 Task: Book a 45-minute crisis management meeting.
Action: Mouse moved to (87, 139)
Screenshot: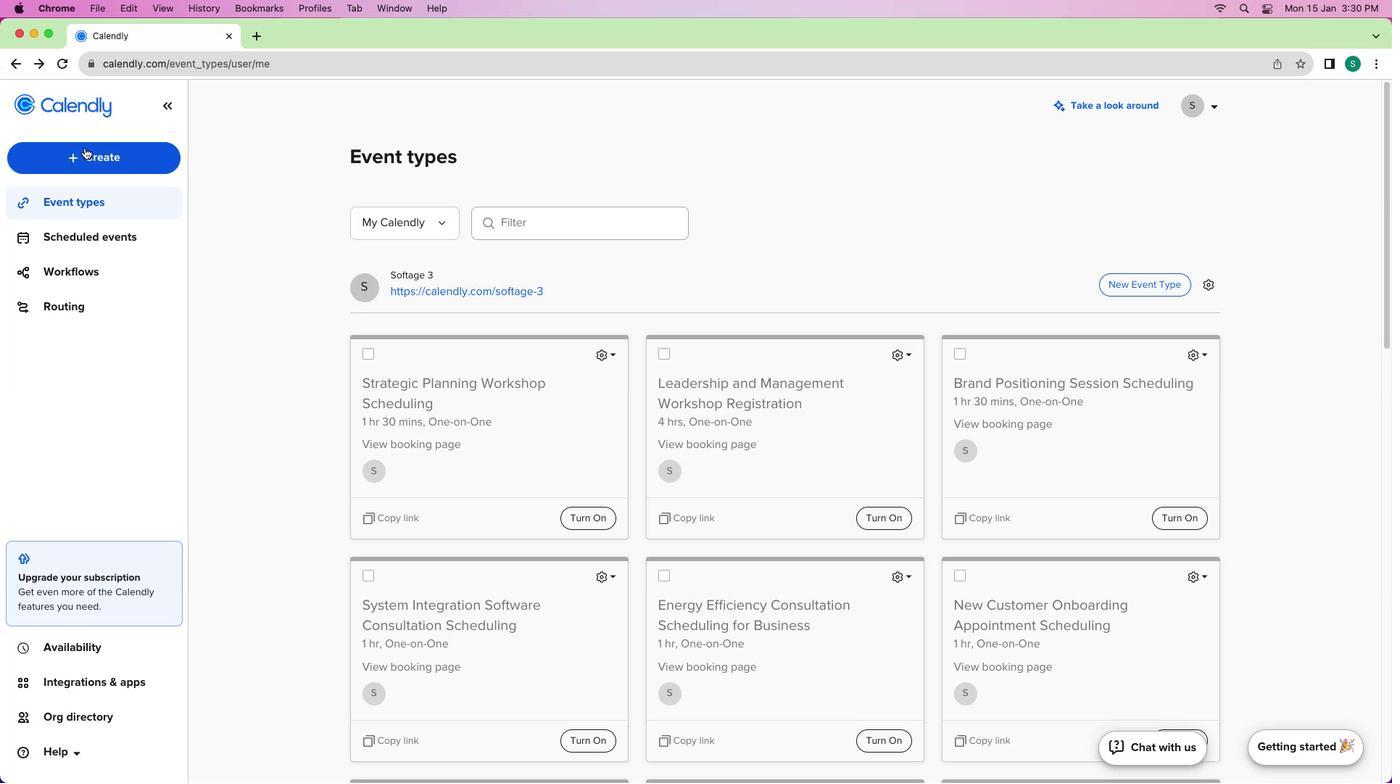 
Action: Mouse pressed left at (87, 139)
Screenshot: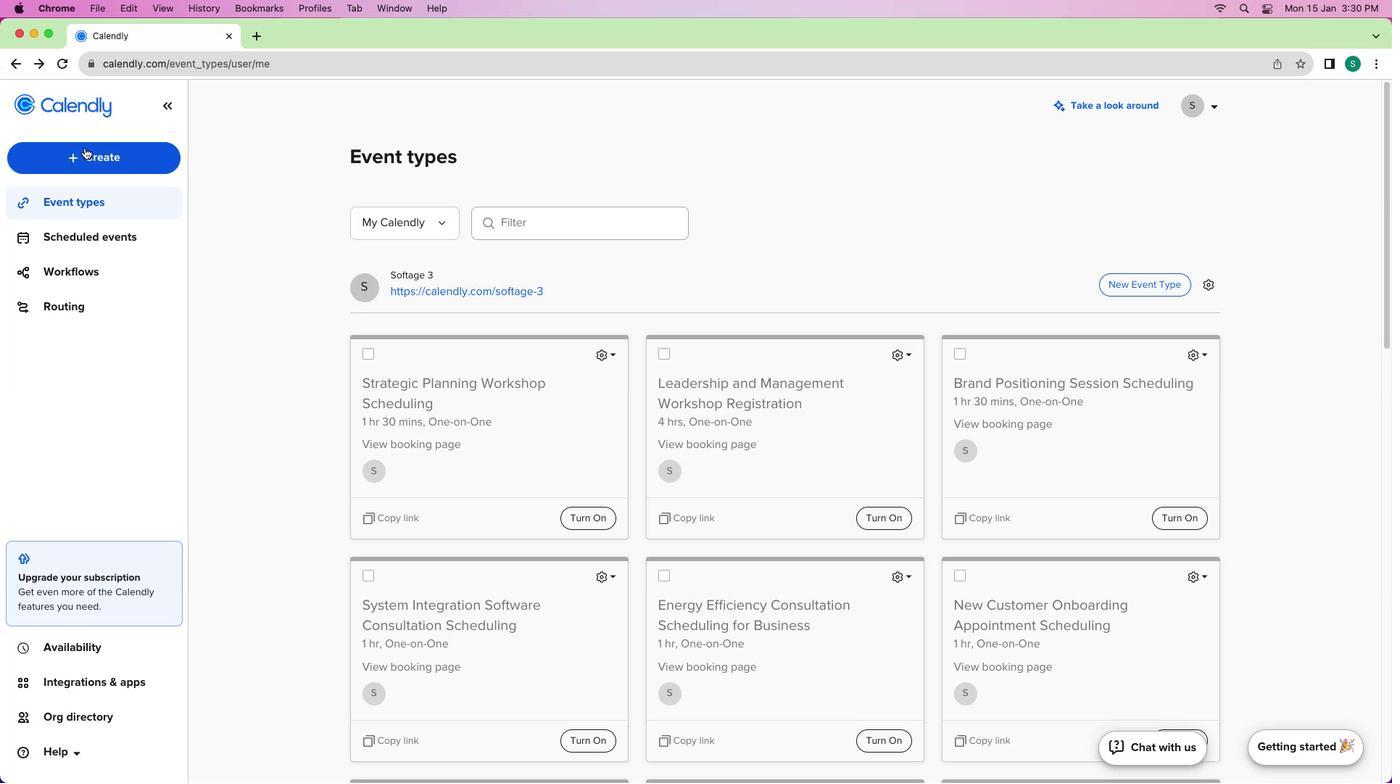 
Action: Mouse moved to (84, 149)
Screenshot: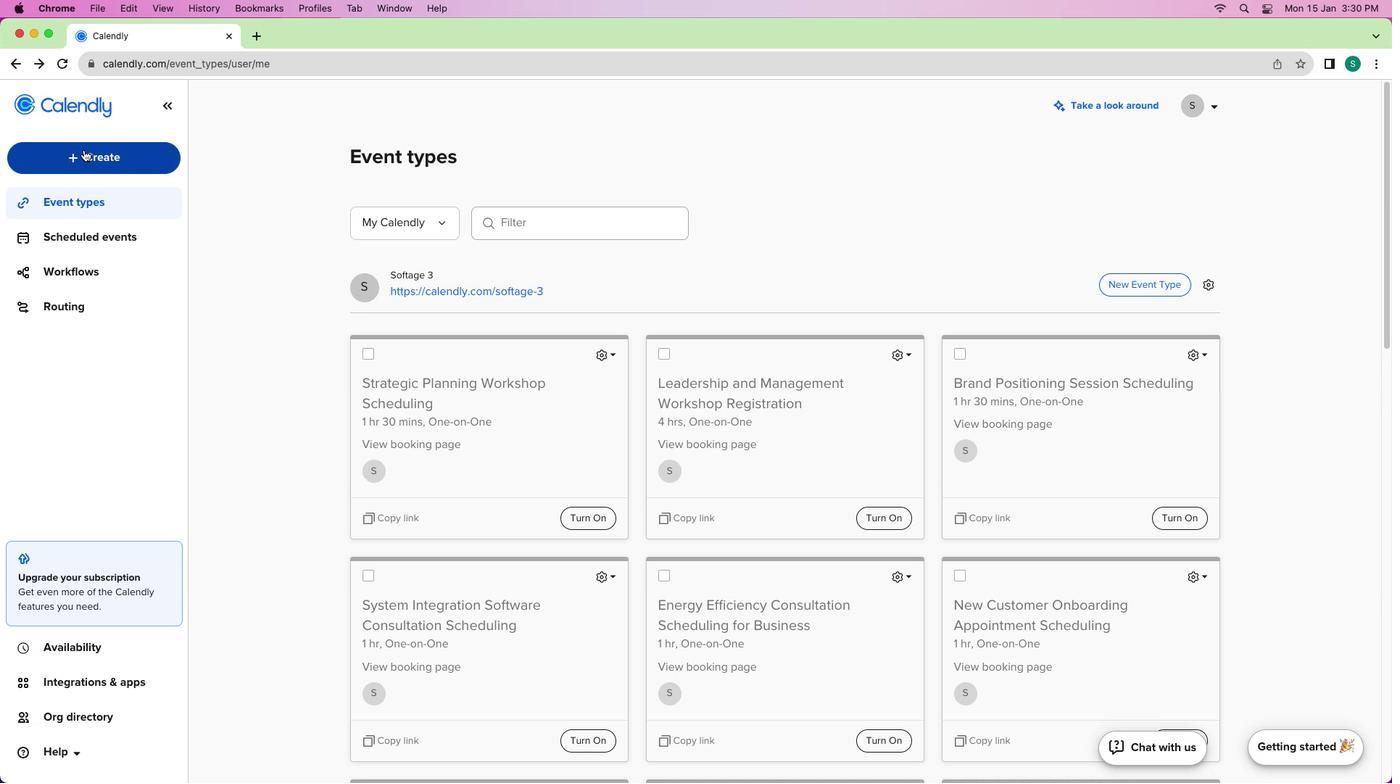 
Action: Mouse pressed left at (84, 149)
Screenshot: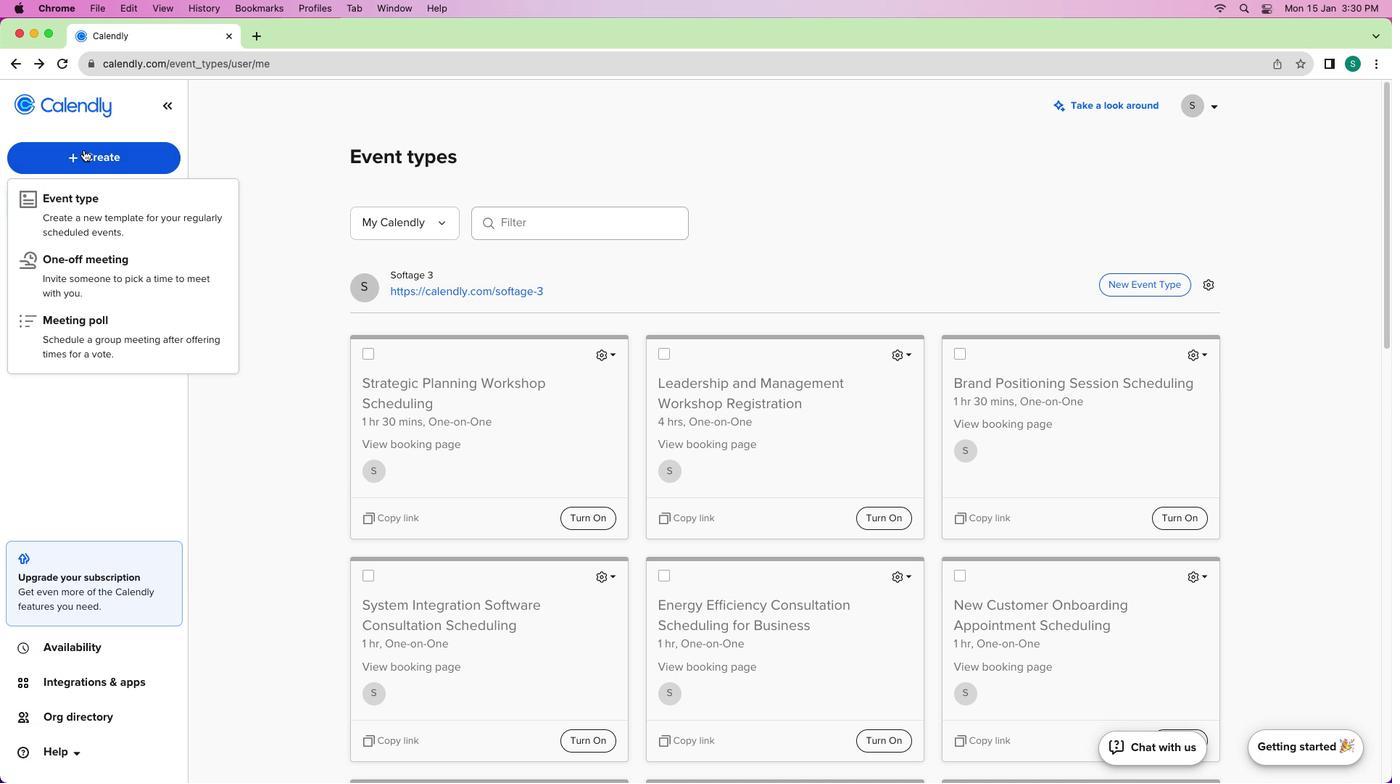 
Action: Mouse moved to (79, 195)
Screenshot: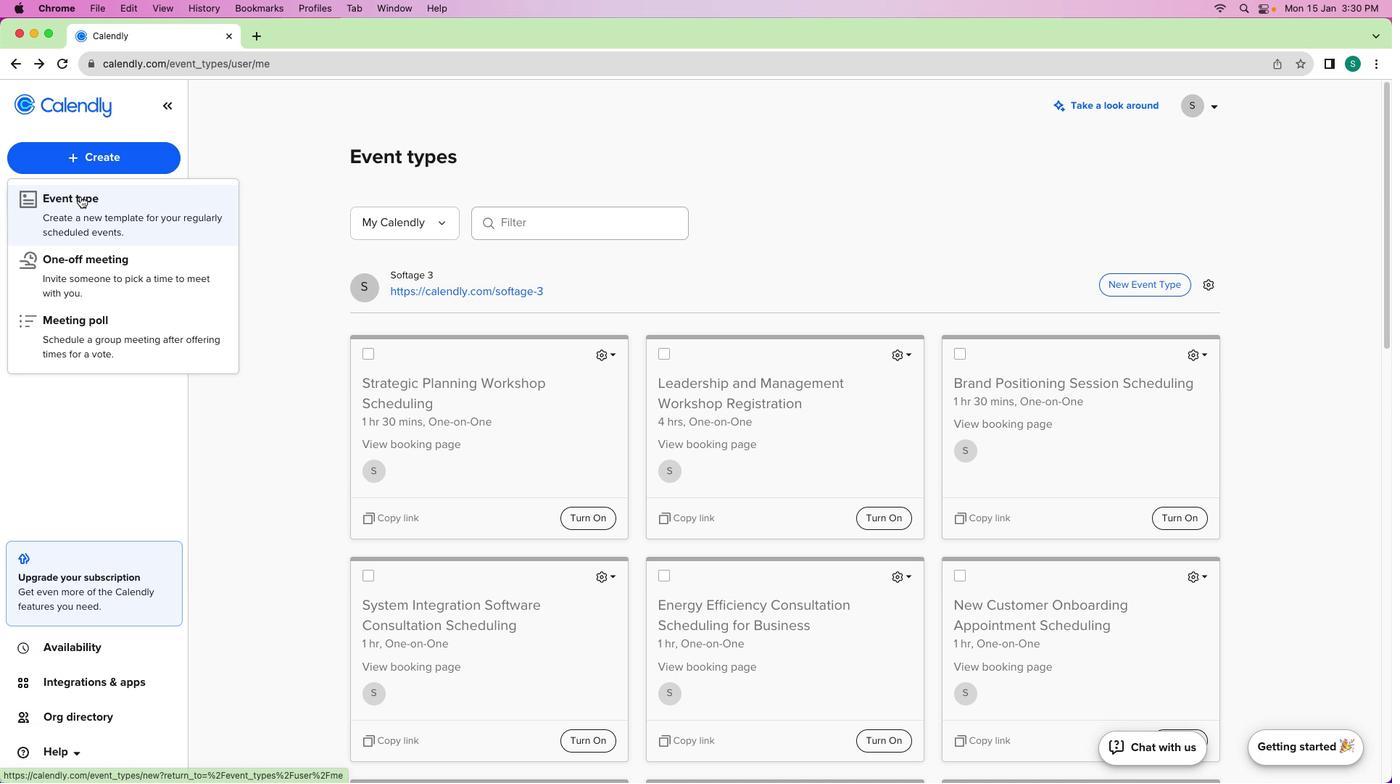 
Action: Mouse pressed left at (79, 195)
Screenshot: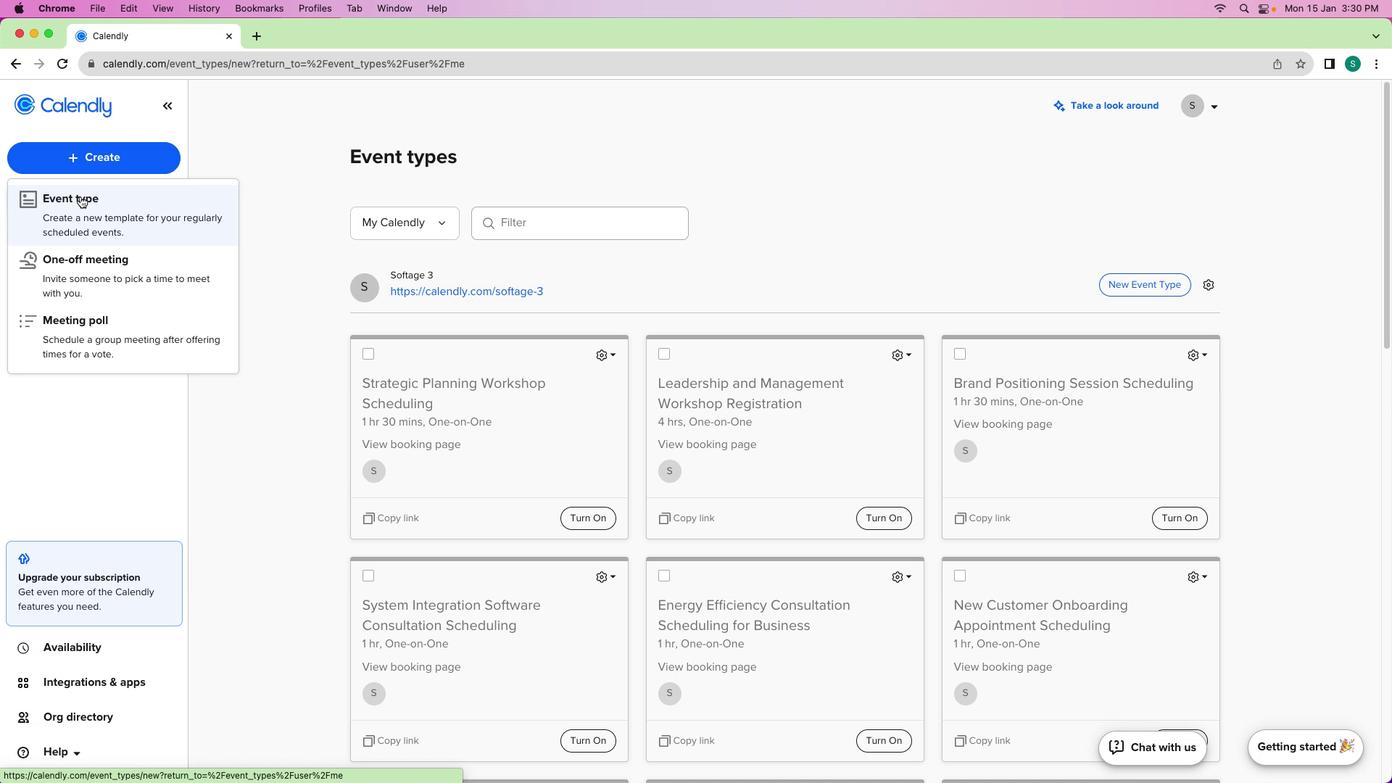 
Action: Mouse moved to (432, 263)
Screenshot: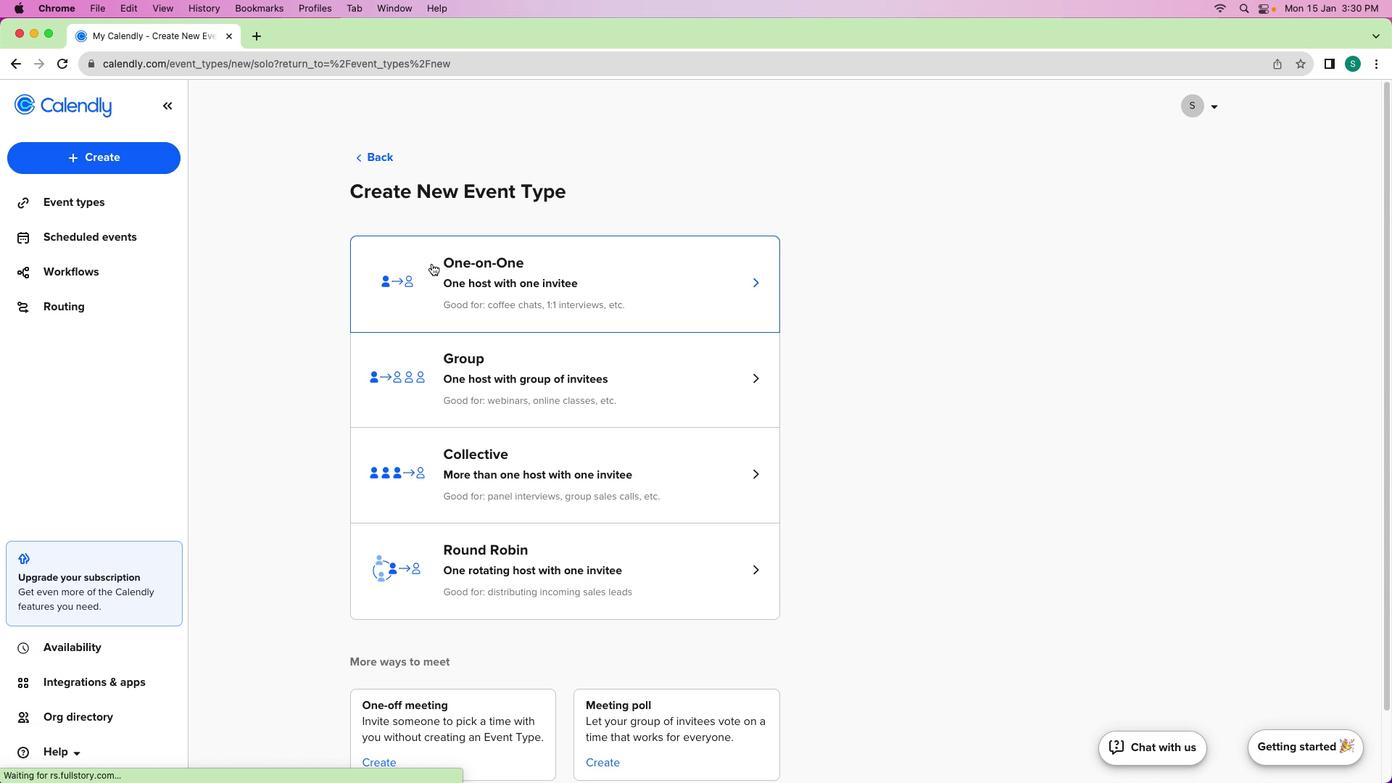 
Action: Mouse pressed left at (432, 263)
Screenshot: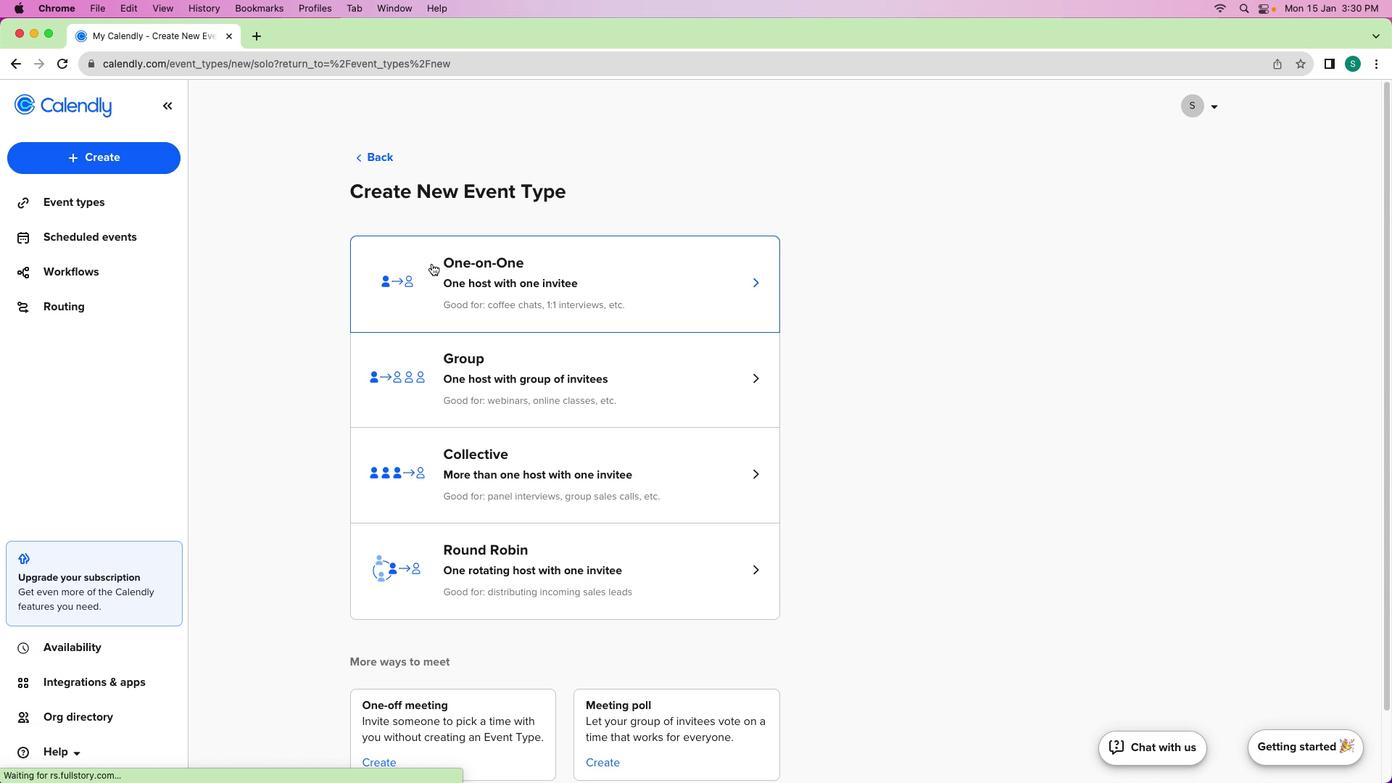 
Action: Mouse moved to (255, 223)
Screenshot: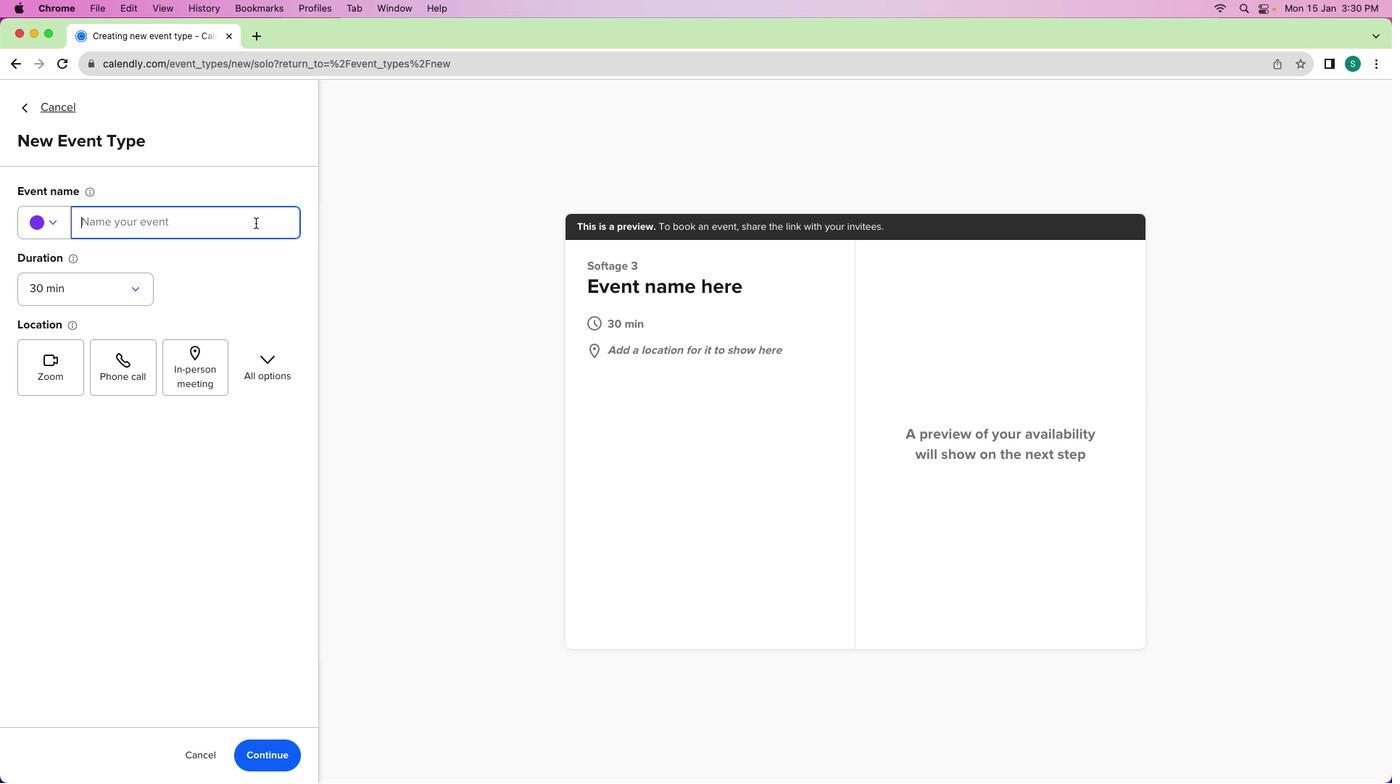 
Action: Mouse pressed left at (255, 223)
Screenshot: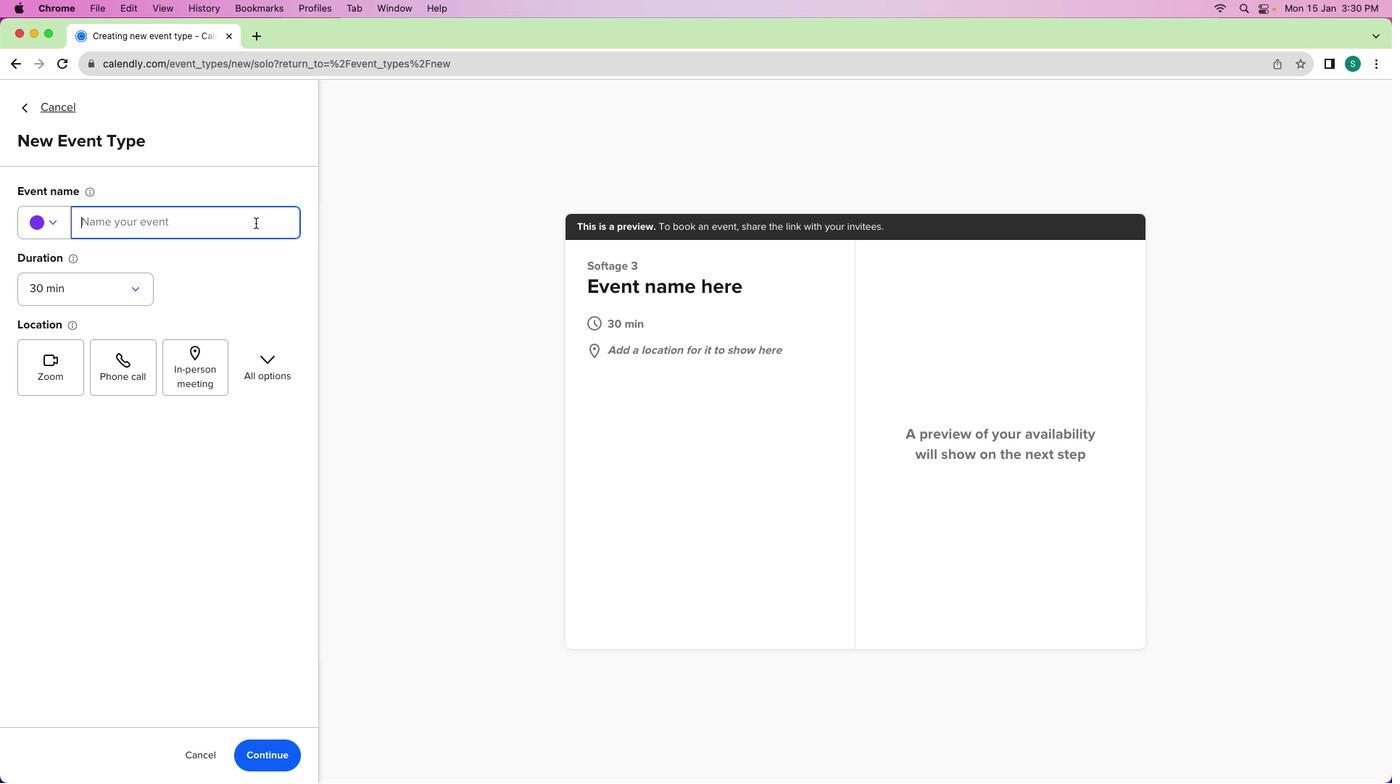 
Action: Mouse moved to (255, 222)
Screenshot: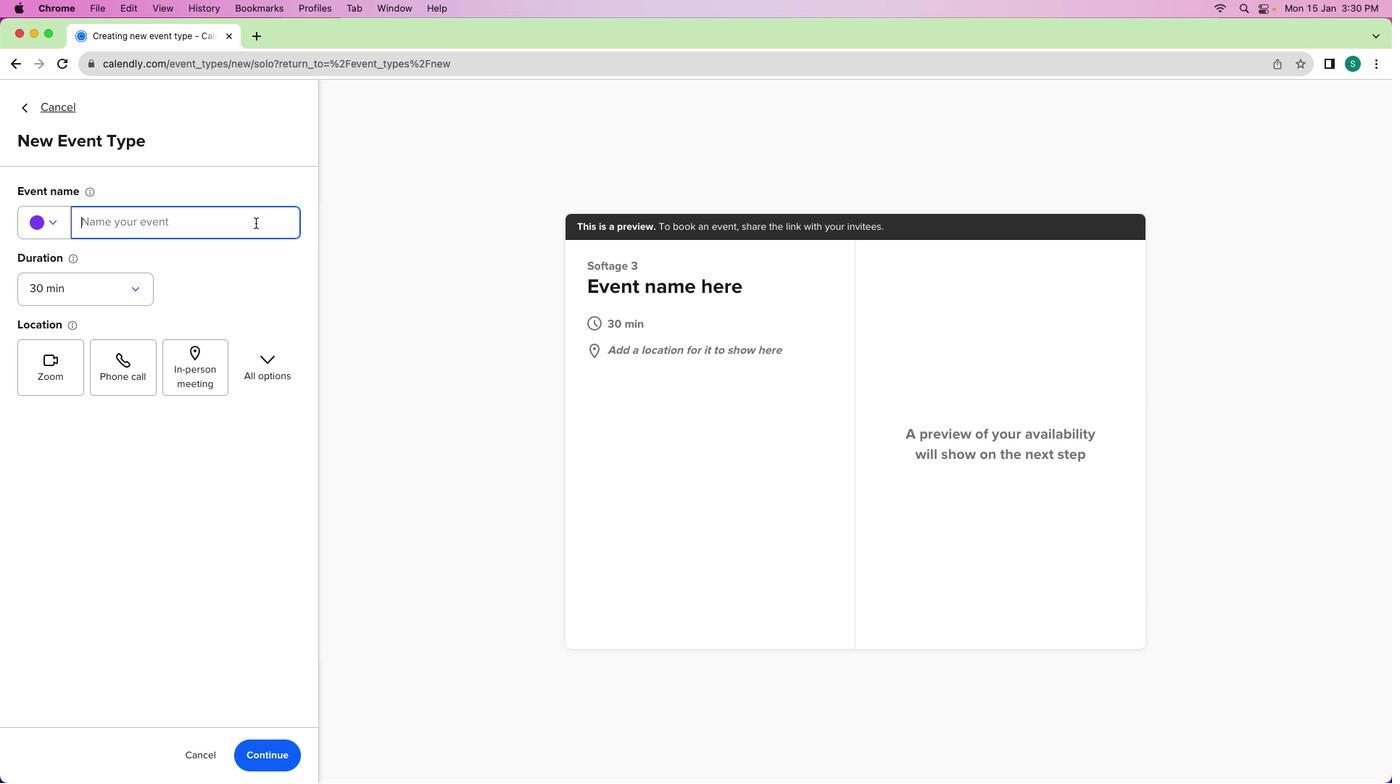 
Action: Key pressed Key.shift'C''r''i''s''i''s'Key.spaceKey.shift'M''a''n''a''g''e''m''e''n''t'Key.spaceKey.shift'M''e''e''t''i''n''g'Key.spaceKey.shift'B''o''o''k''9'Key.backspace'i''n''g'Key.tab
Screenshot: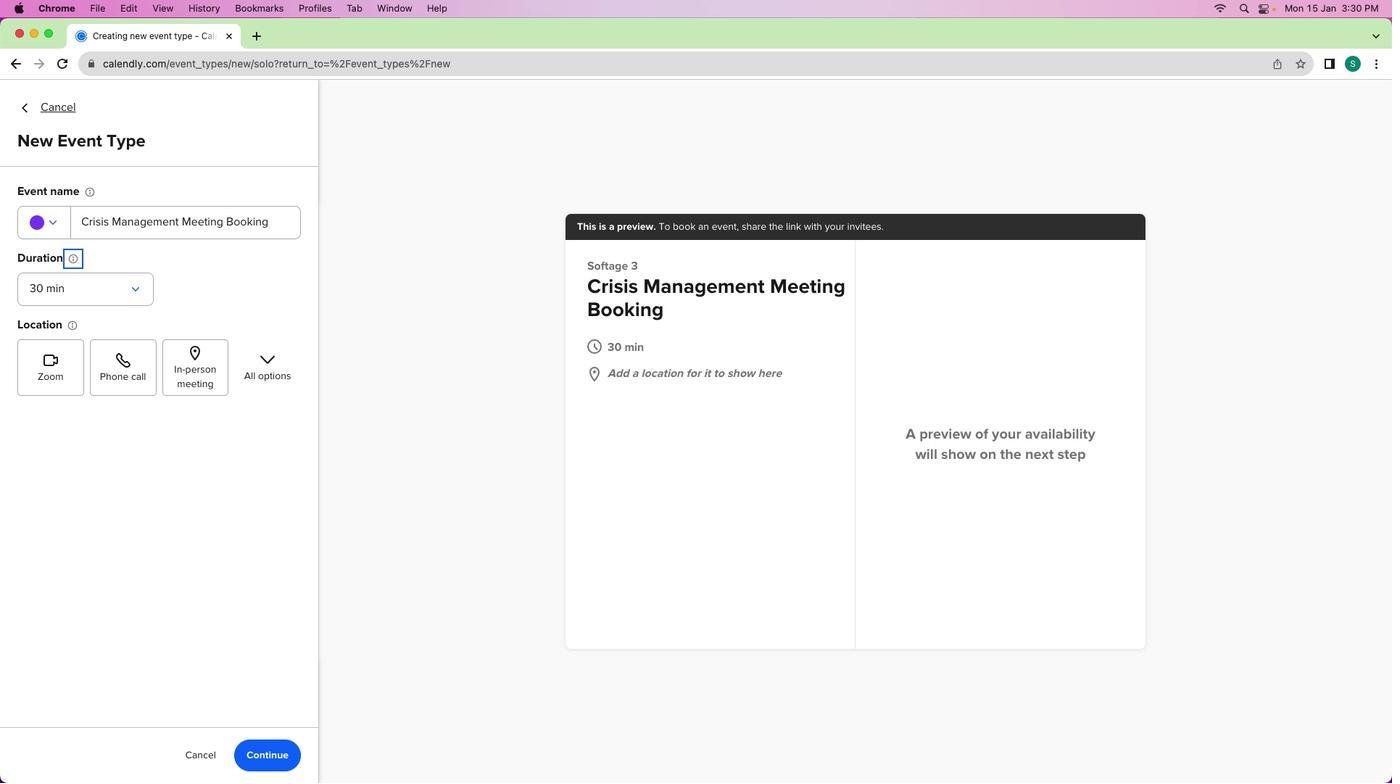 
Action: Mouse moved to (96, 288)
Screenshot: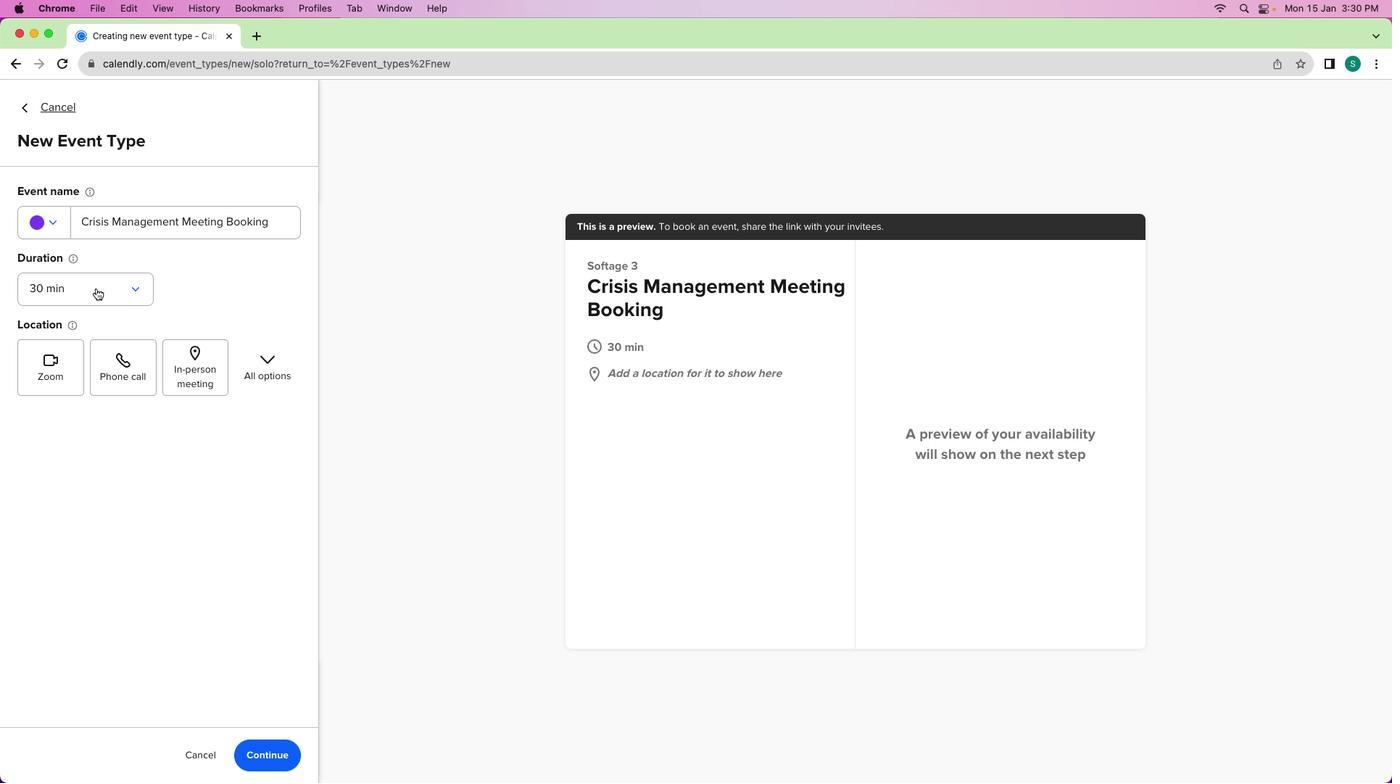 
Action: Mouse pressed left at (96, 288)
Screenshot: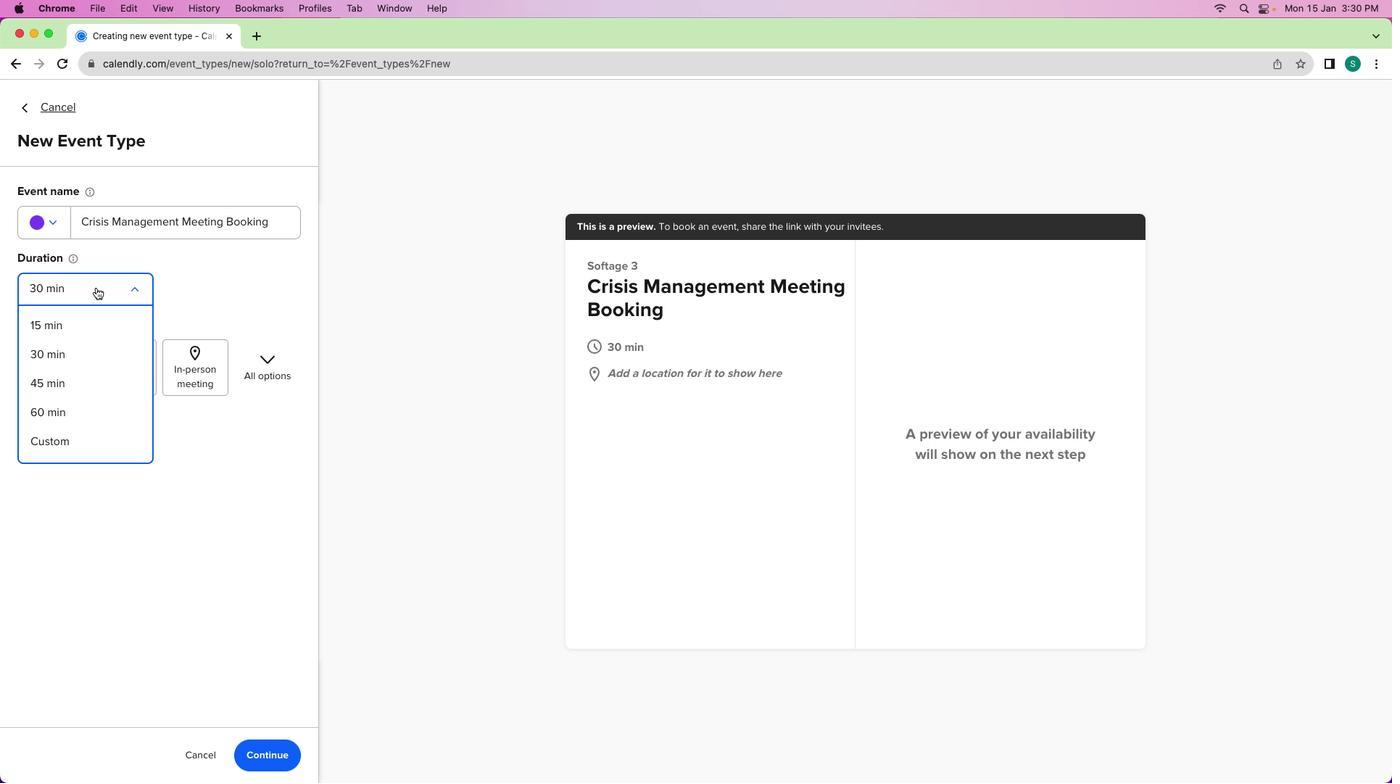 
Action: Mouse moved to (66, 431)
Screenshot: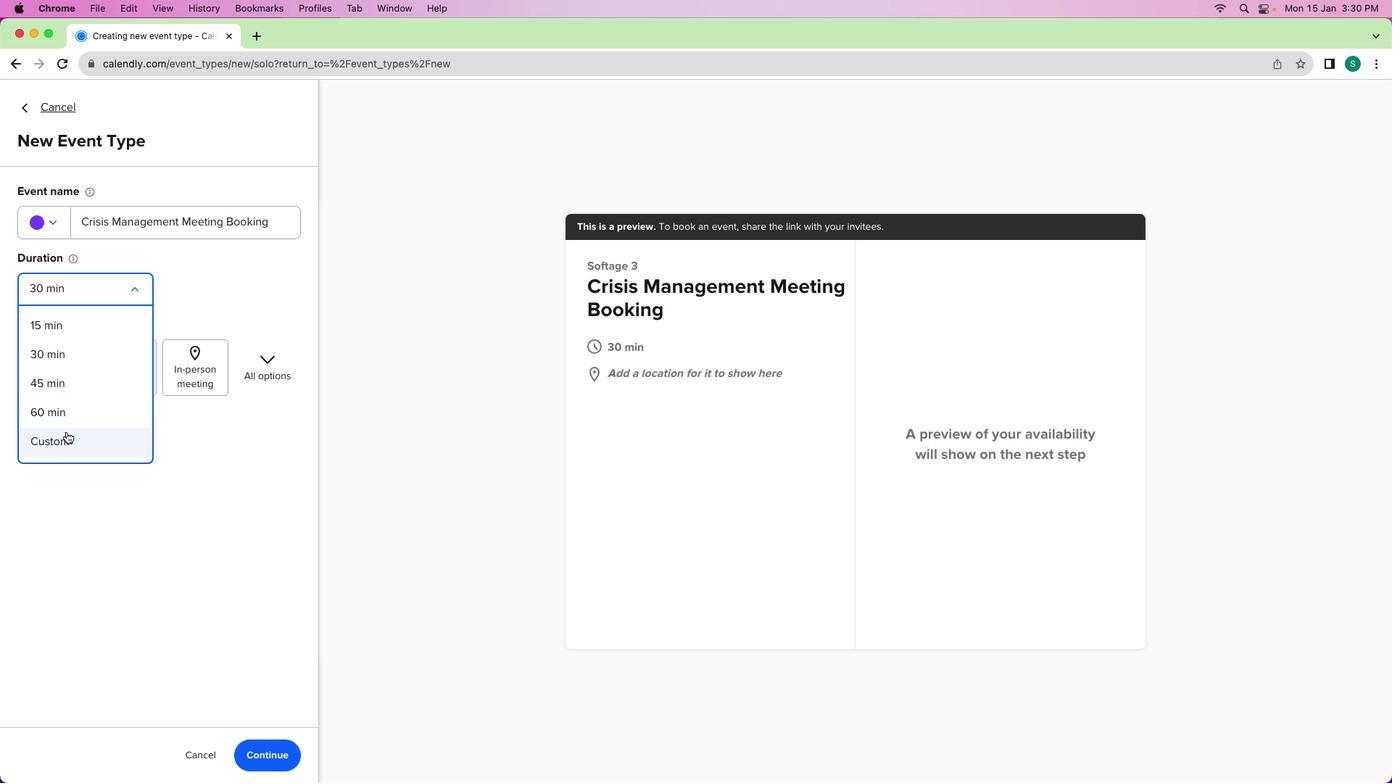 
Action: Mouse pressed left at (66, 431)
Screenshot: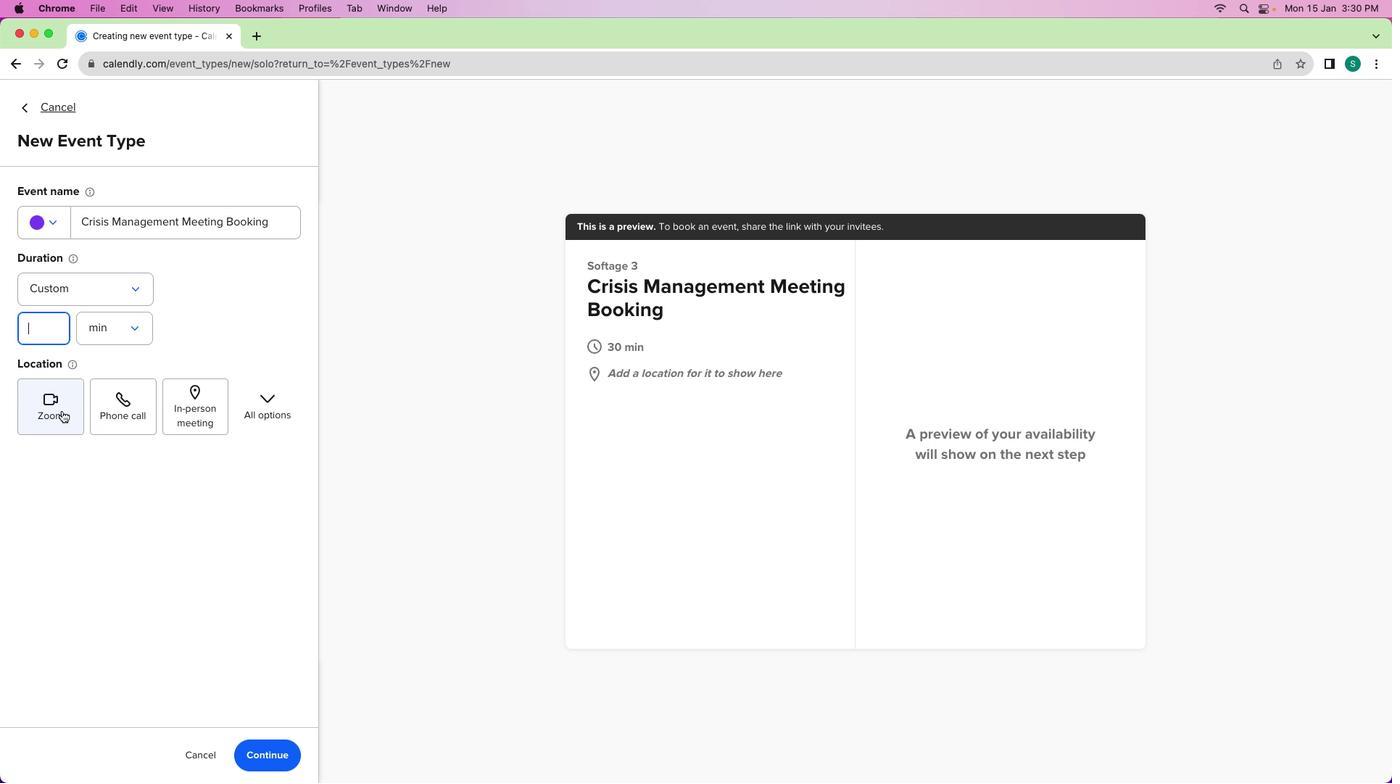
Action: Mouse moved to (38, 333)
Screenshot: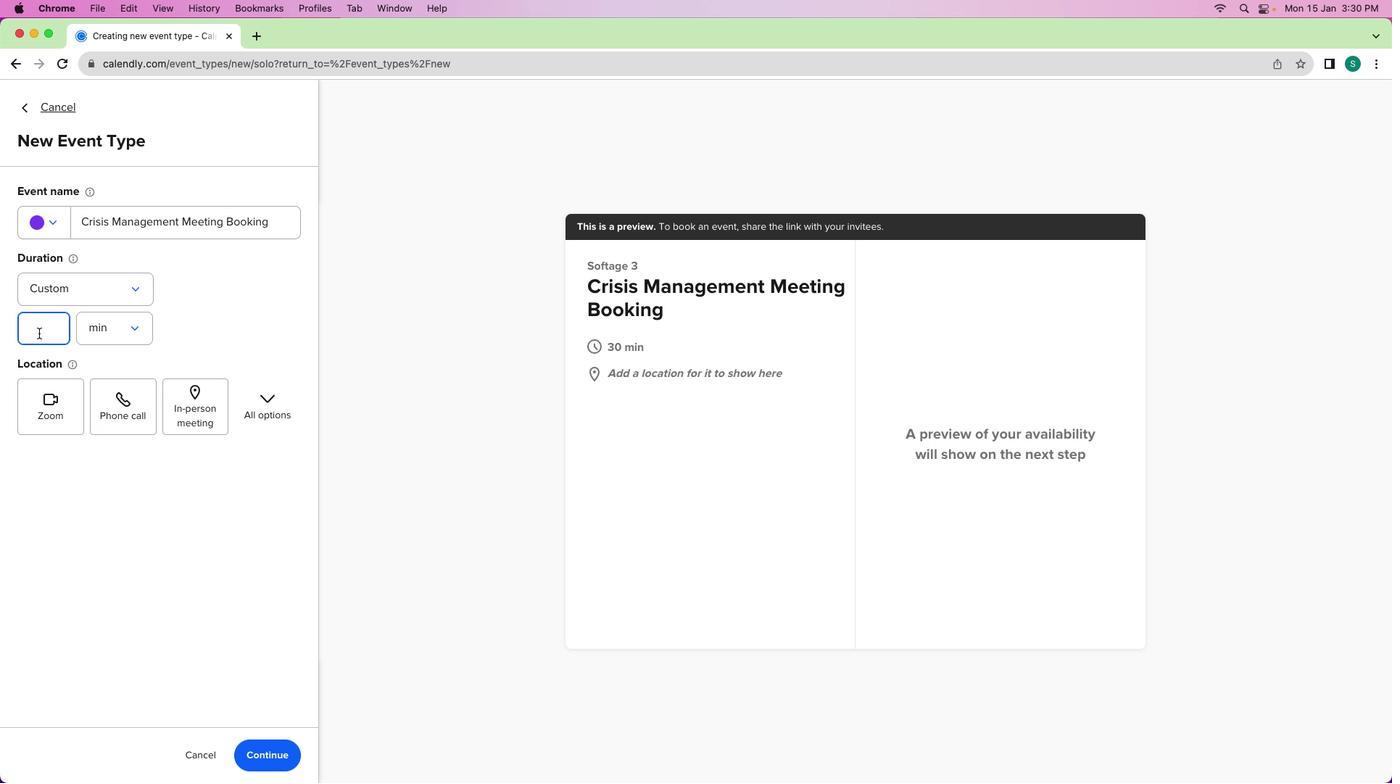 
Action: Key pressed '4'
Screenshot: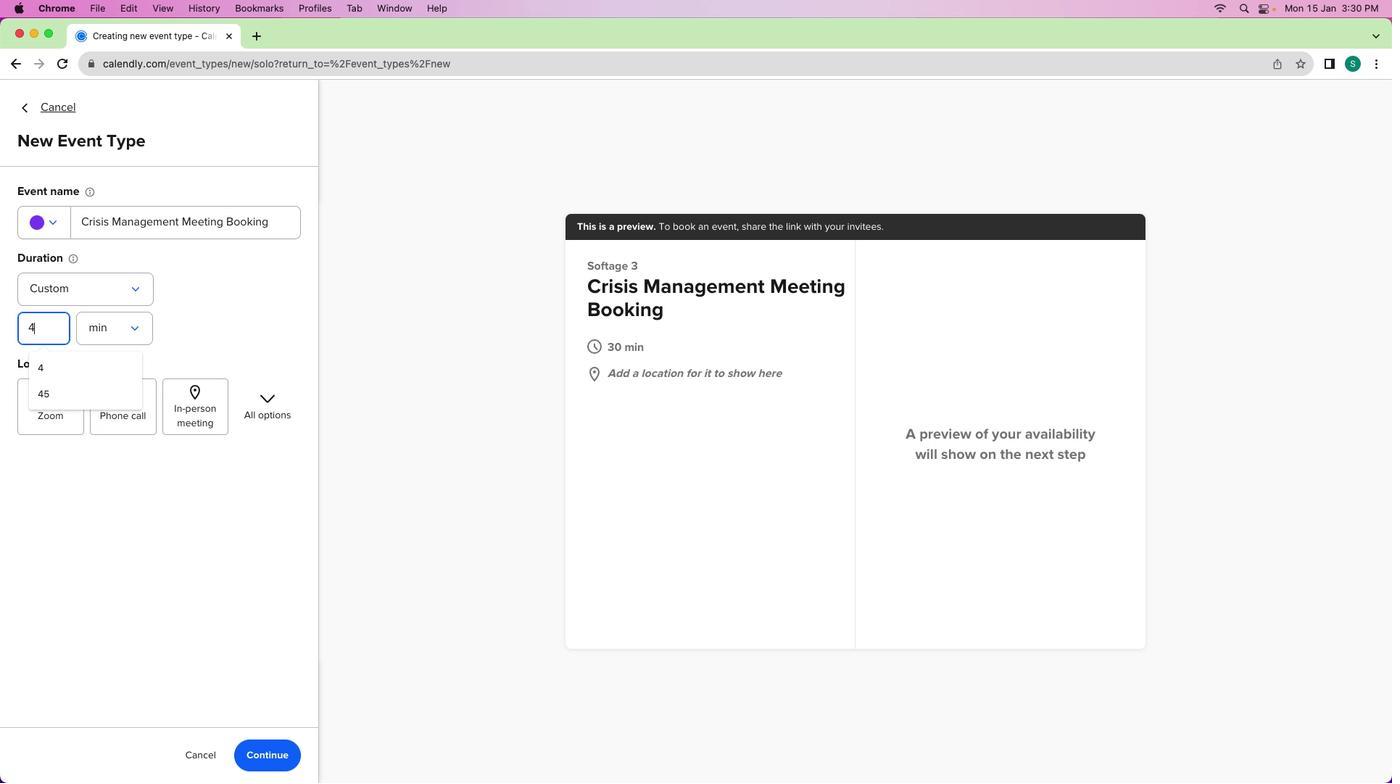 
Action: Mouse moved to (38, 332)
Screenshot: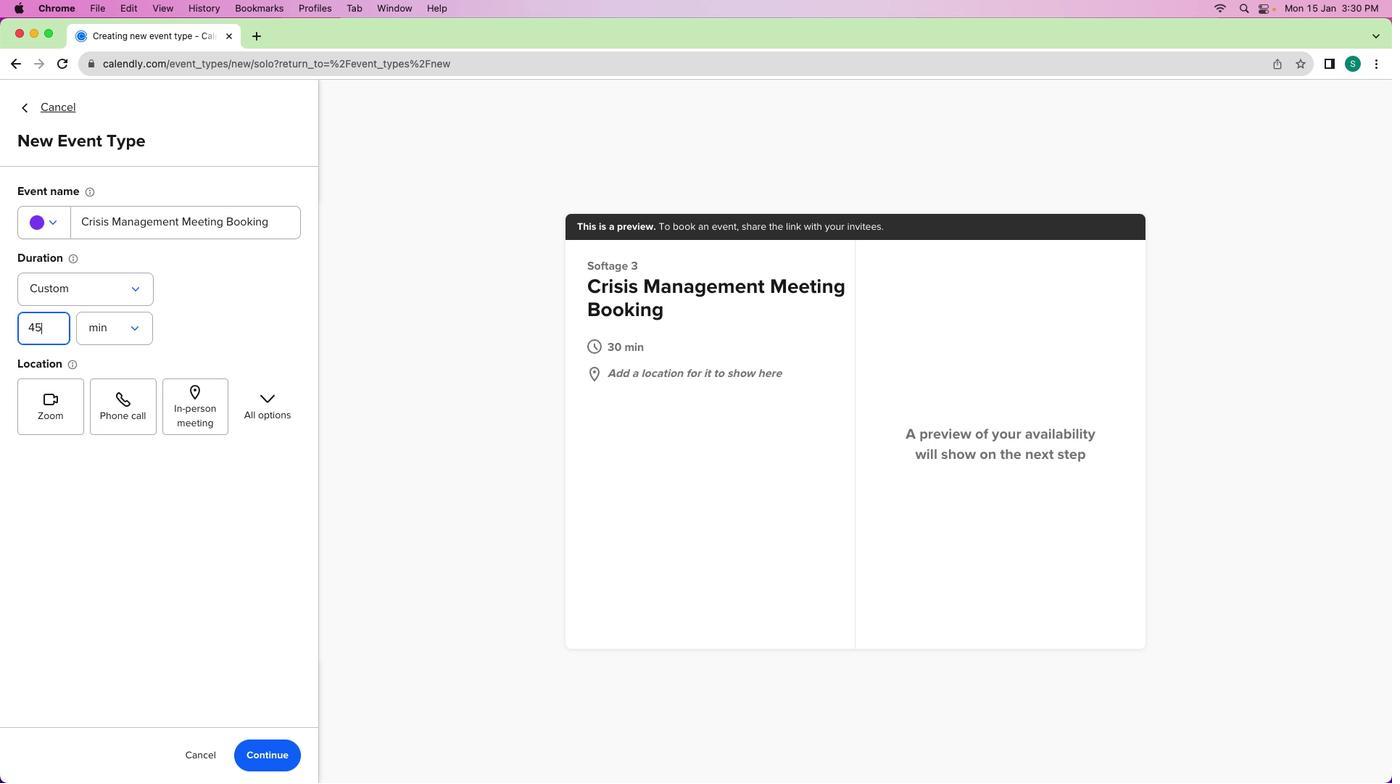 
Action: Key pressed '5'
Screenshot: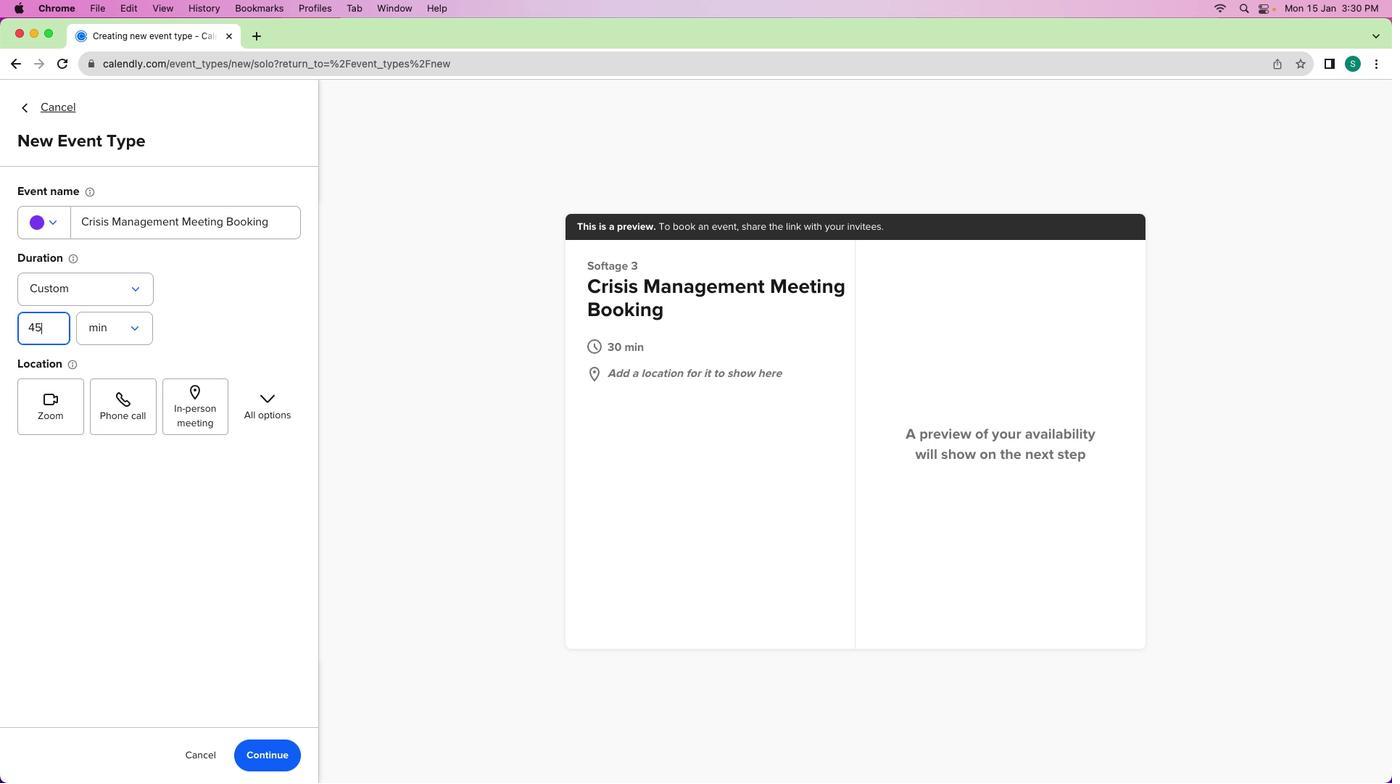 
Action: Mouse moved to (71, 404)
Screenshot: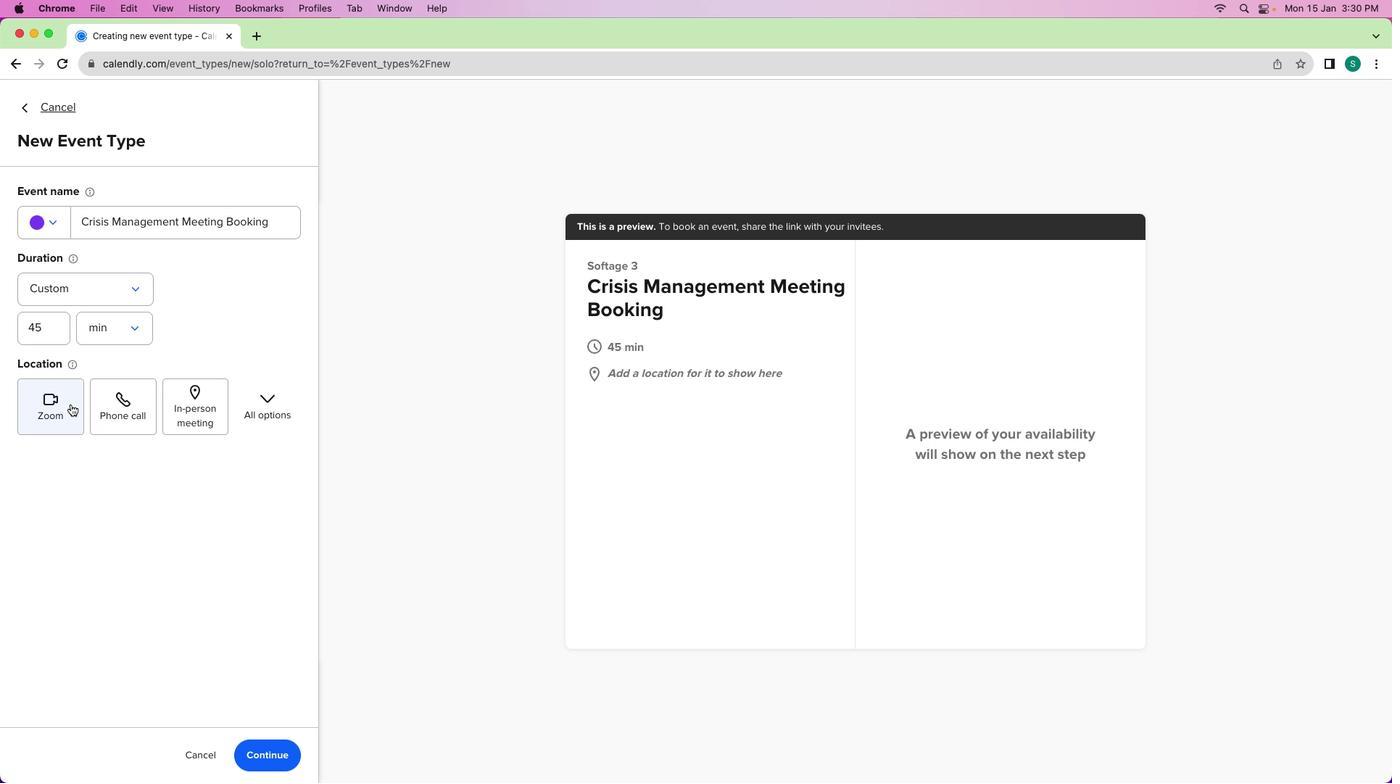 
Action: Mouse pressed left at (71, 404)
Screenshot: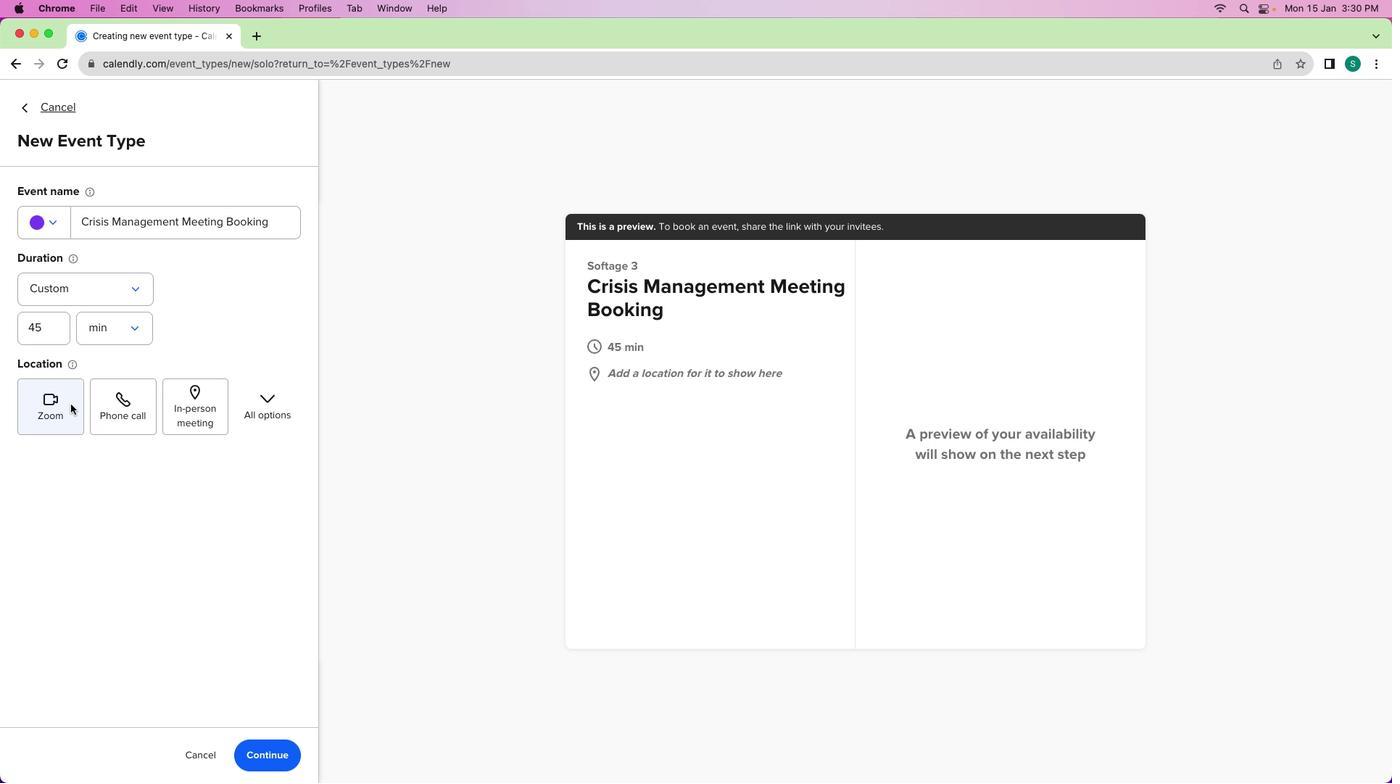 
Action: Mouse moved to (56, 208)
Screenshot: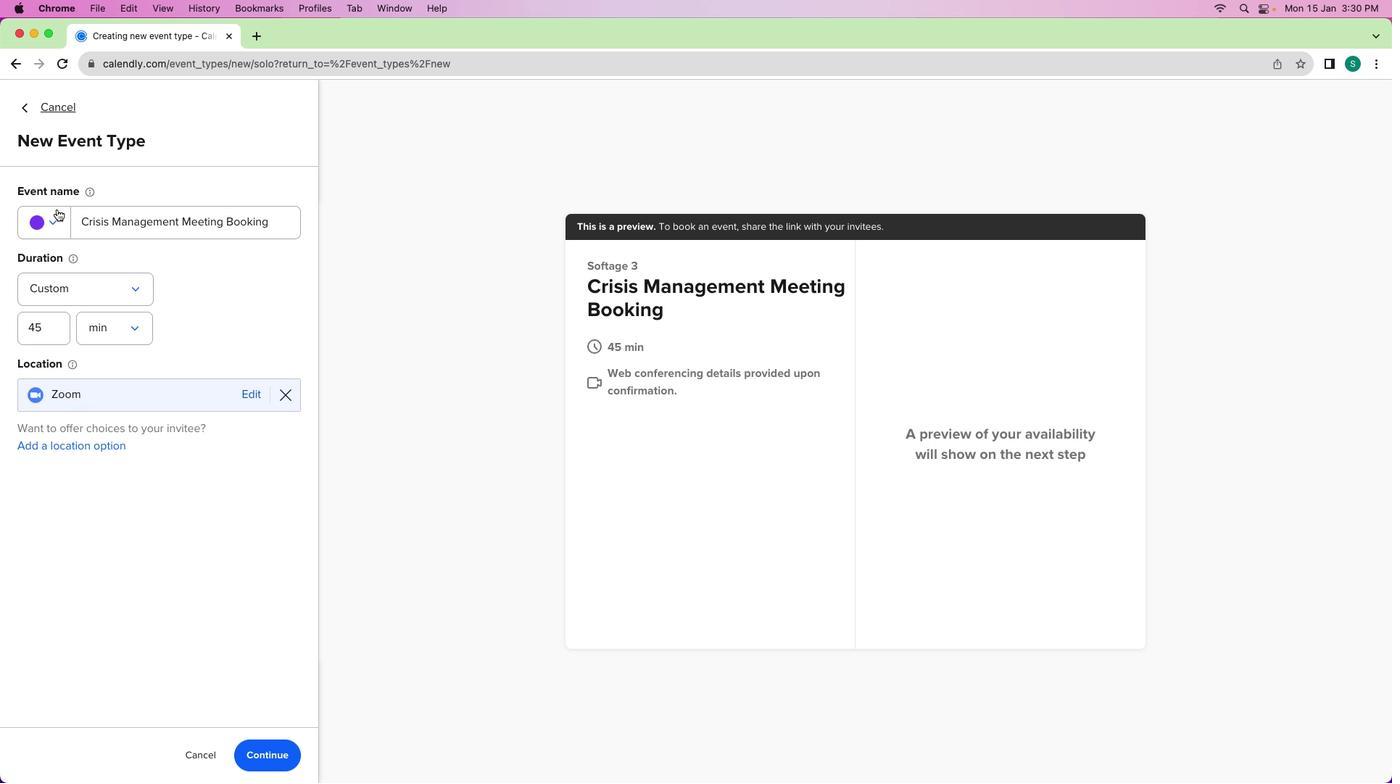 
Action: Mouse pressed left at (56, 208)
Screenshot: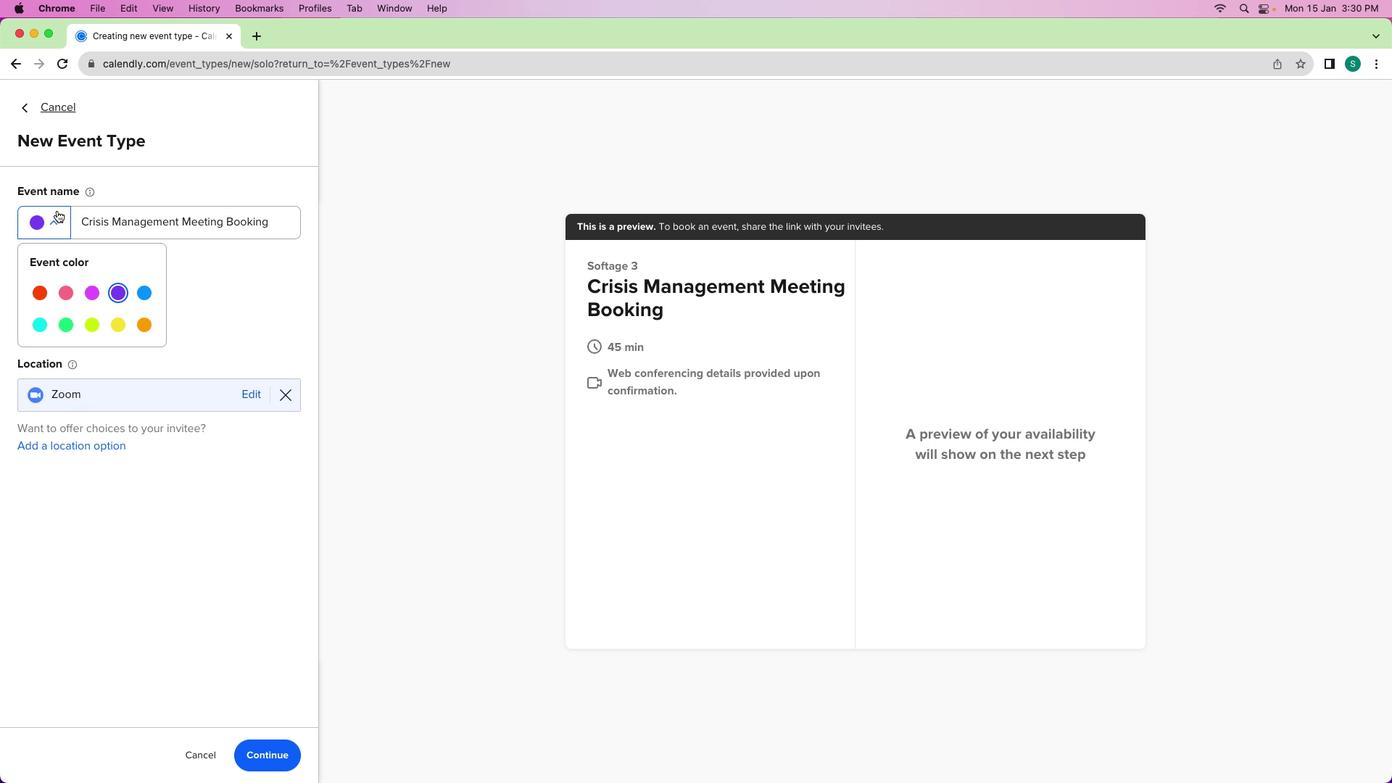 
Action: Mouse moved to (92, 321)
Screenshot: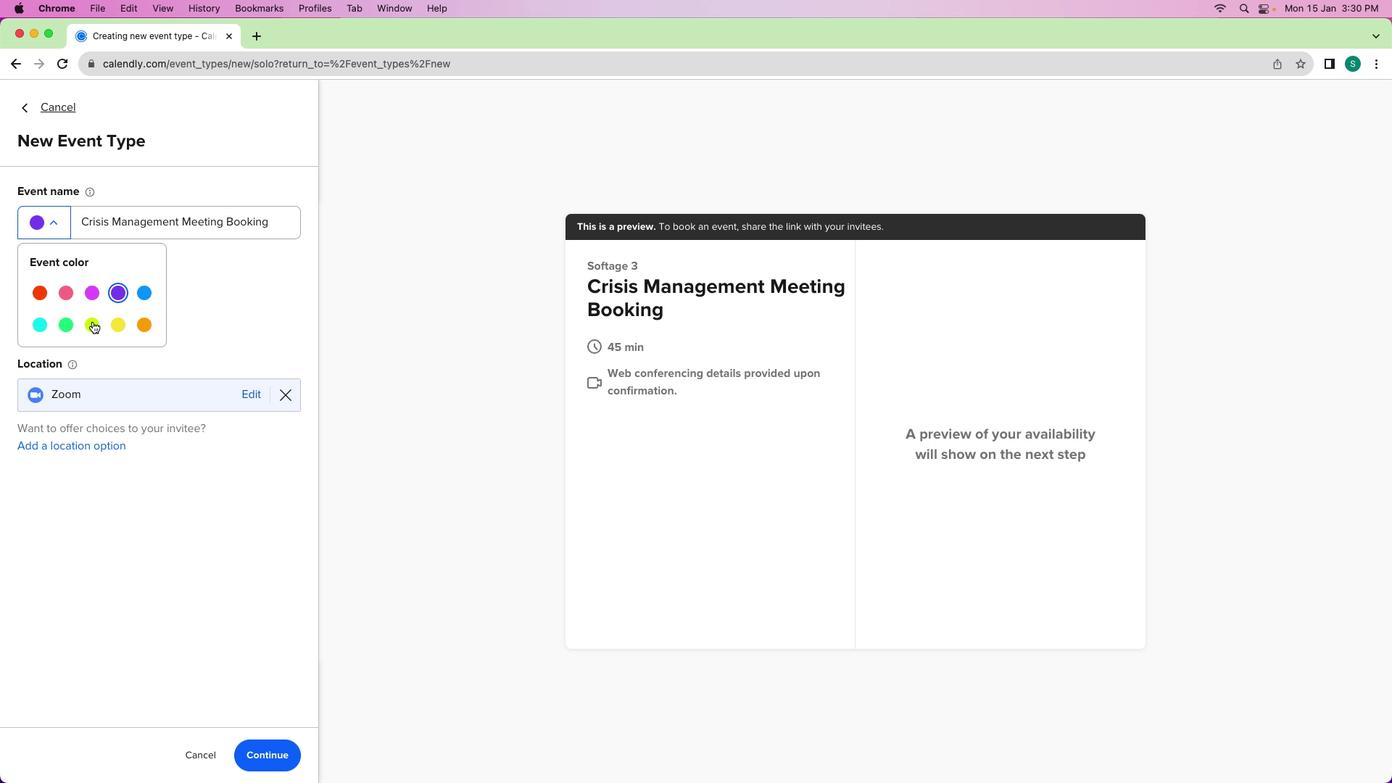 
Action: Mouse pressed left at (92, 321)
Screenshot: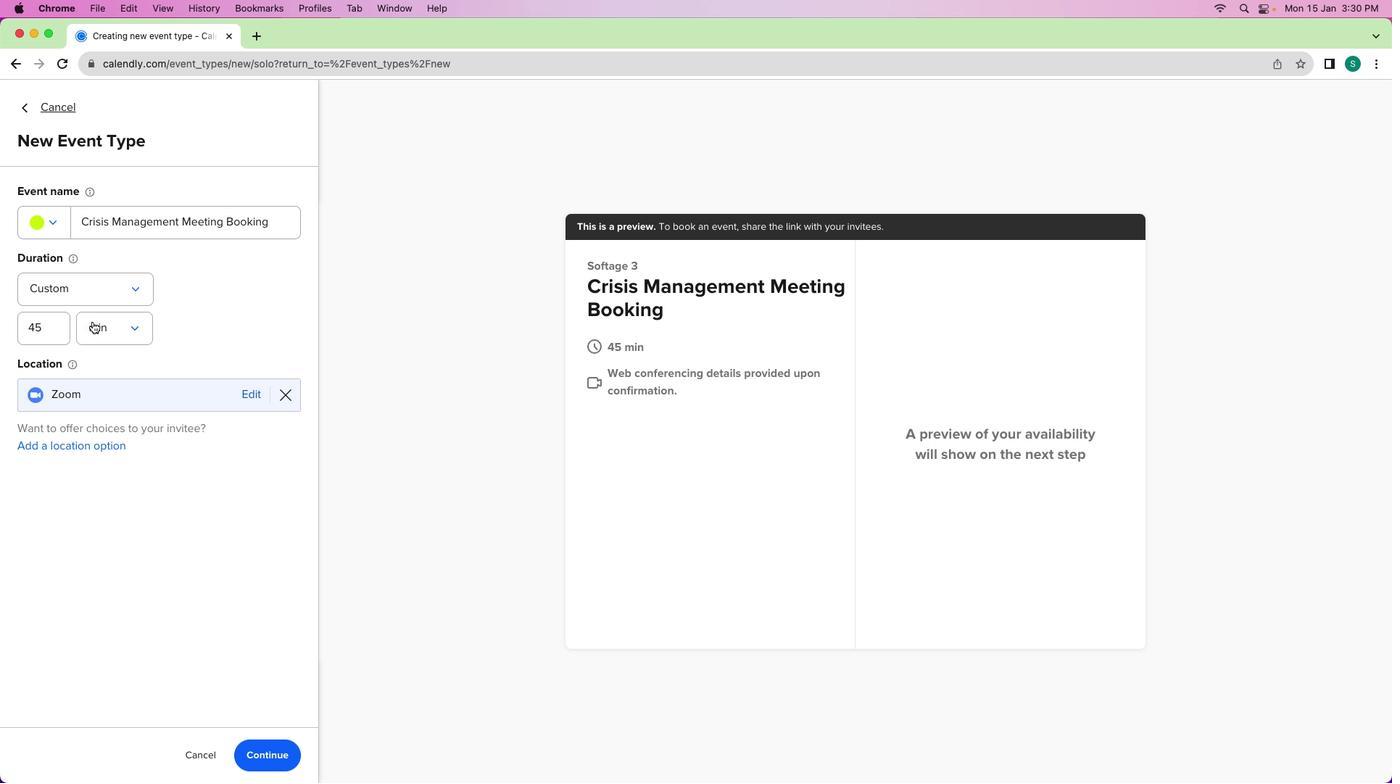 
Action: Mouse moved to (271, 751)
Screenshot: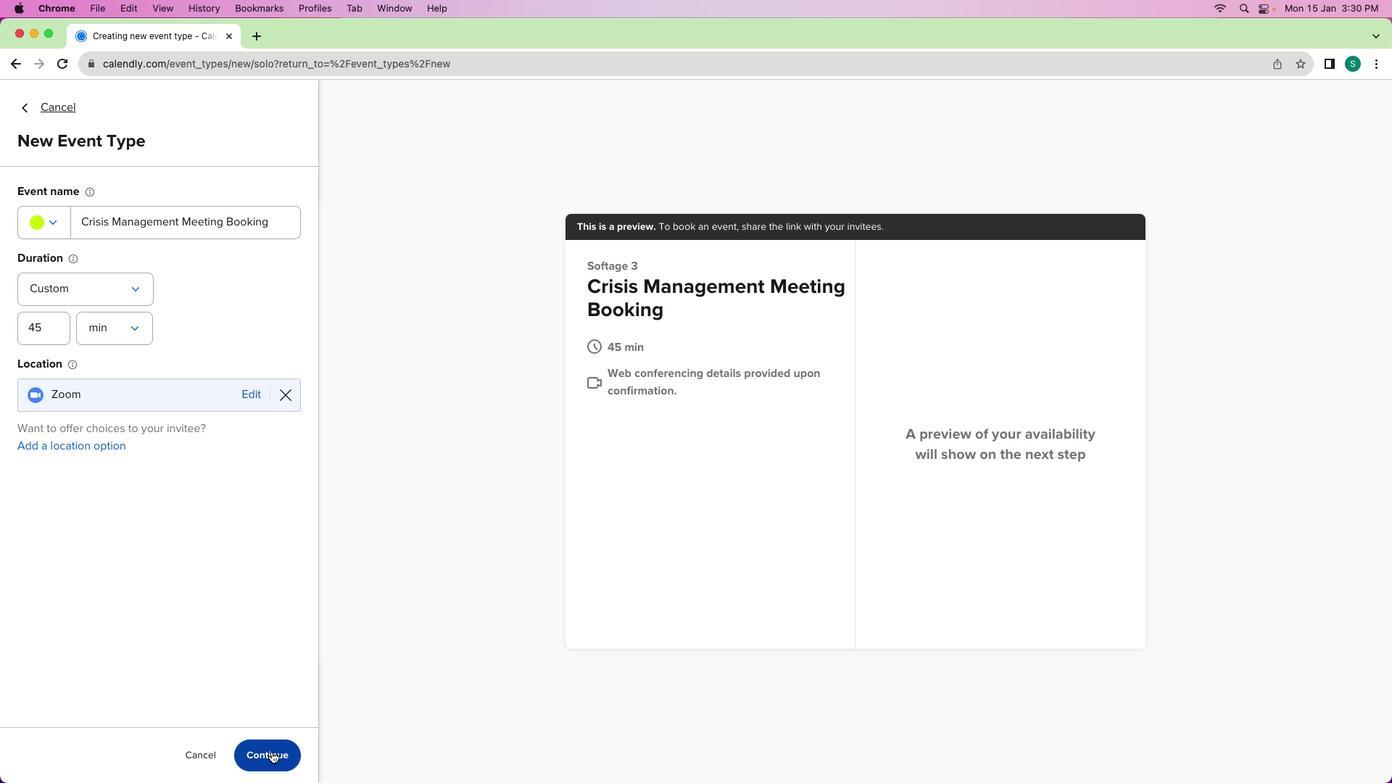 
Action: Mouse pressed left at (271, 751)
Screenshot: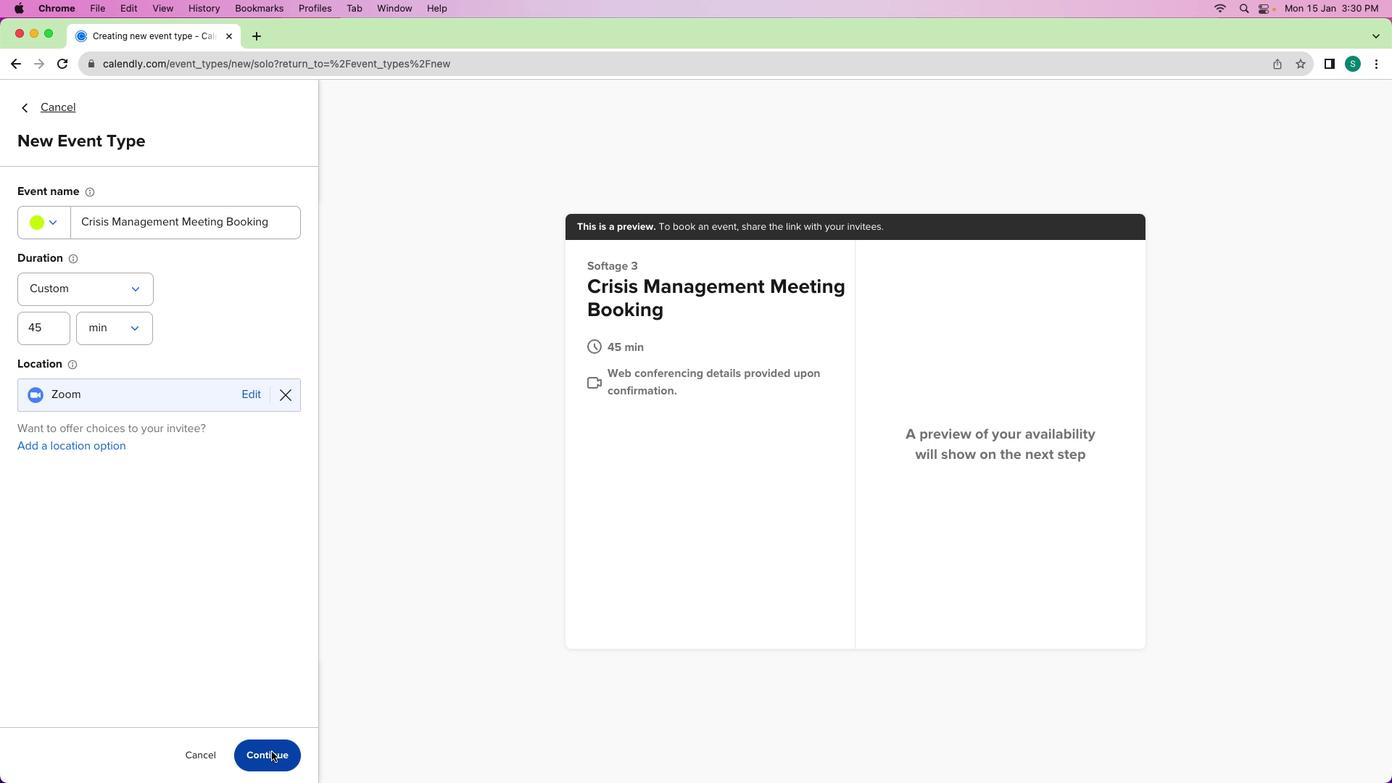 
Action: Mouse moved to (160, 260)
Screenshot: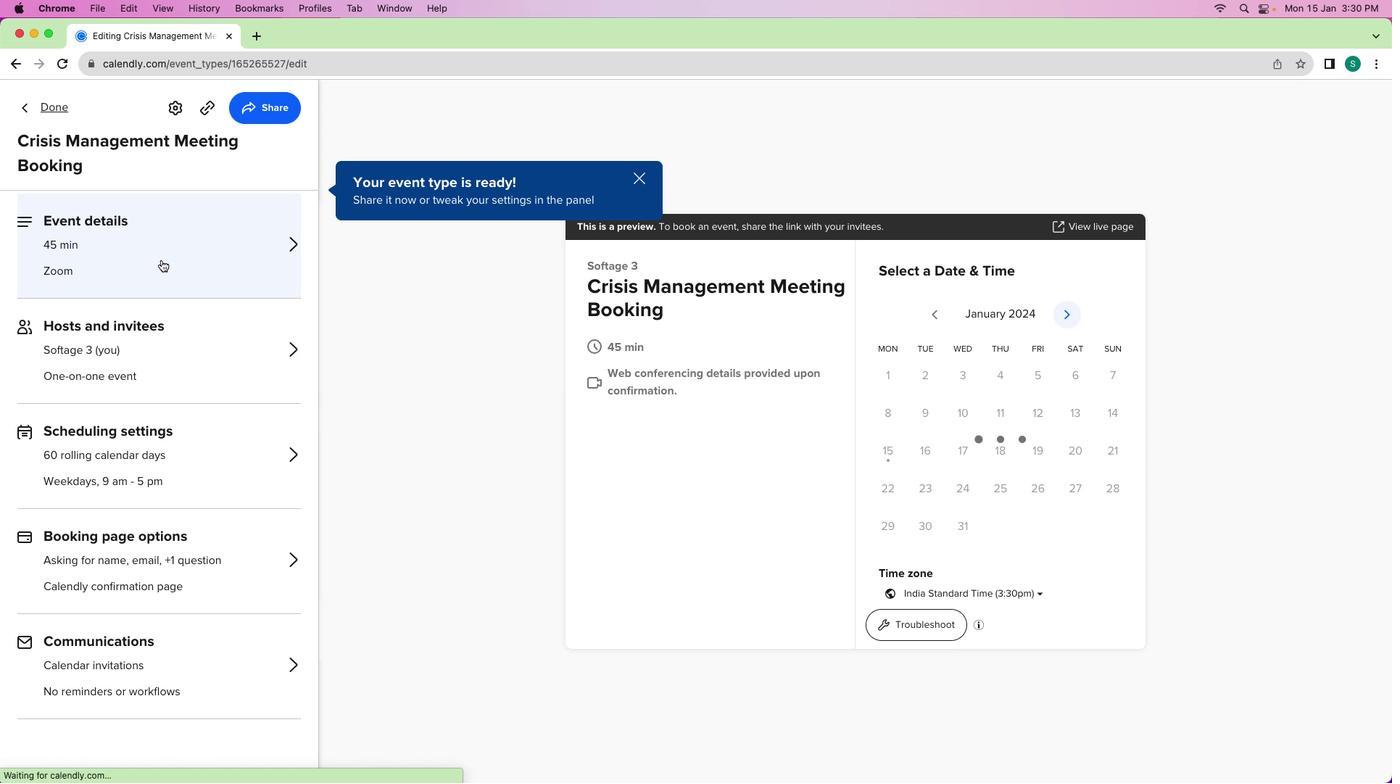 
Action: Mouse pressed left at (160, 260)
Screenshot: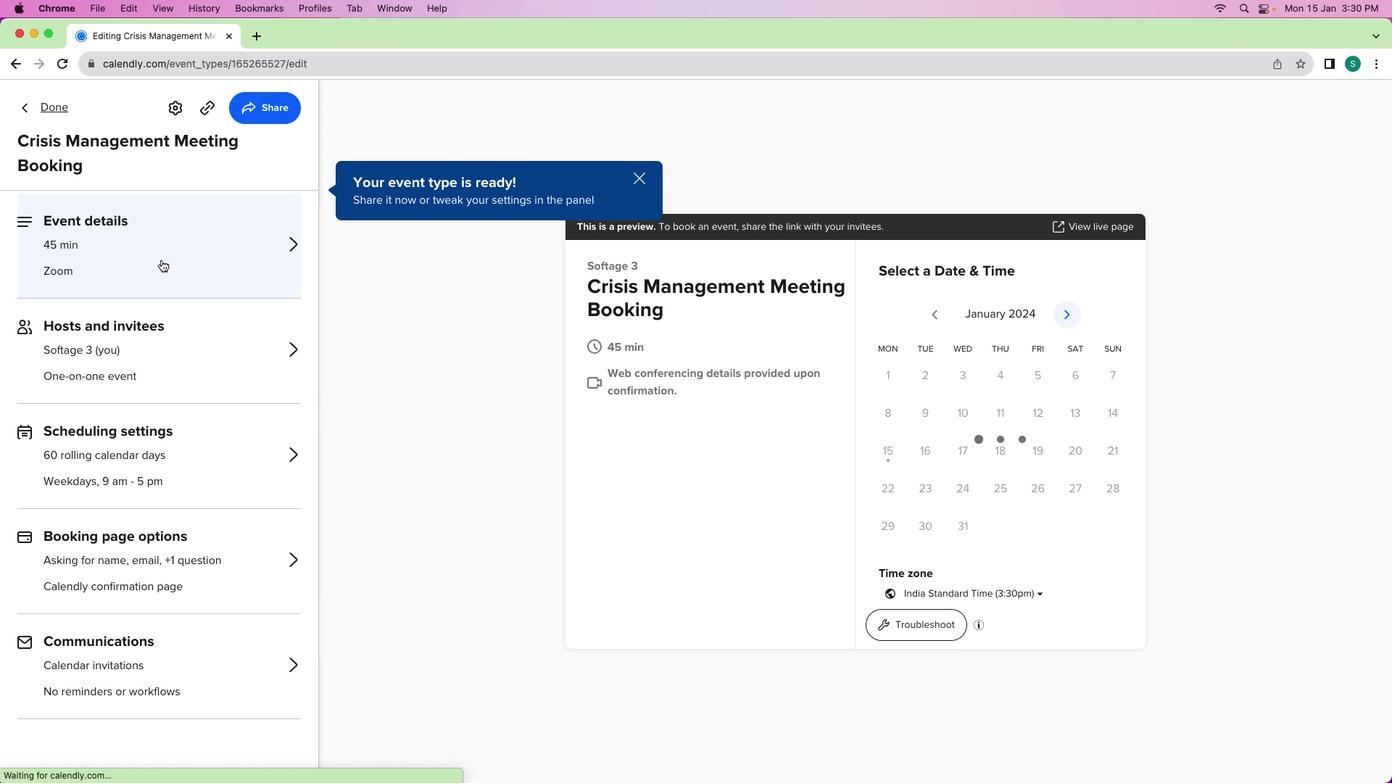 
Action: Mouse moved to (145, 520)
Screenshot: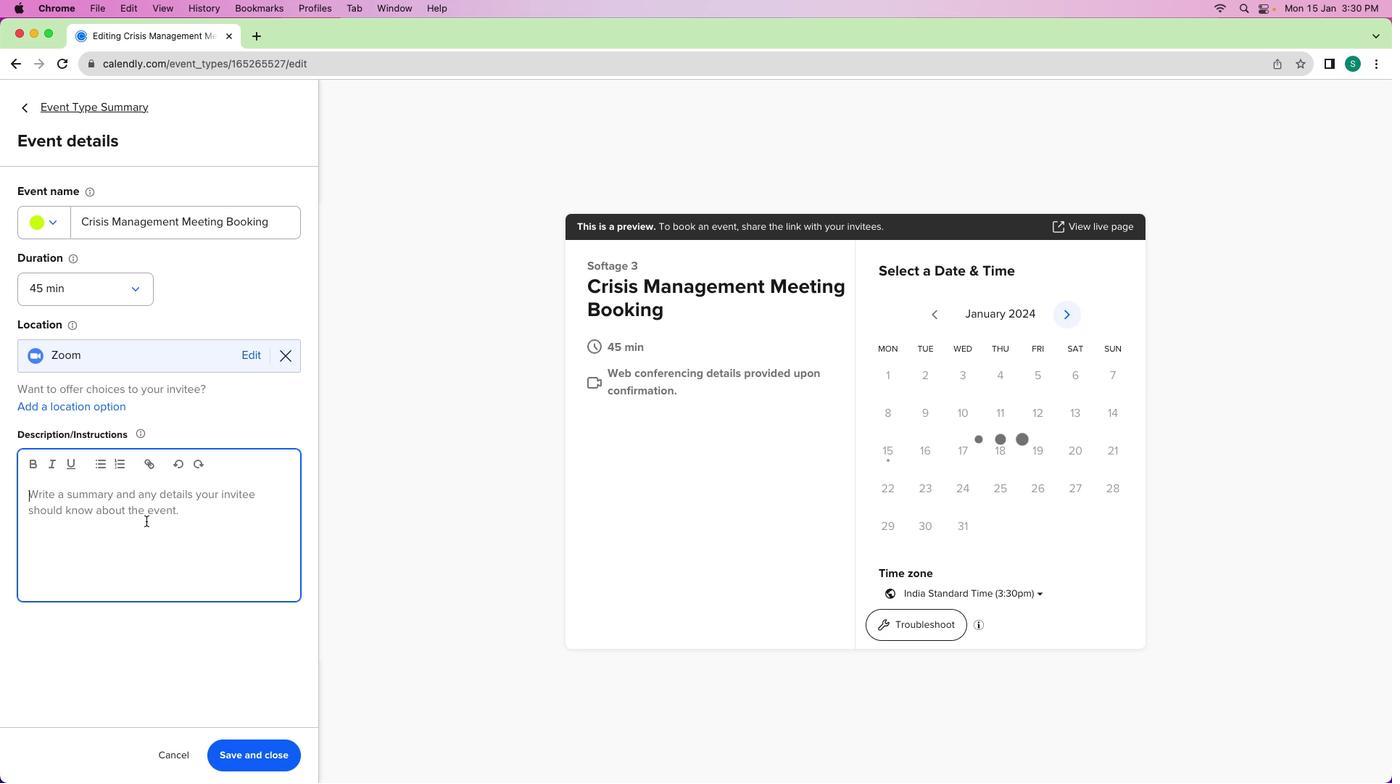 
Action: Mouse pressed left at (145, 520)
Screenshot: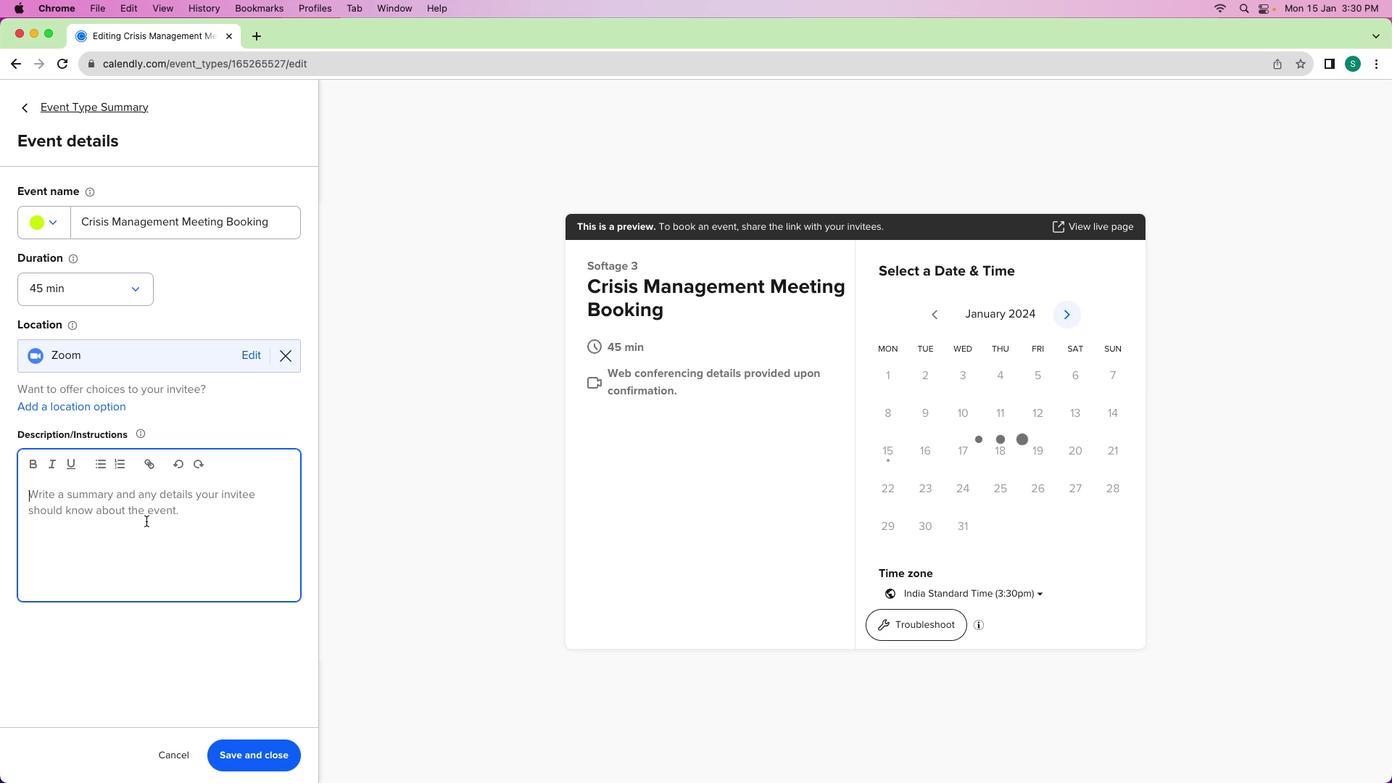 
Action: Mouse moved to (140, 517)
Screenshot: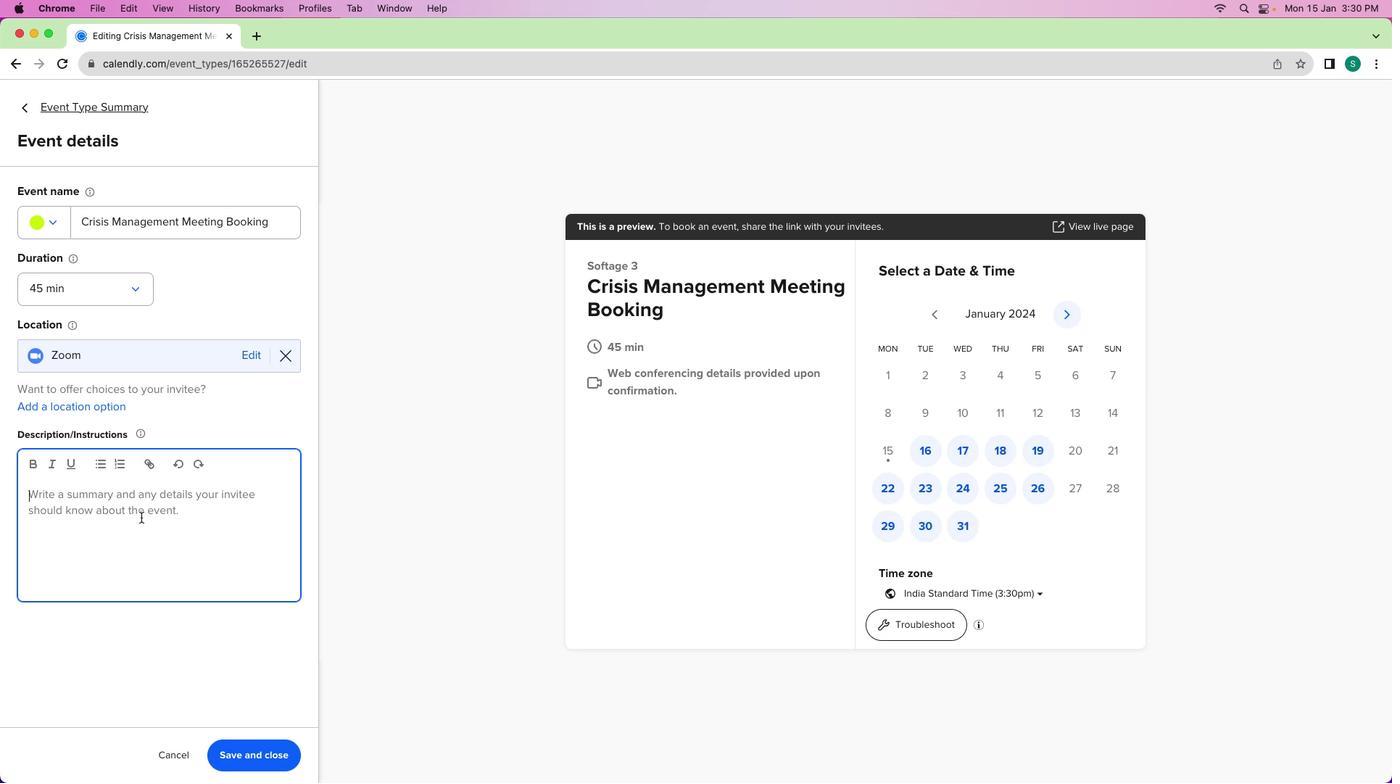 
Action: Key pressed Key.shift'H''e''l''l''o'Key.space't''e''a''m''.'Key.backspace','Key.enterKey.shift'I''n'Key.space'r''e''s''p''o''n''s''e'Key.space't''o'Key.space'r''e''c''e''n''t'Key.space'd''e''v''e''l''o''p''m''e''n''t''s'','Key.spaceKey.shift'I'"'"'v''e'Key.space'n'Key.backspace'b''o''o''k''e''d'Key.space'a'Key.space'c''r''i''s''i''s'Key.space'm''a''n''a''g''e''e'Key.backspace'm''e''n''t'Key.space'm''e''e''t''i''n''g'Key.space't''o'Key.space'a''s''s''e''s''s'Key.space't''h''e'Key.space's''i''t''i''a'Key.backspaceKey.backspace'u''a''t''i''o''n'','Key.space'f''o''r''m''u''l''a''t''e'Key.space'a'Key.space'r''e''s''p''o''n''s''e'Key.space'p''l''a''n'','Key.space'a''n''d'Key.space'e''n''s''u''r''e'Key.space'w''e'Key.space'a''r''e'Key.space'w''e''l''l'Key.spaceKey.backspace'-''p''r''e''p''a''r''e''d''.'Key.spaceKey.enterKey.shift'T''h''n''k'Key.space'y''o''u'Key.space'f''o''r'Key.leftKey.leftKey.leftKey.leftKey.leftKey.leftKey.leftKey.leftKey.leftKey.left'a'Key.downKey.space'y''o''u''r'Key.space'p''r''o''m''p''t'Key.space'a''t''t''e''n''t''i''o''n'Key.space't''o'Key.space't''h''i''s'Key.space'm''a''t''t''e''r'Key.shift_r'.'Key.enterKey.shift'B''e''s''t'Key.space'r''e''f'Key.backspace'g''a''r''d''s'','Key.enterKey.shift'S''o''f''t''a'Key.backspaceKey.shift'A''h'Key.backspace'g''e'
Screenshot: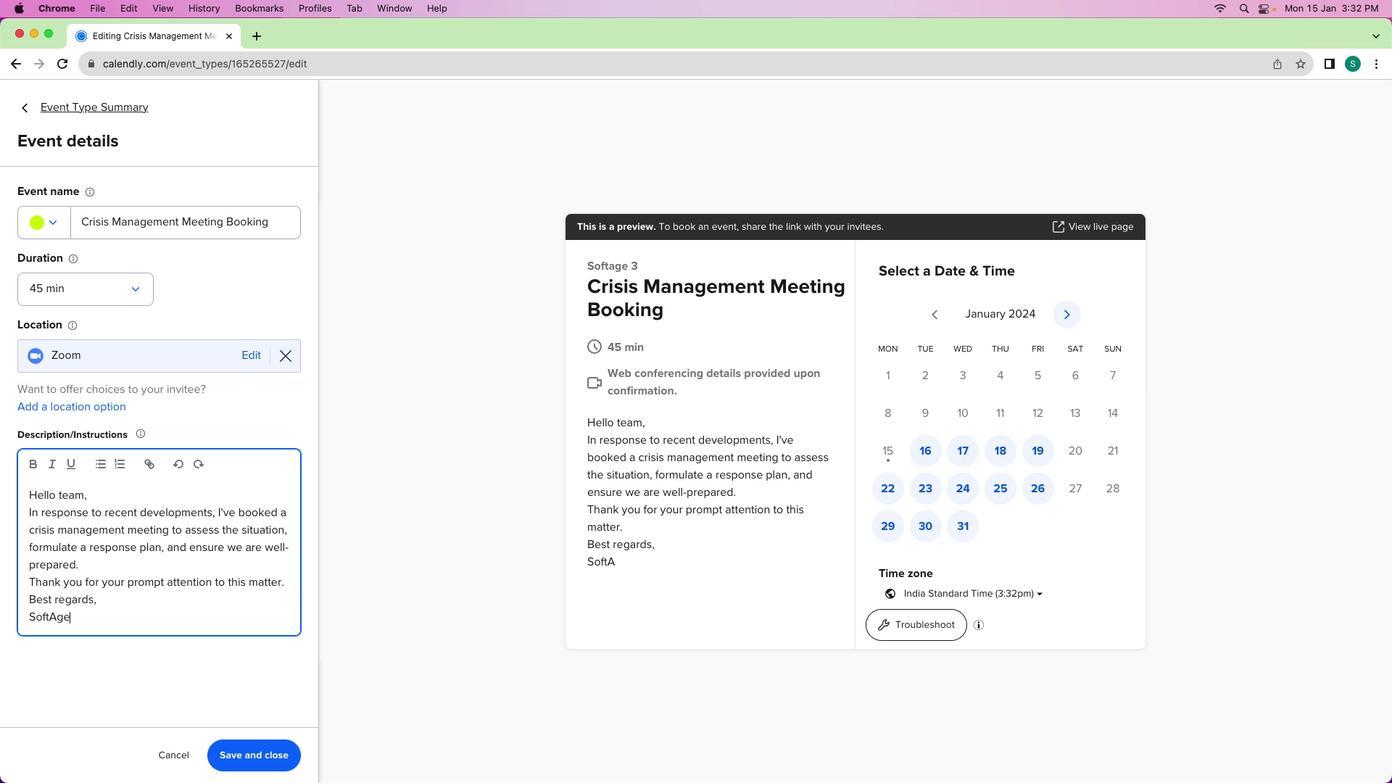 
Action: Mouse moved to (261, 757)
Screenshot: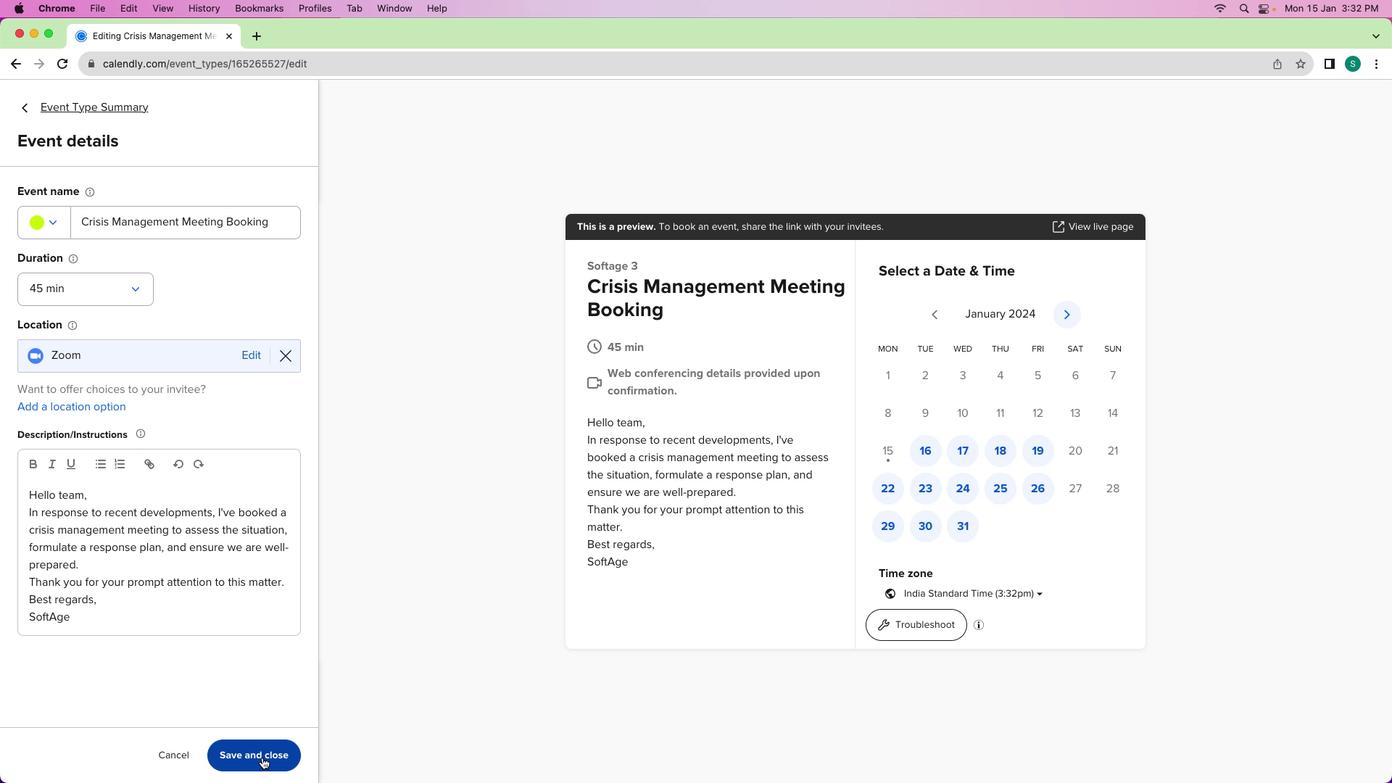 
Action: Mouse pressed left at (261, 757)
Screenshot: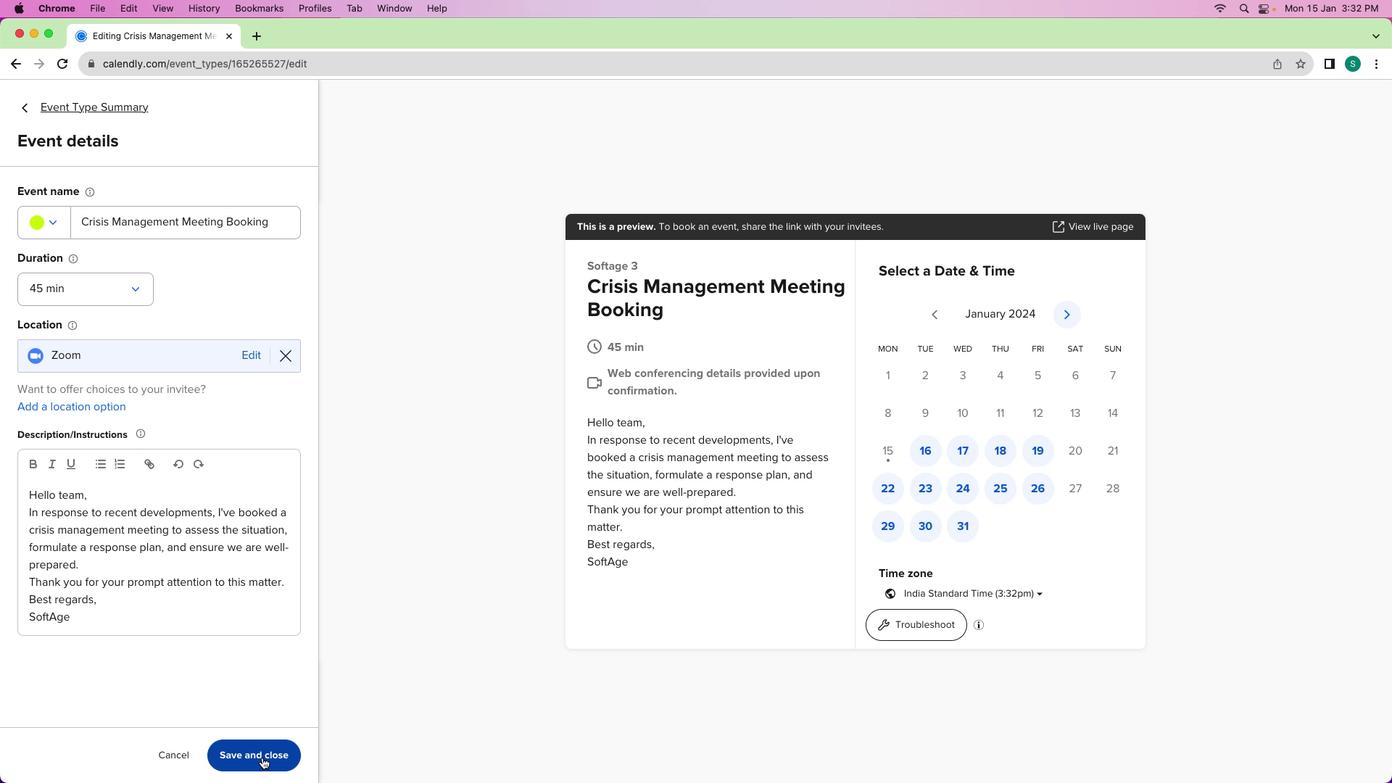 
Action: Mouse moved to (179, 457)
Screenshot: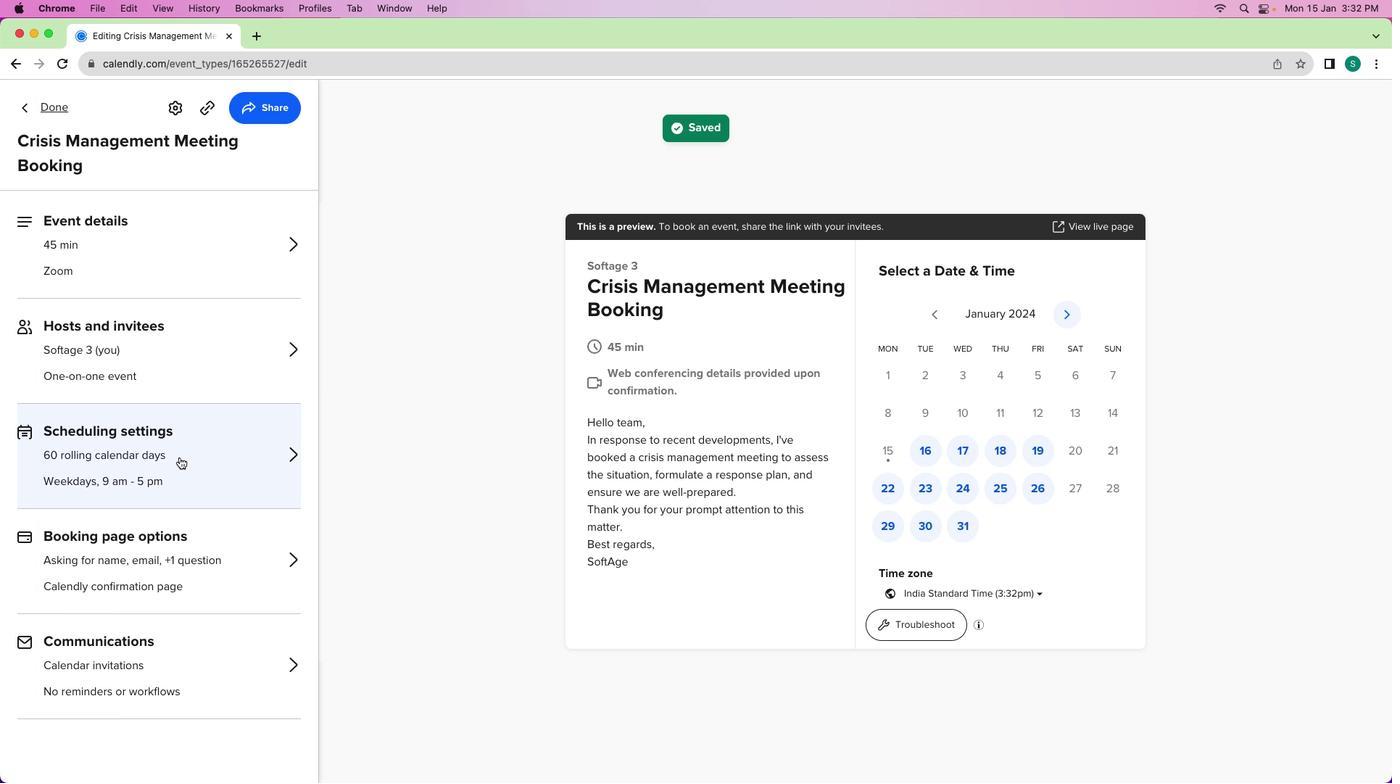 
Action: Mouse pressed left at (179, 457)
Screenshot: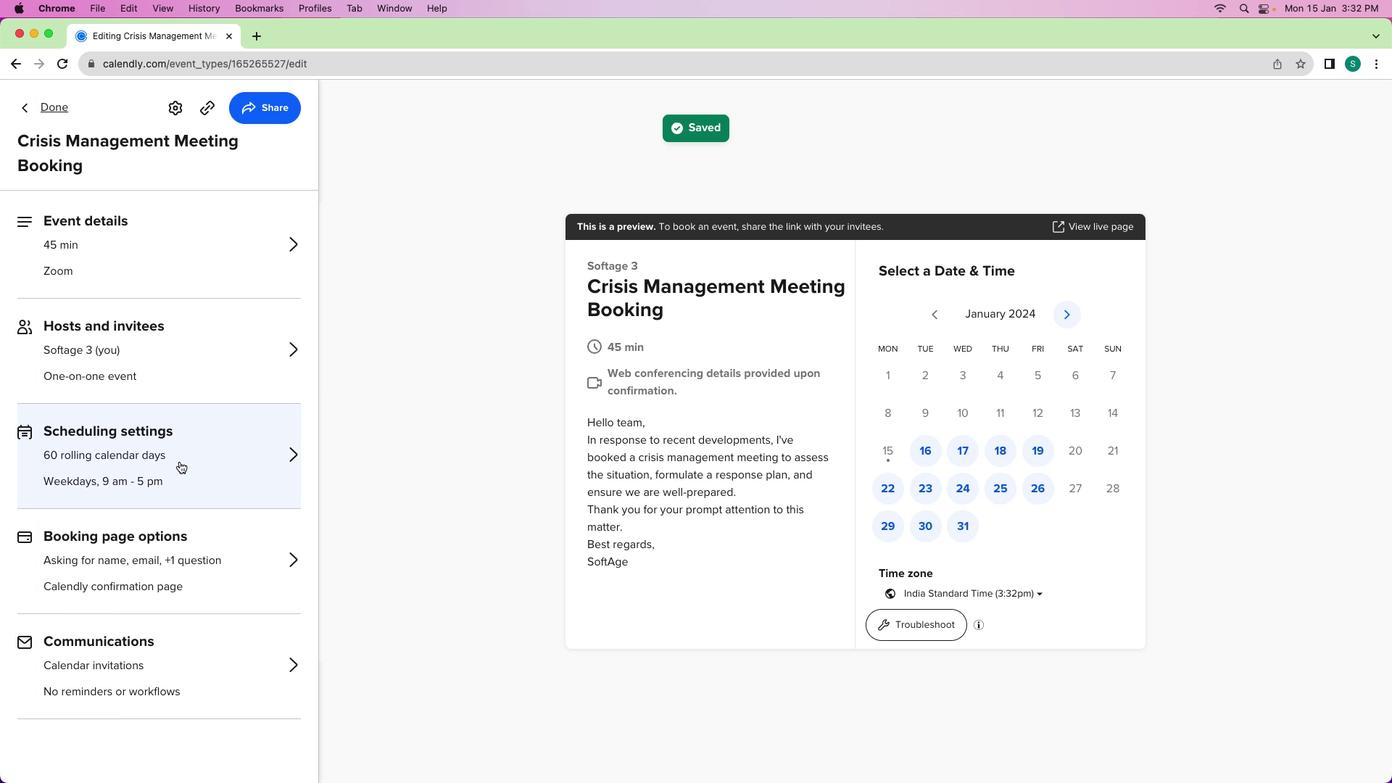 
Action: Mouse moved to (260, 535)
Screenshot: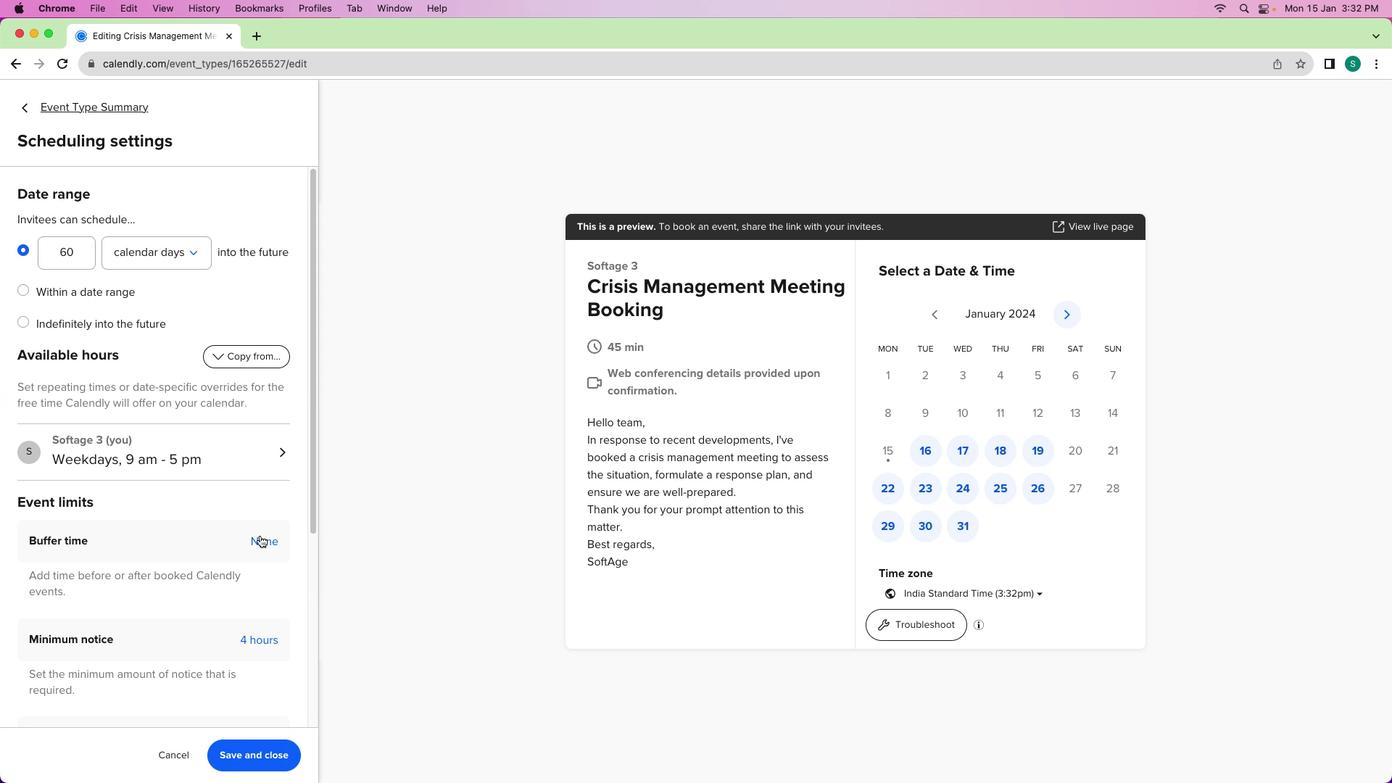
Action: Mouse pressed left at (260, 535)
Screenshot: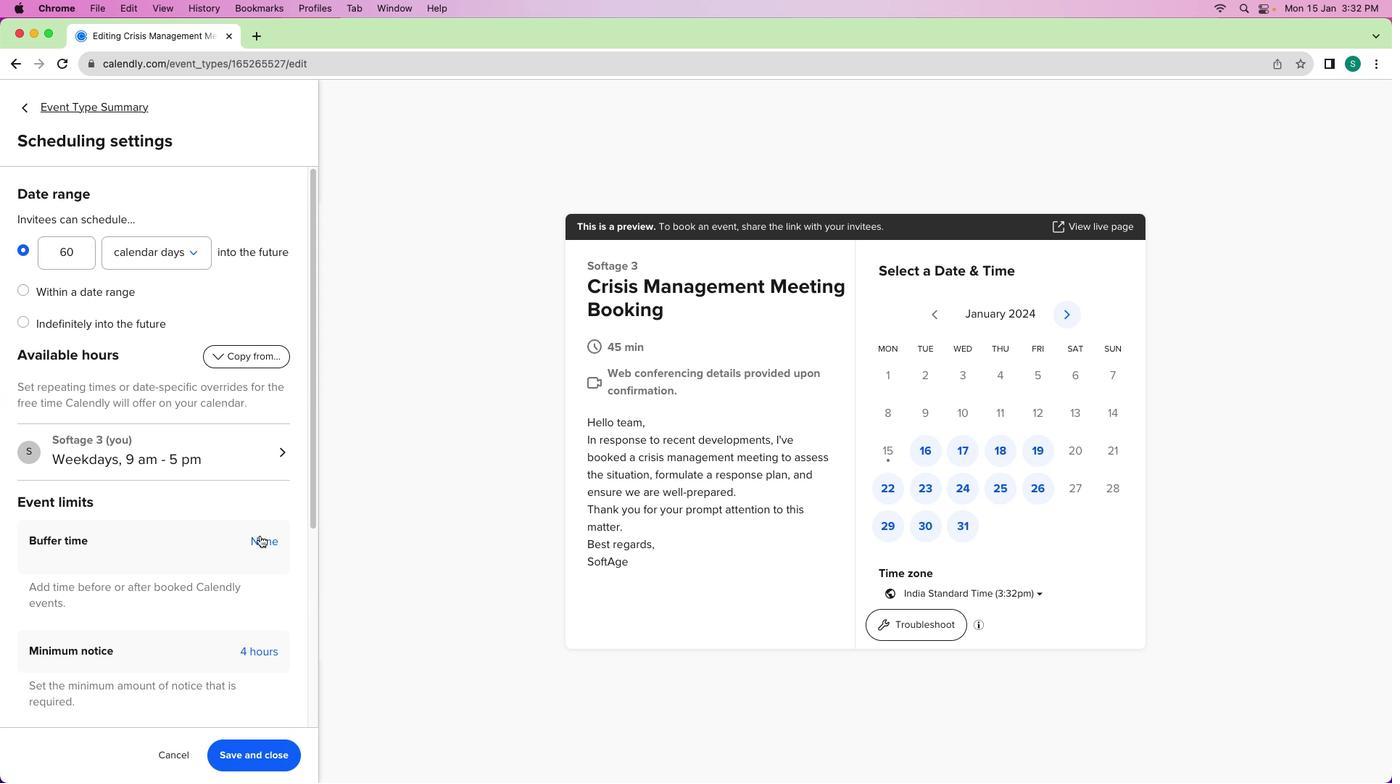 
Action: Mouse moved to (184, 568)
Screenshot: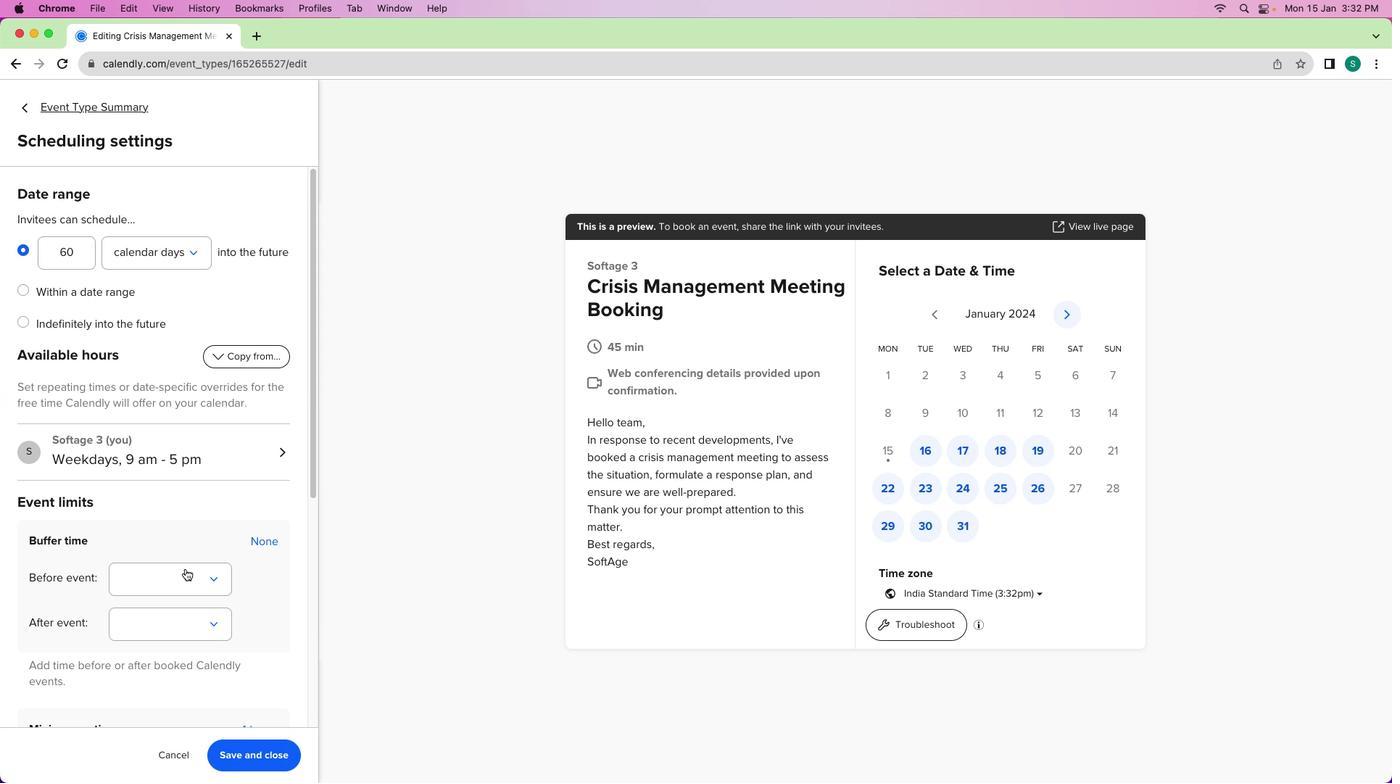 
Action: Mouse pressed left at (184, 568)
Screenshot: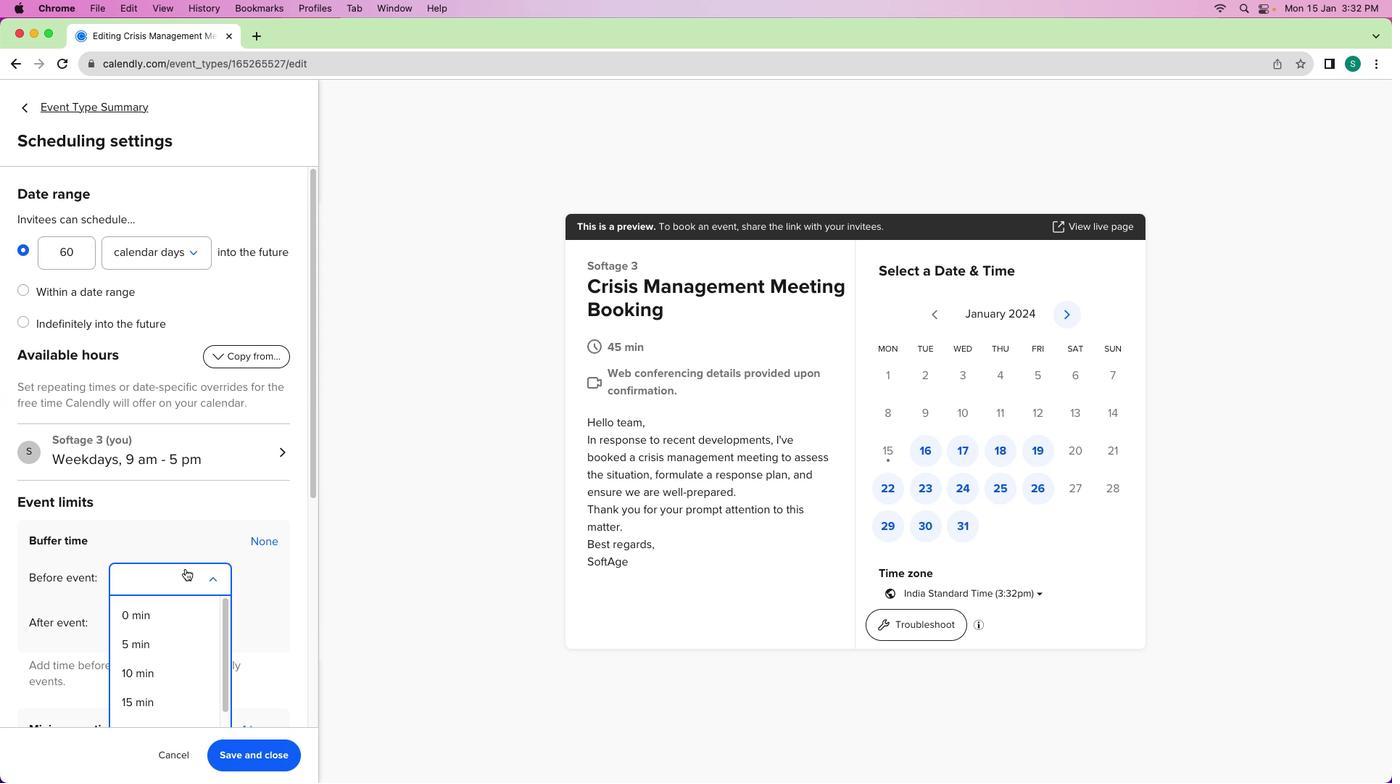 
Action: Mouse moved to (158, 693)
Screenshot: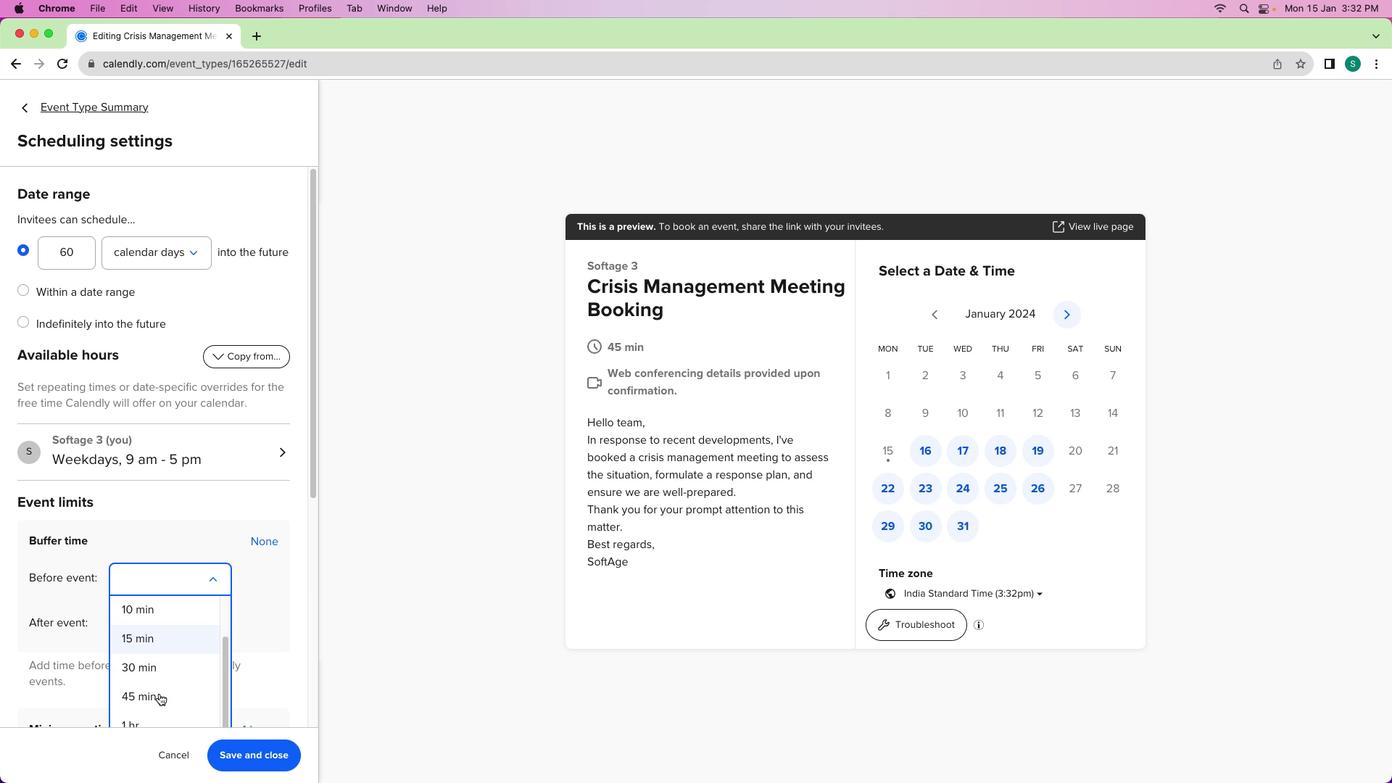 
Action: Mouse scrolled (158, 693) with delta (0, 0)
Screenshot: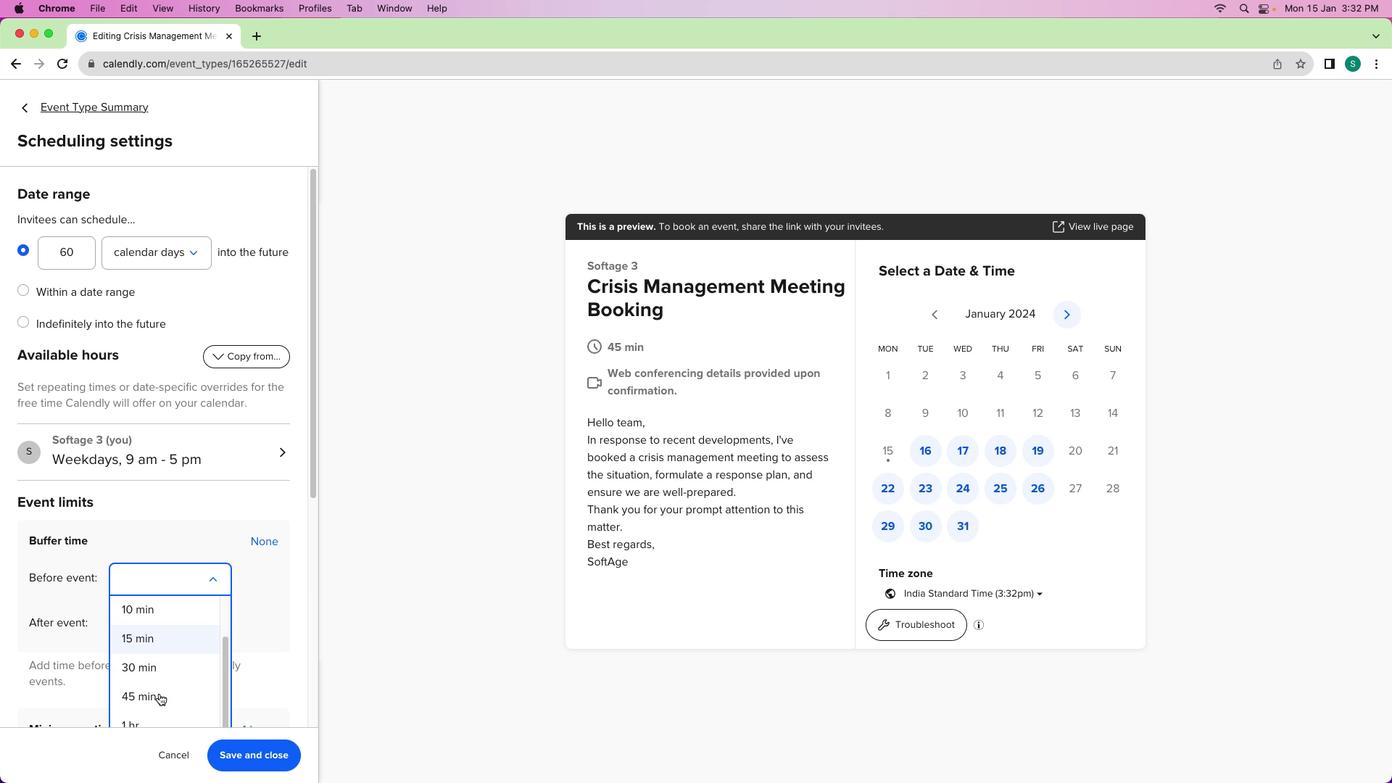 
Action: Mouse moved to (158, 693)
Screenshot: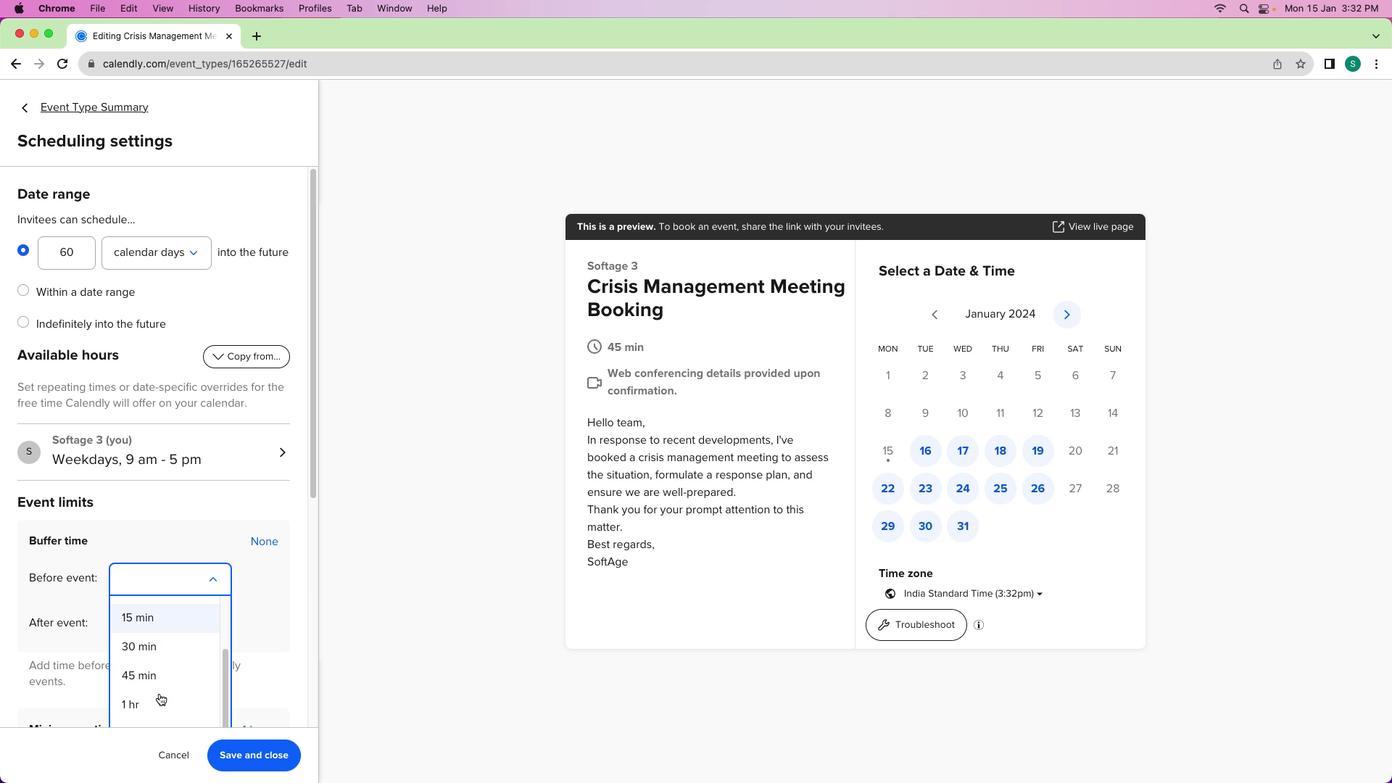 
Action: Mouse scrolled (158, 693) with delta (0, 0)
Screenshot: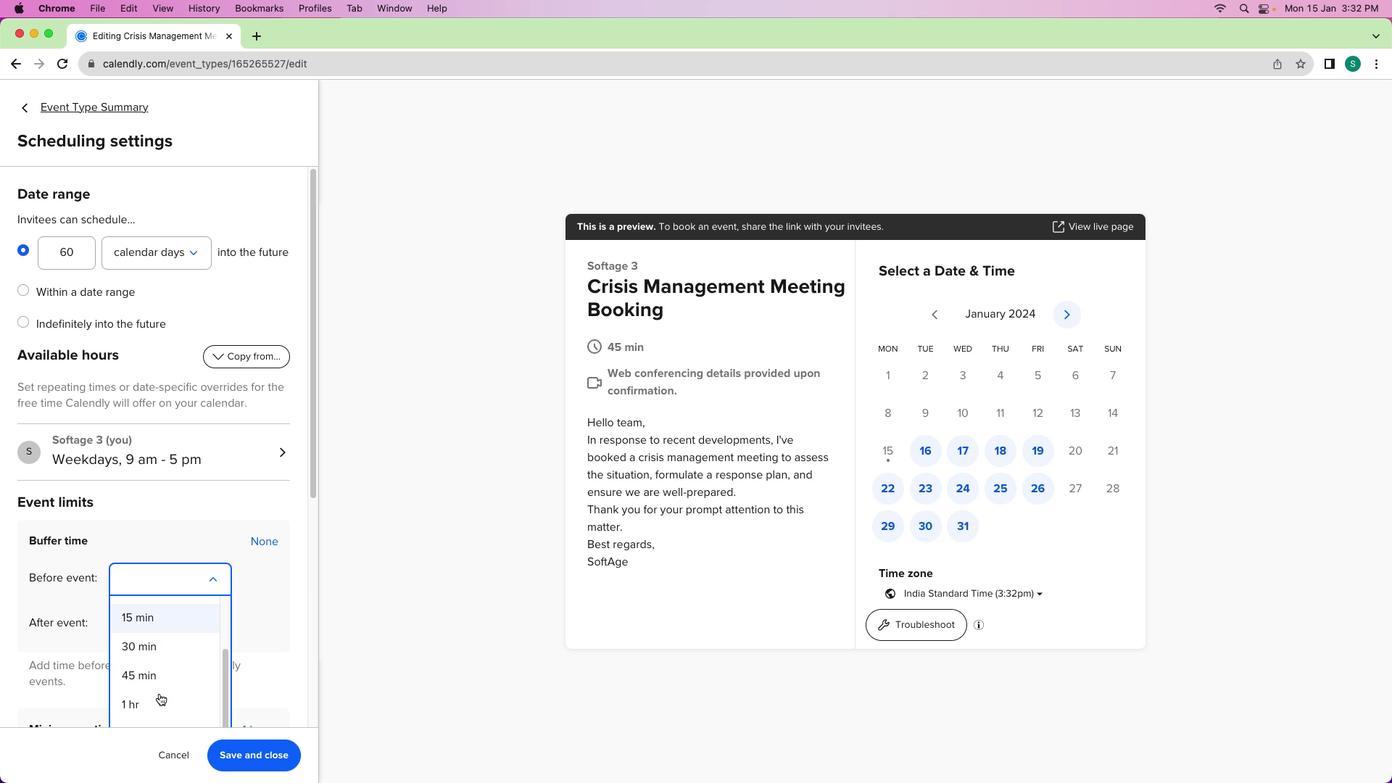 
Action: Mouse moved to (158, 693)
Screenshot: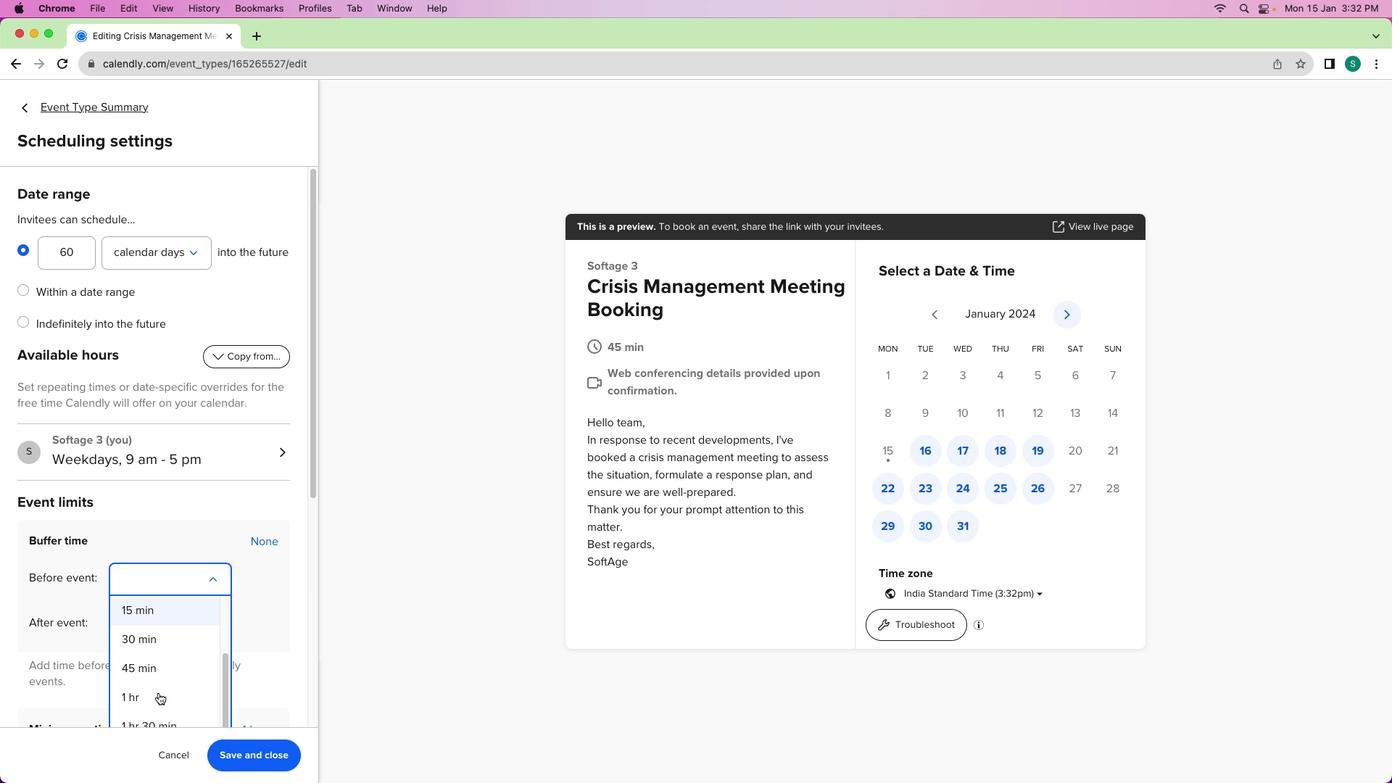 
Action: Mouse scrolled (158, 693) with delta (0, -1)
Screenshot: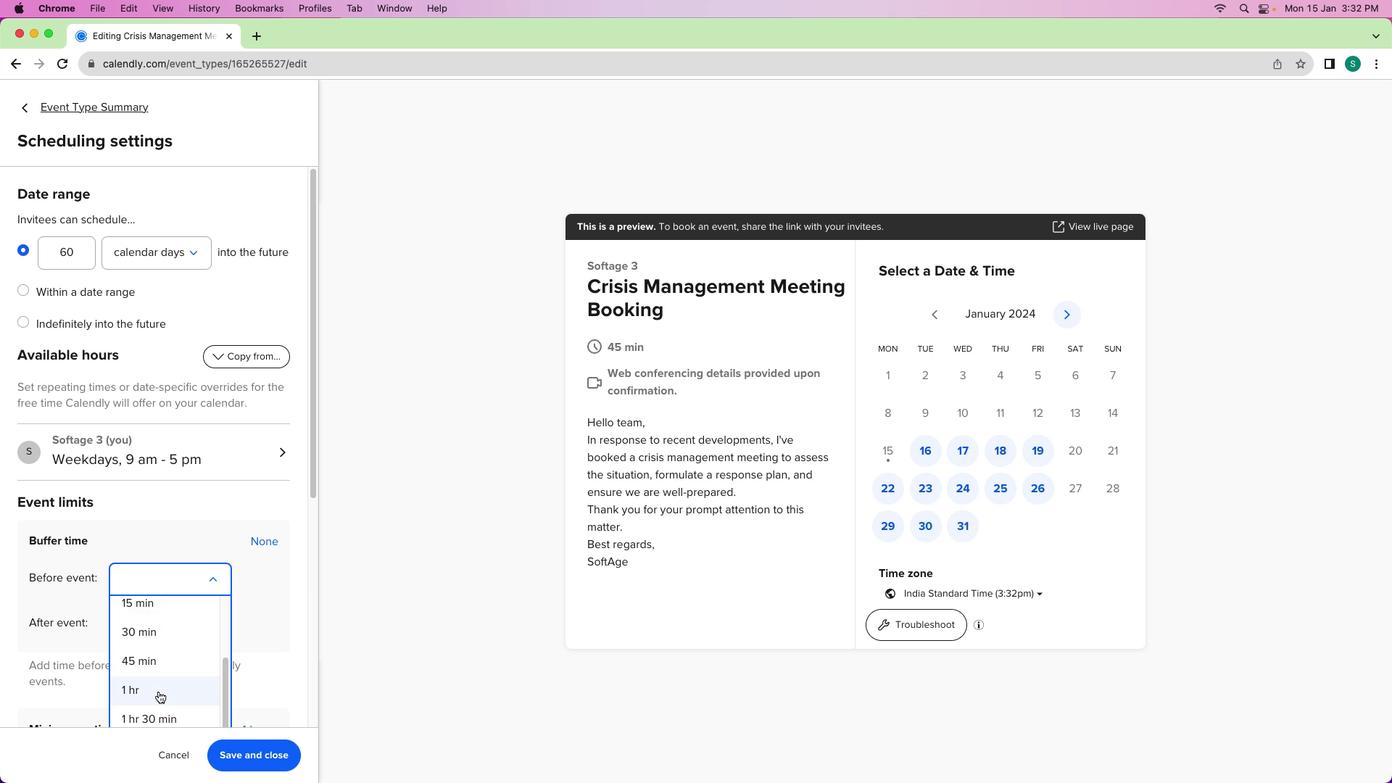 
Action: Mouse moved to (143, 638)
Screenshot: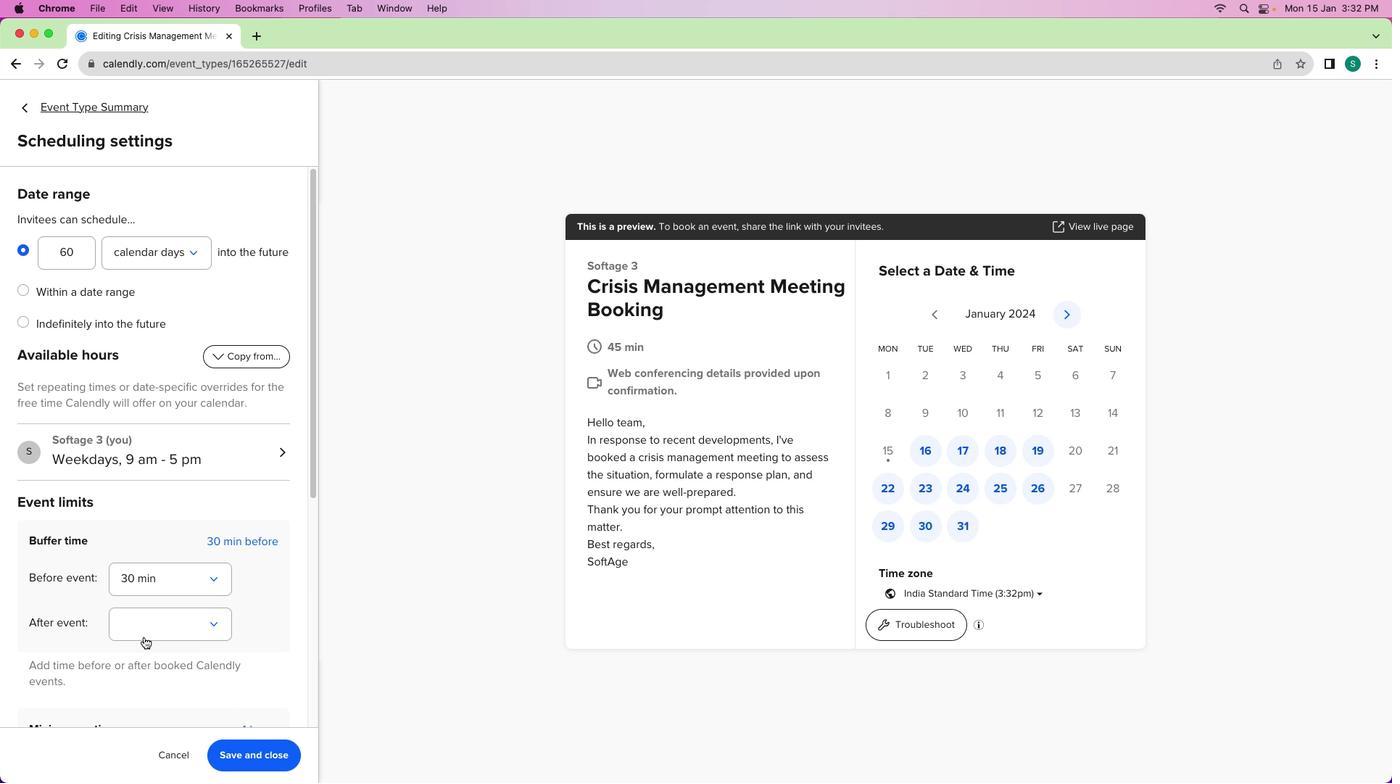 
Action: Mouse pressed left at (143, 638)
Screenshot: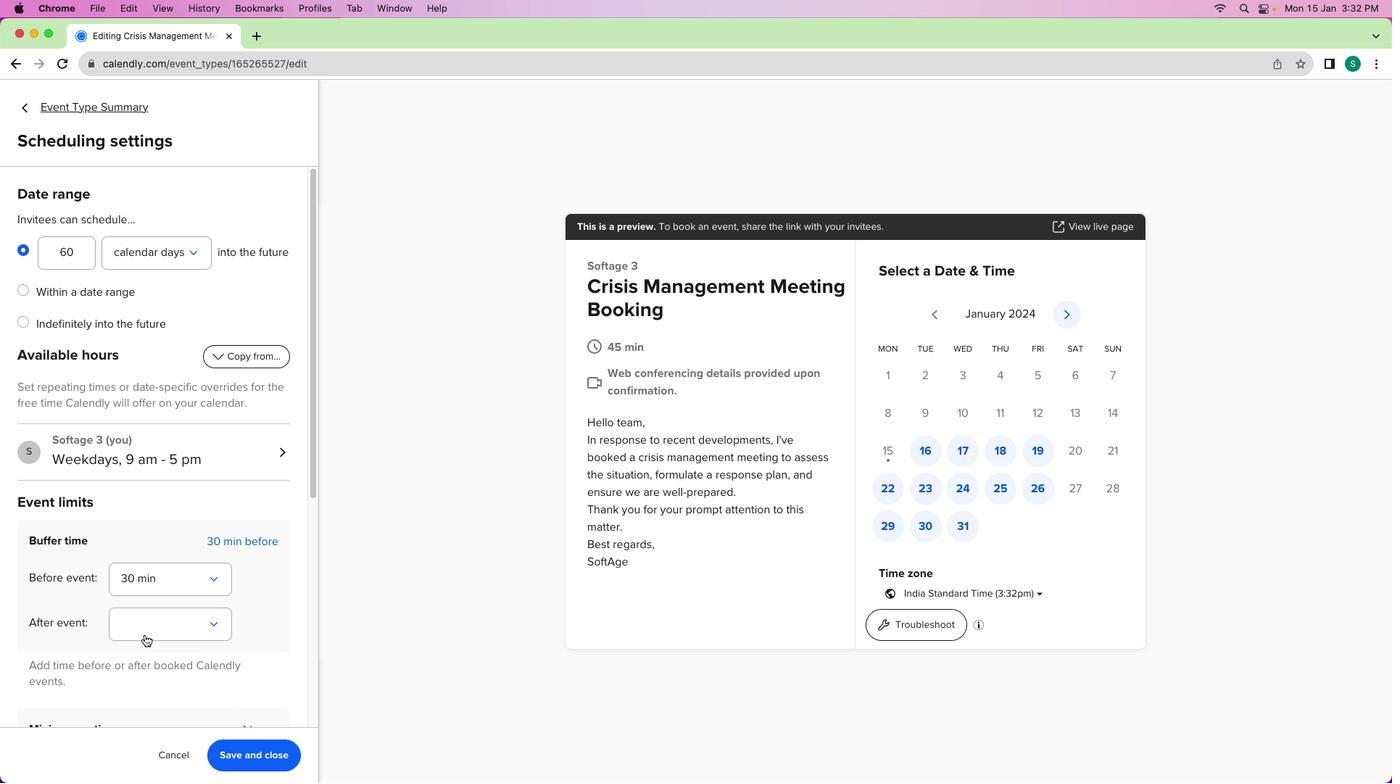 
Action: Mouse moved to (146, 610)
Screenshot: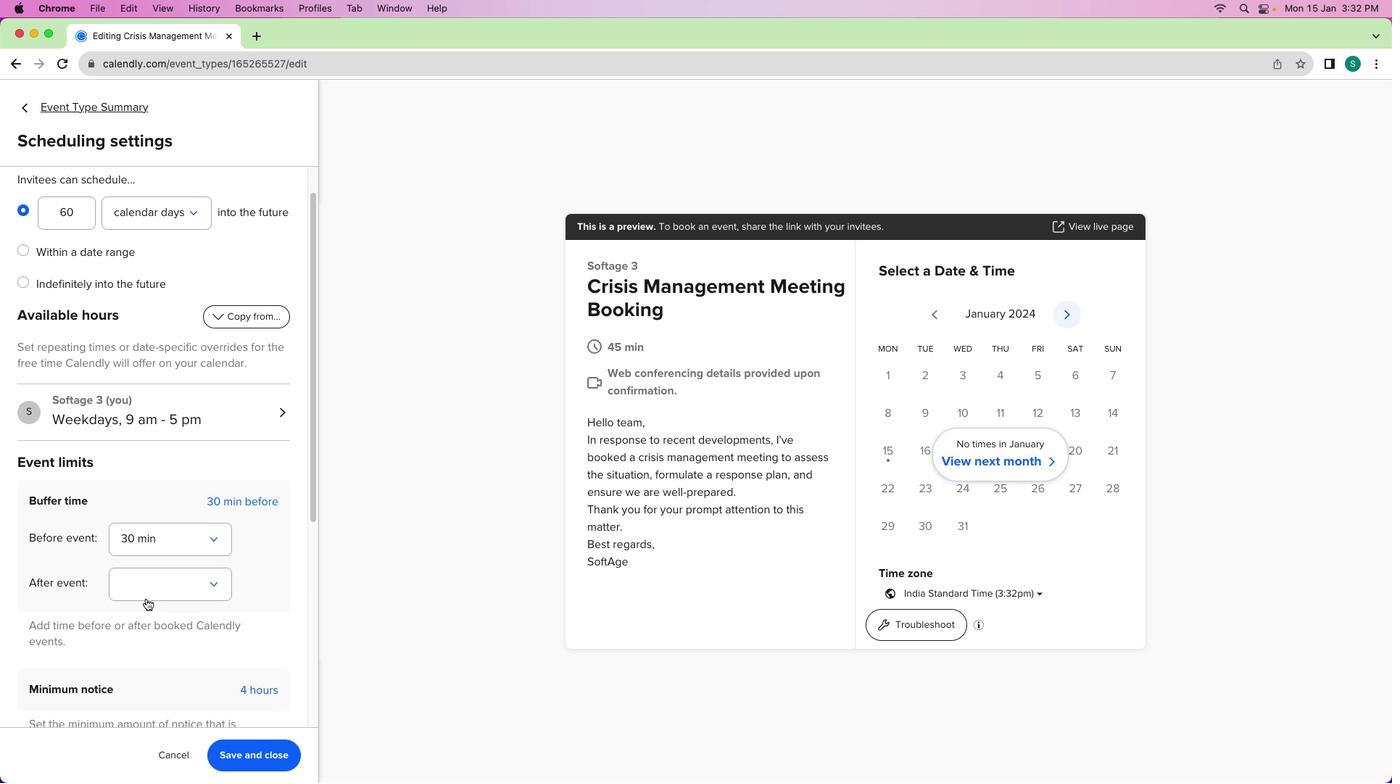
Action: Mouse scrolled (146, 610) with delta (0, 0)
Screenshot: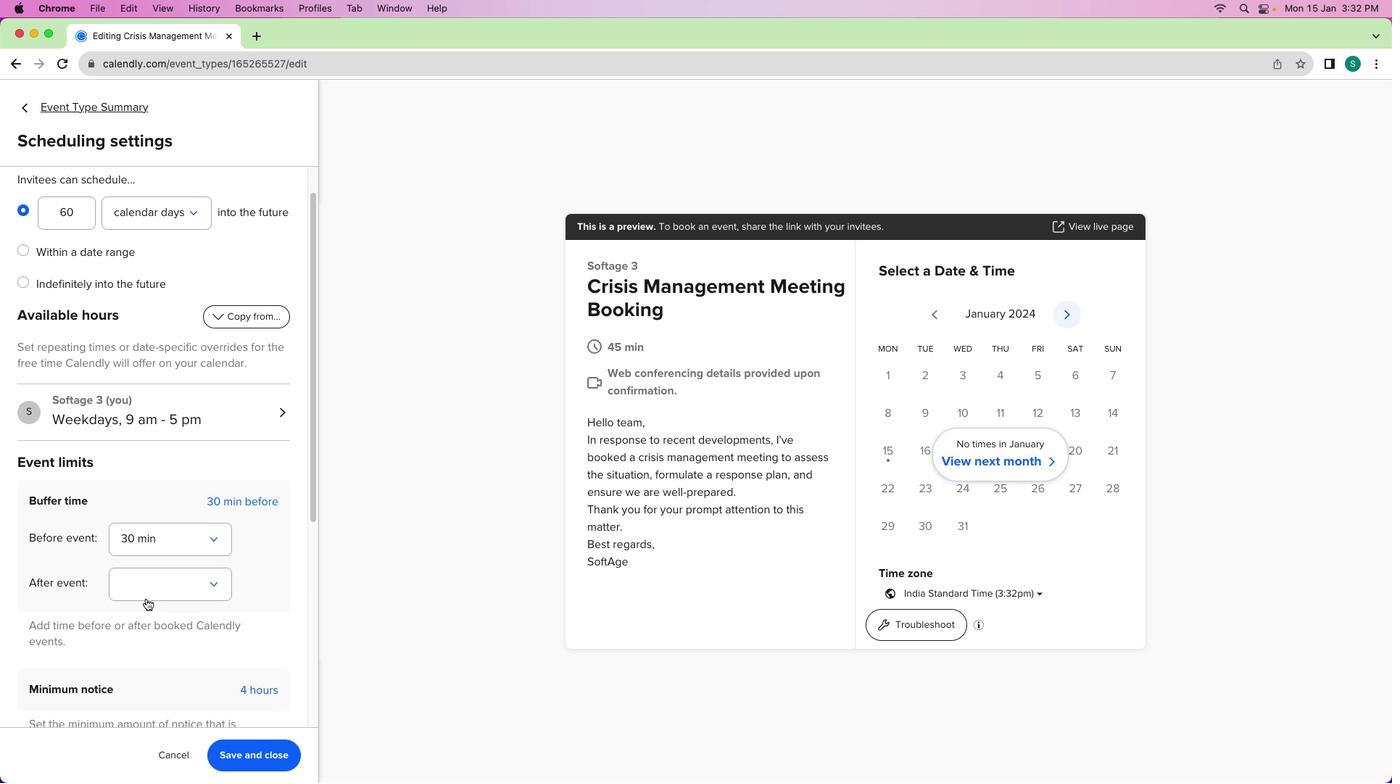 
Action: Mouse moved to (145, 609)
Screenshot: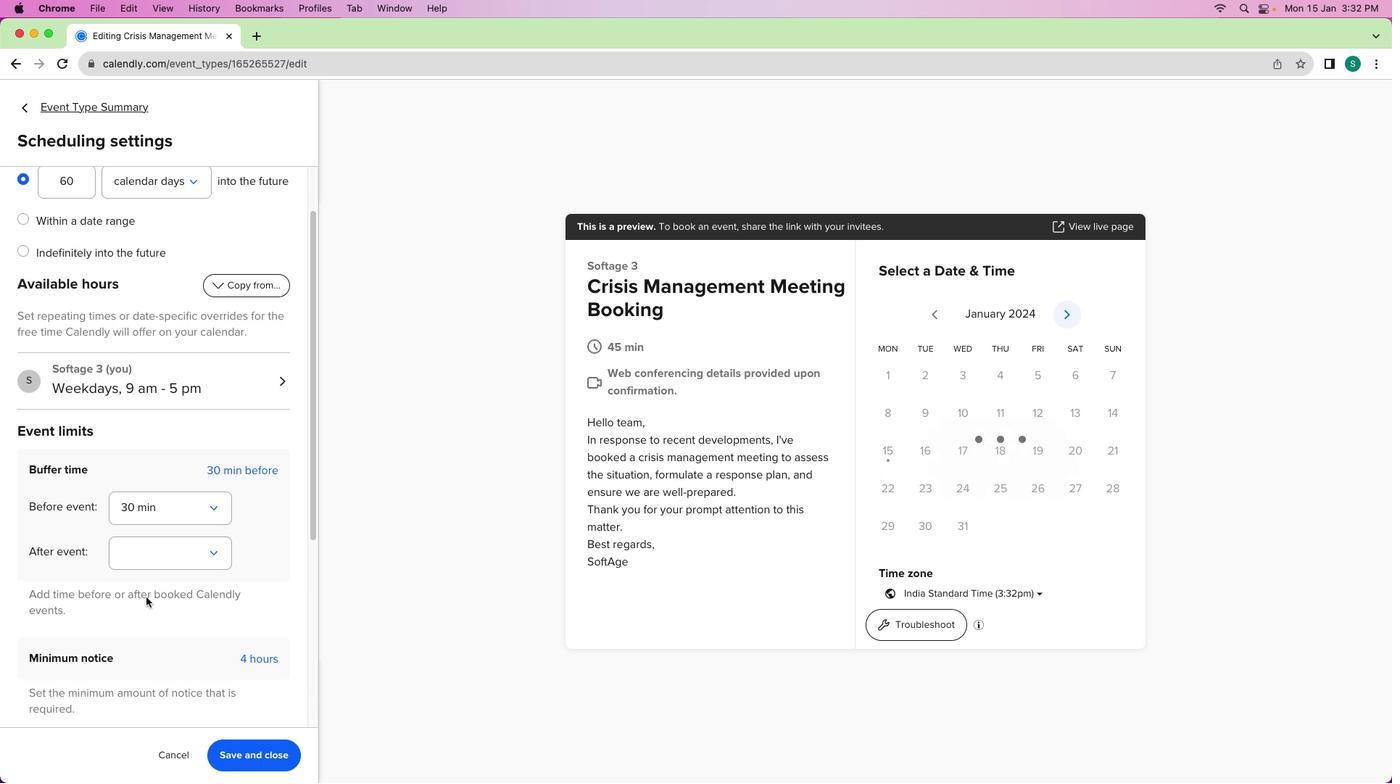 
Action: Mouse scrolled (145, 609) with delta (0, 0)
Screenshot: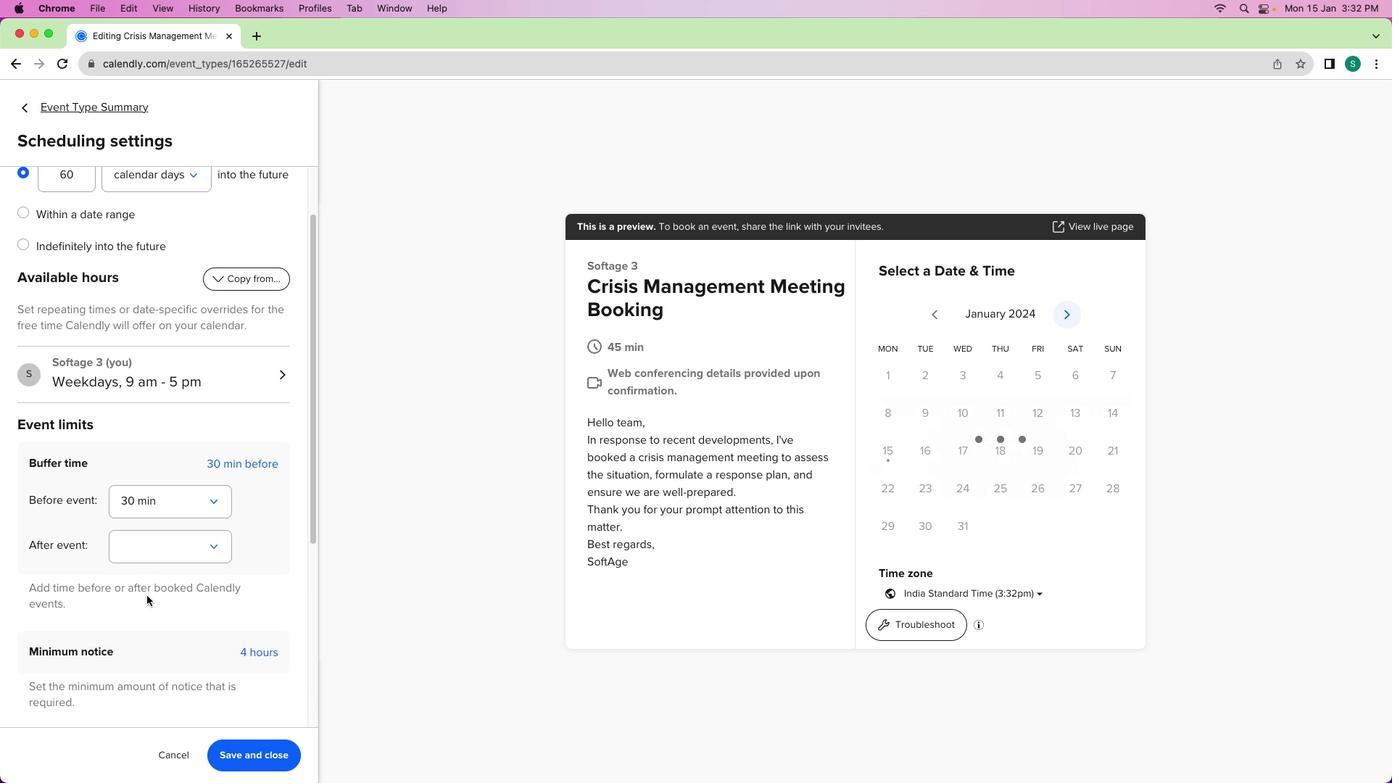 
Action: Mouse scrolled (145, 609) with delta (0, -1)
Screenshot: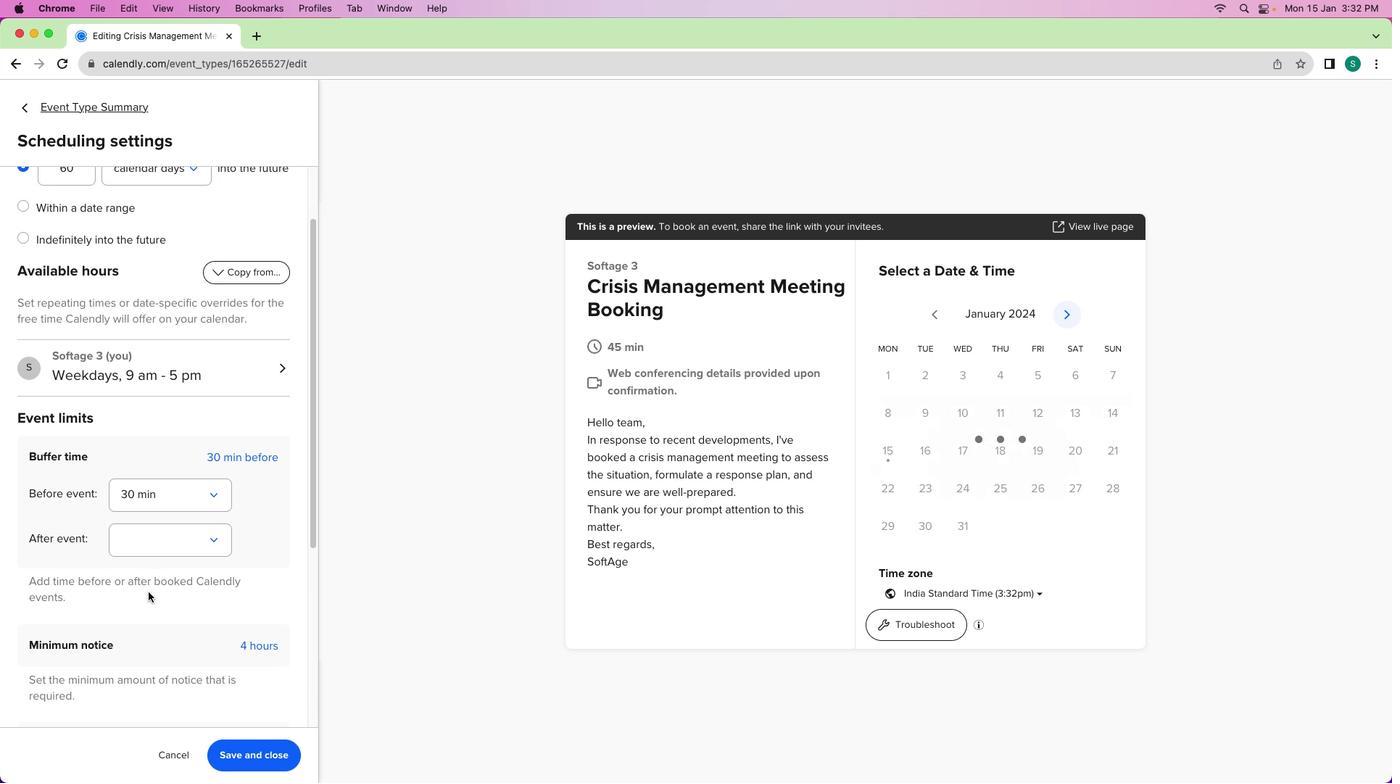 
Action: Mouse moved to (157, 544)
Screenshot: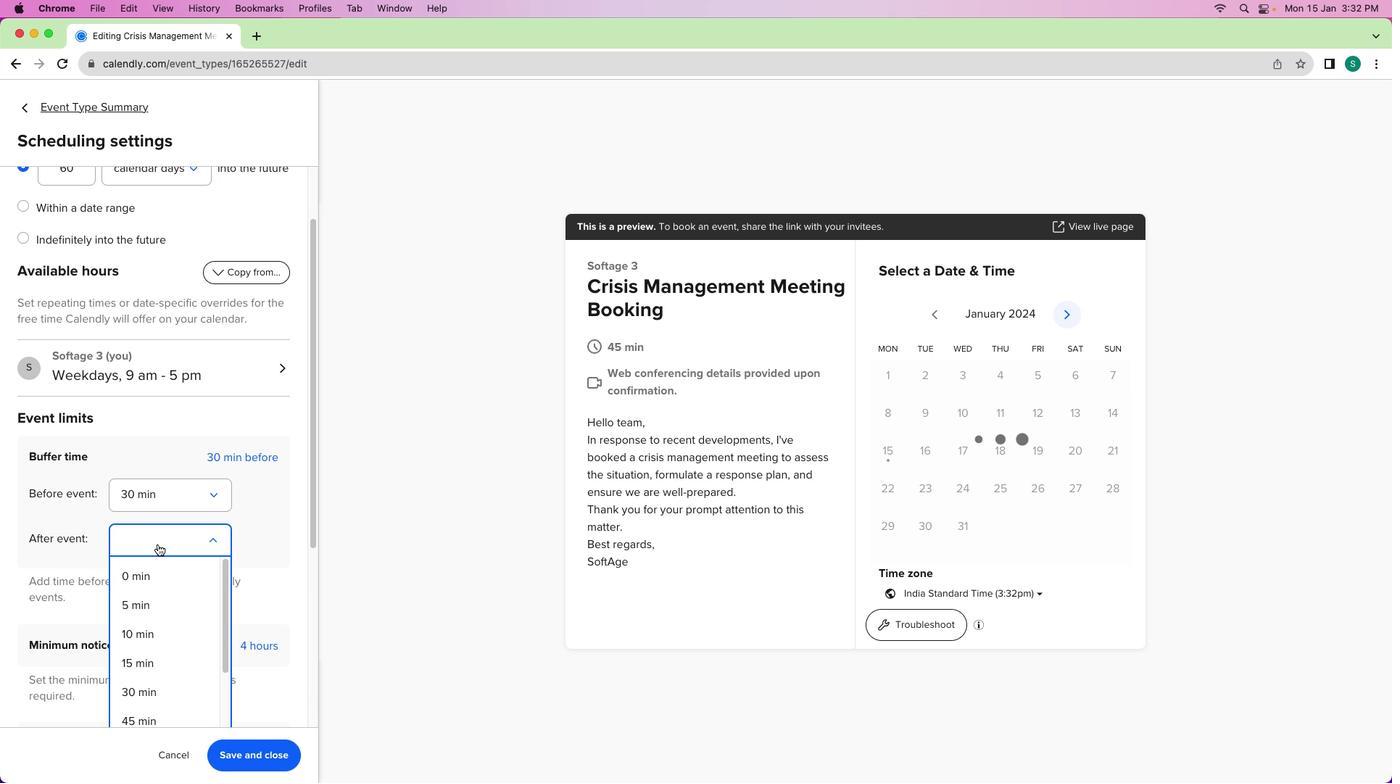 
Action: Mouse pressed left at (157, 544)
Screenshot: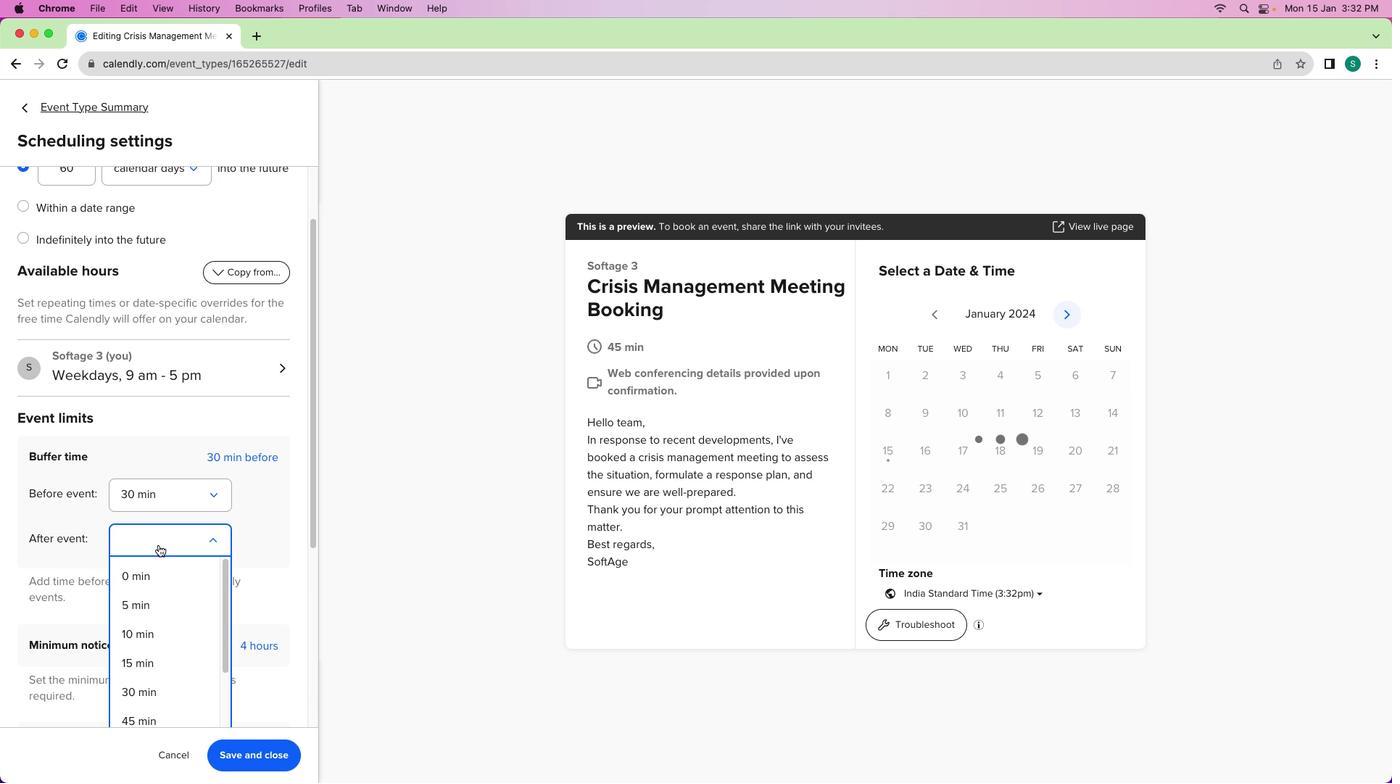 
Action: Mouse moved to (140, 602)
Screenshot: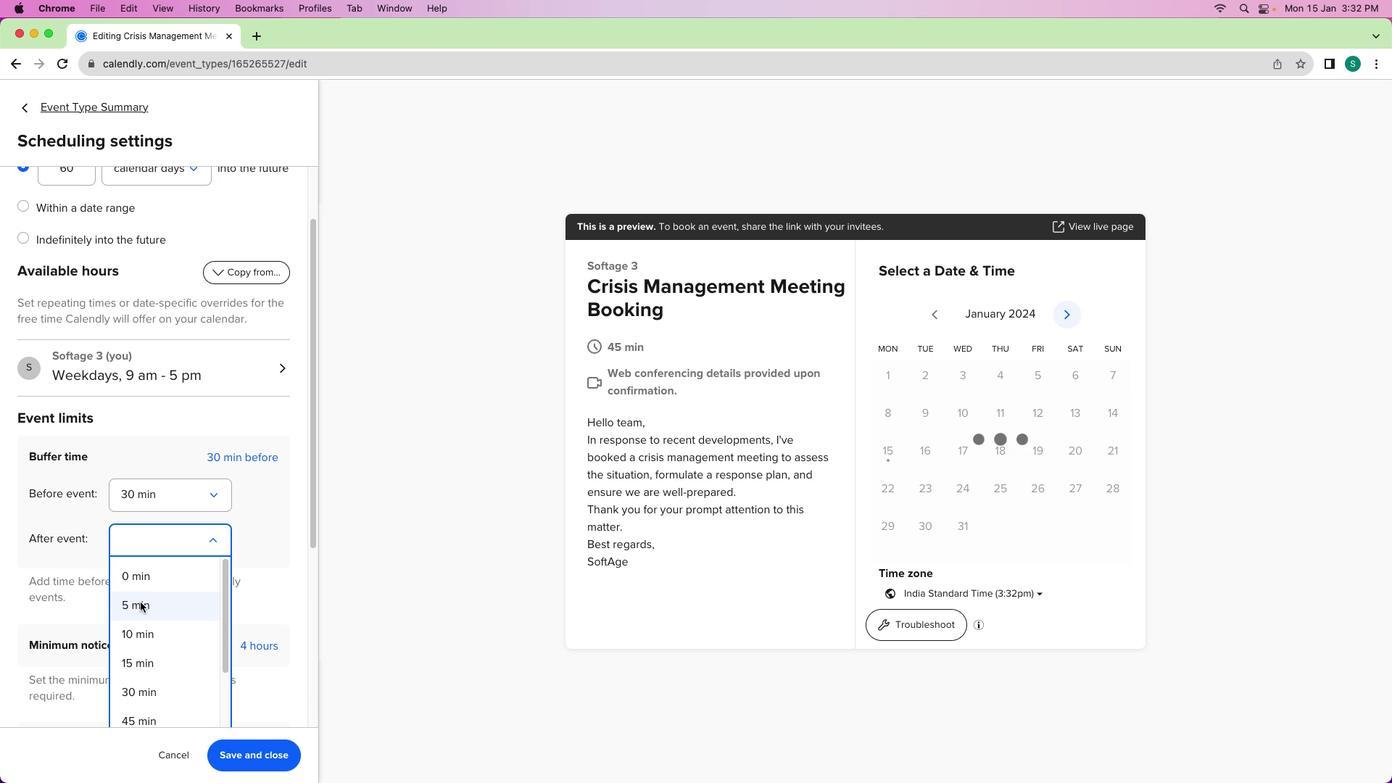 
Action: Mouse pressed left at (140, 602)
Screenshot: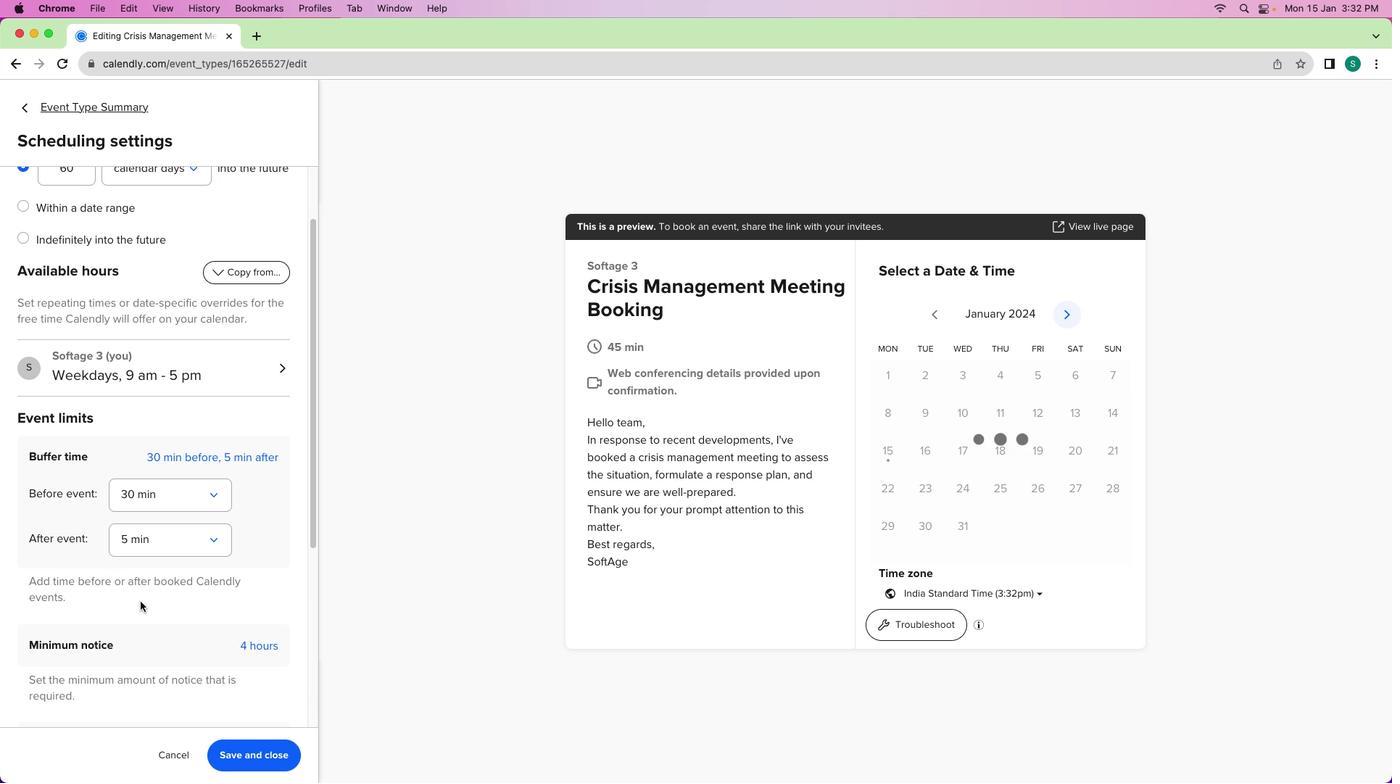 
Action: Mouse moved to (129, 534)
Screenshot: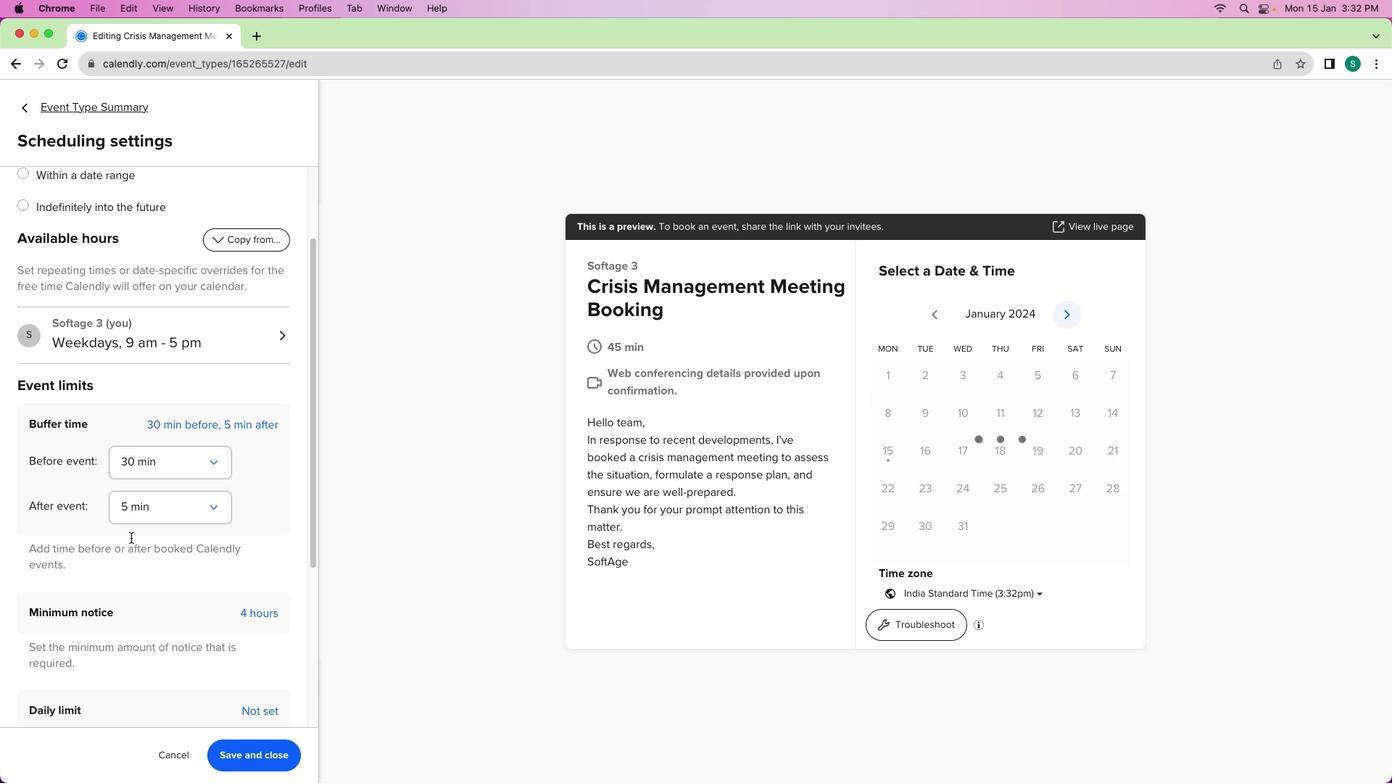 
Action: Mouse scrolled (129, 534) with delta (0, 0)
Screenshot: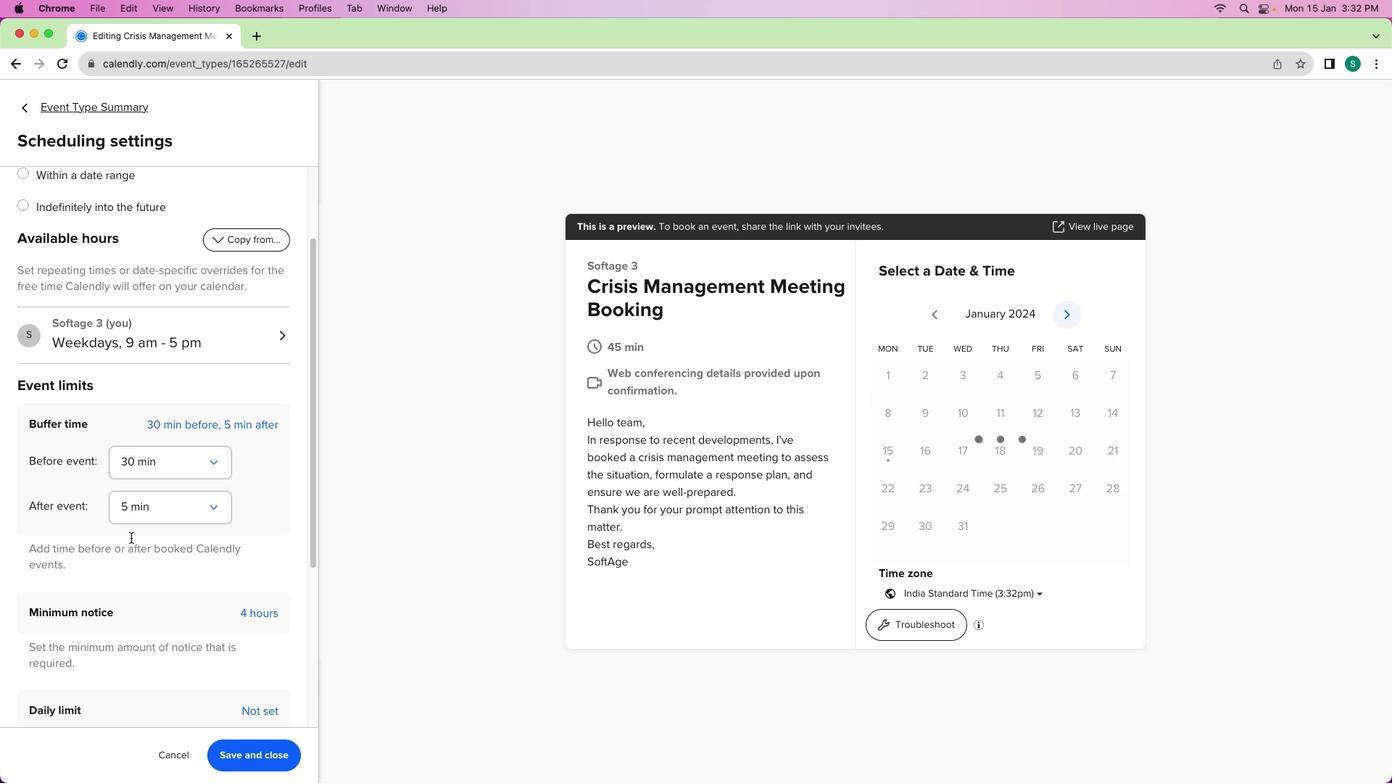 
Action: Mouse moved to (129, 536)
Screenshot: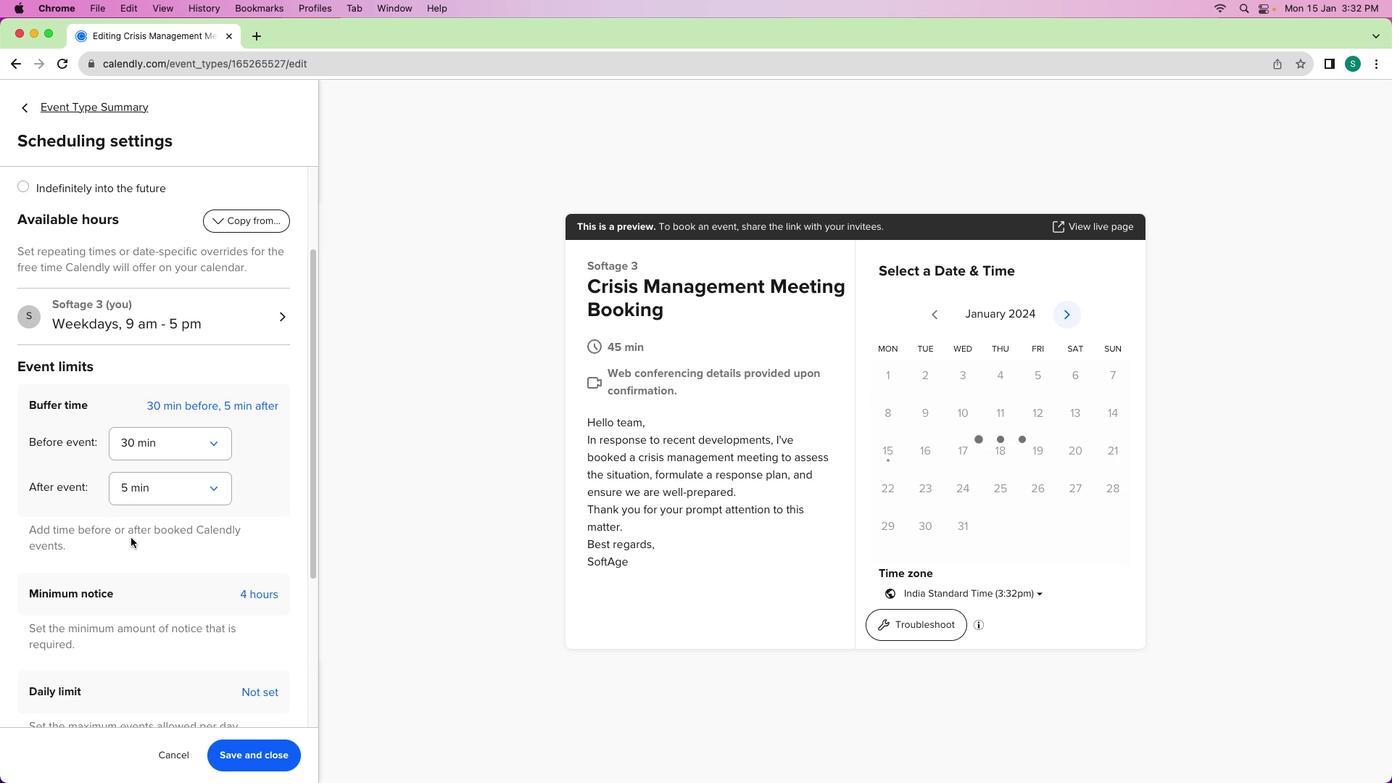 
Action: Mouse scrolled (129, 536) with delta (0, 0)
Screenshot: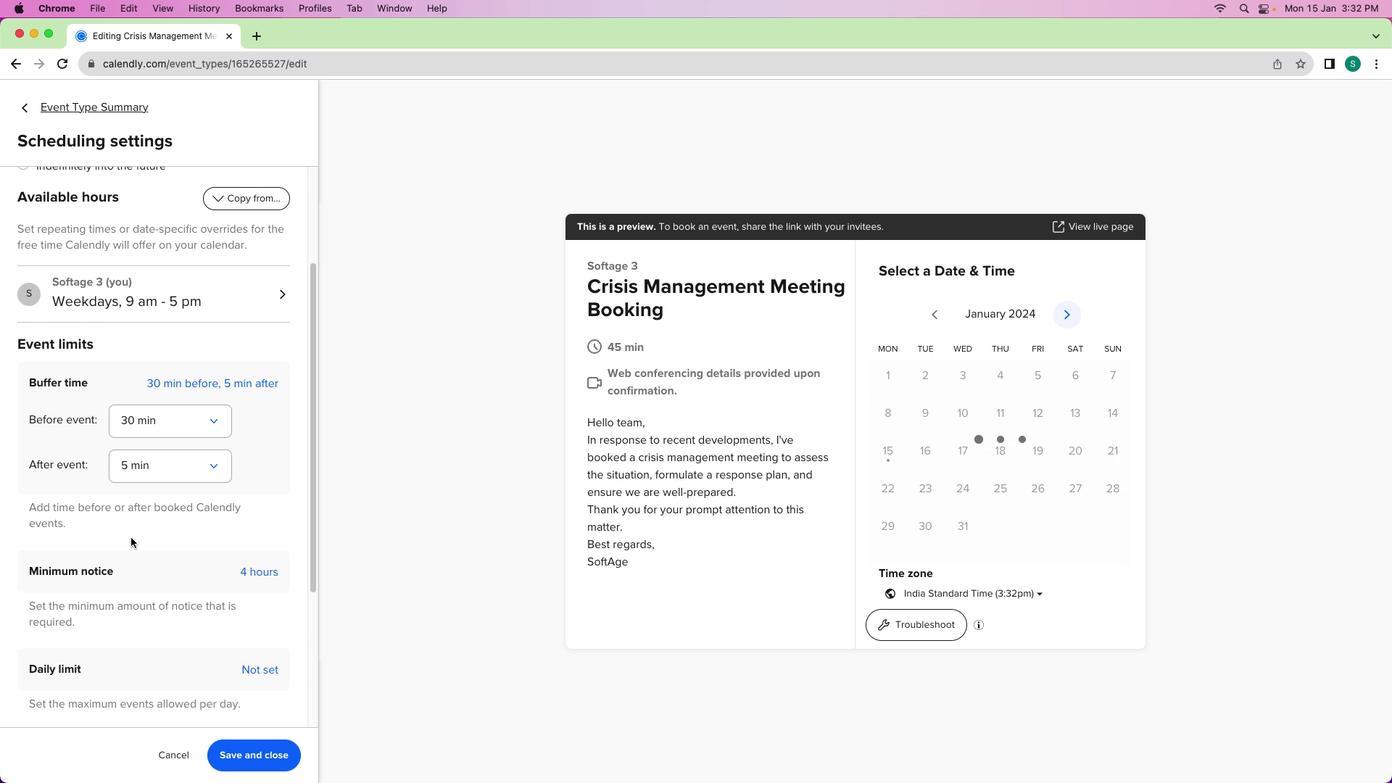 
Action: Mouse moved to (129, 537)
Screenshot: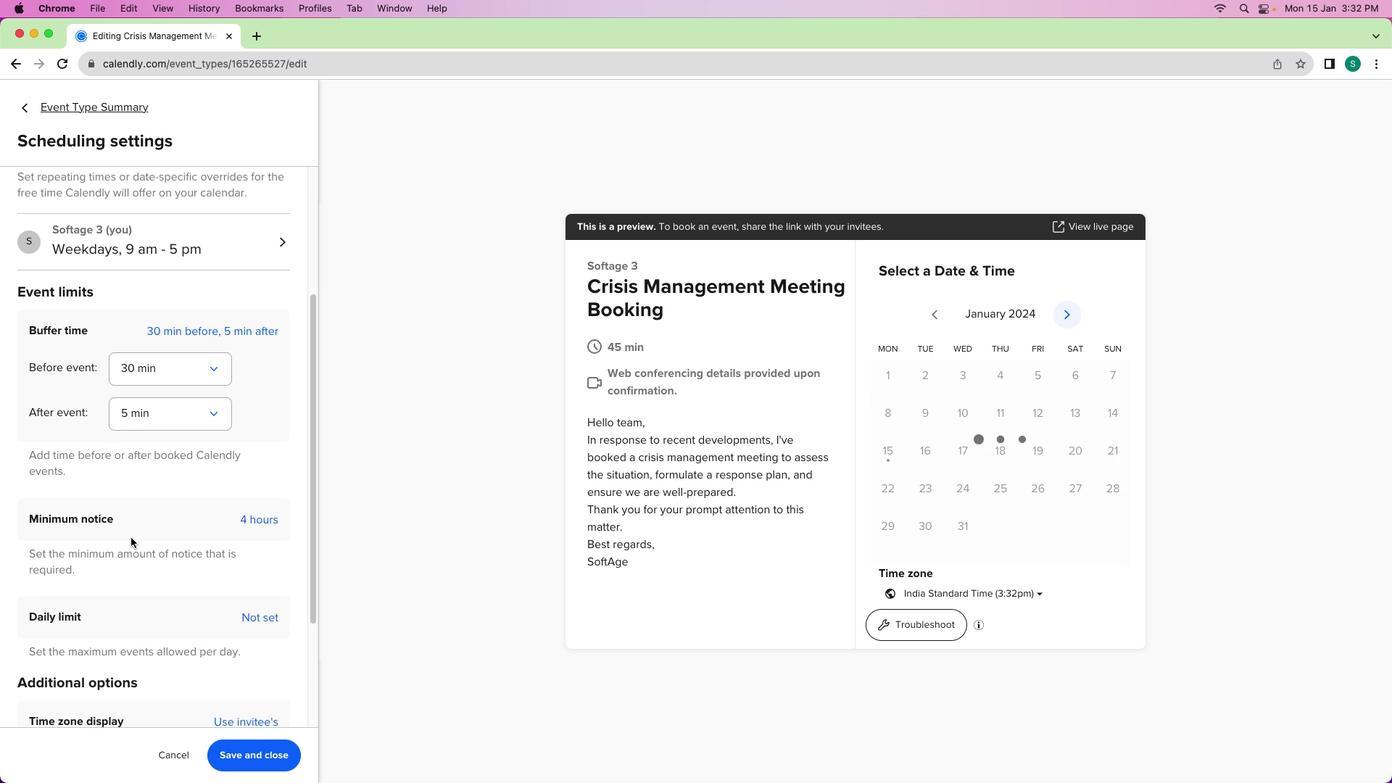 
Action: Mouse scrolled (129, 537) with delta (0, 0)
Screenshot: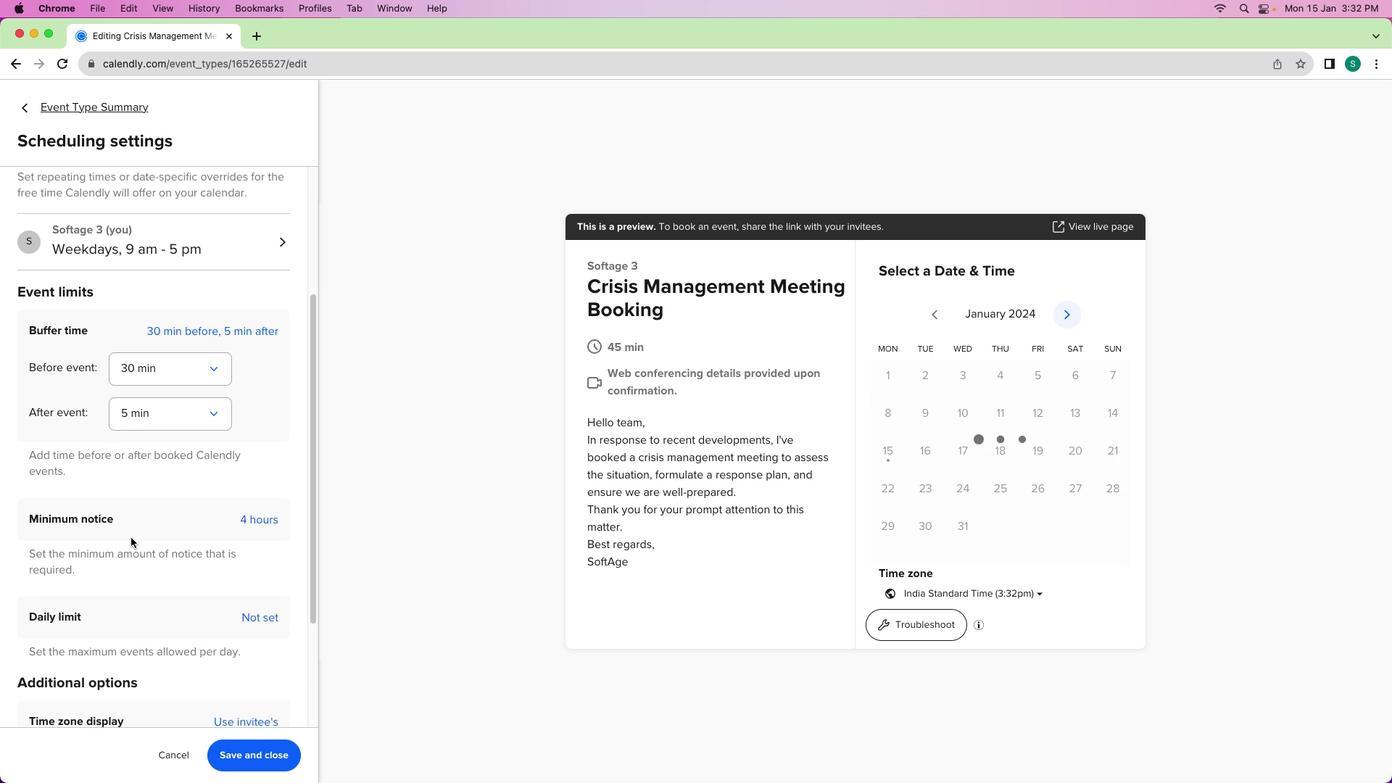 
Action: Mouse moved to (130, 537)
Screenshot: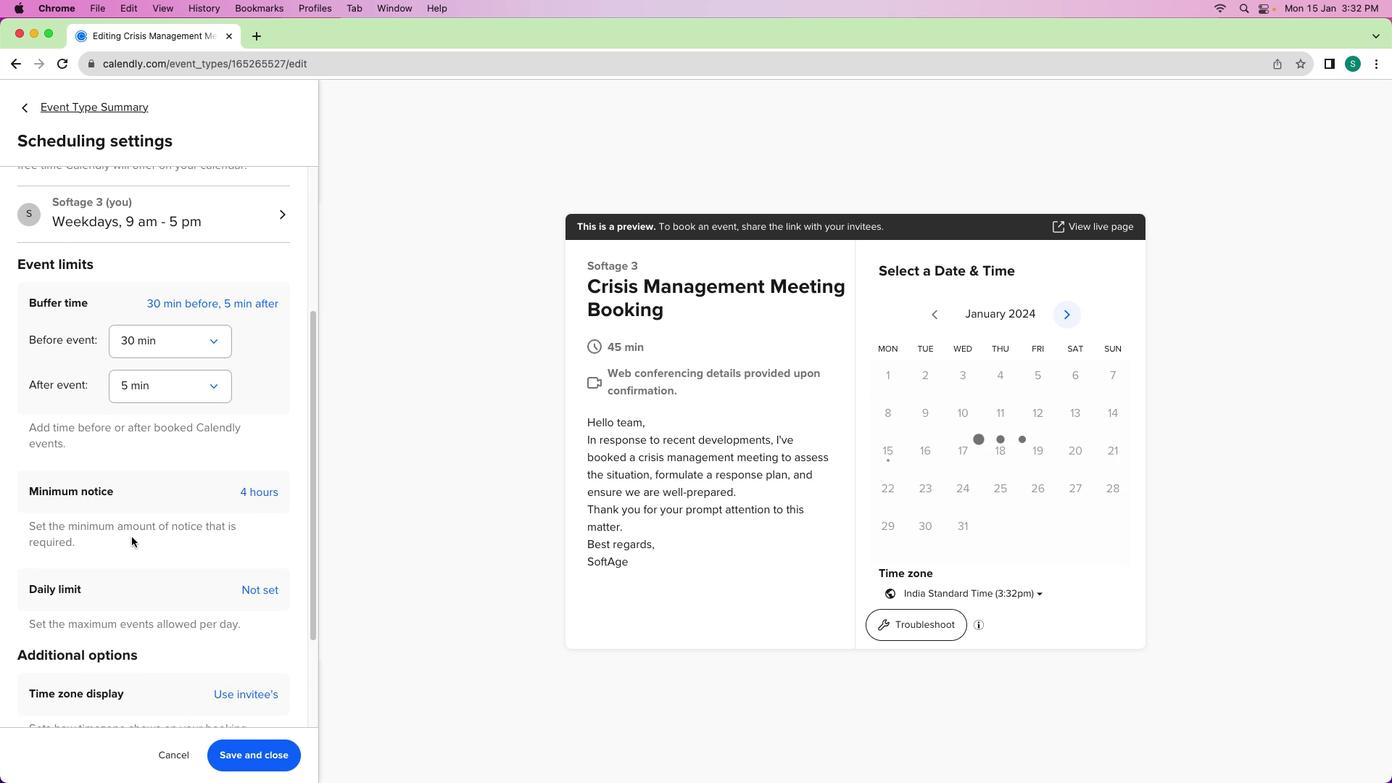 
Action: Mouse scrolled (130, 537) with delta (0, -1)
Screenshot: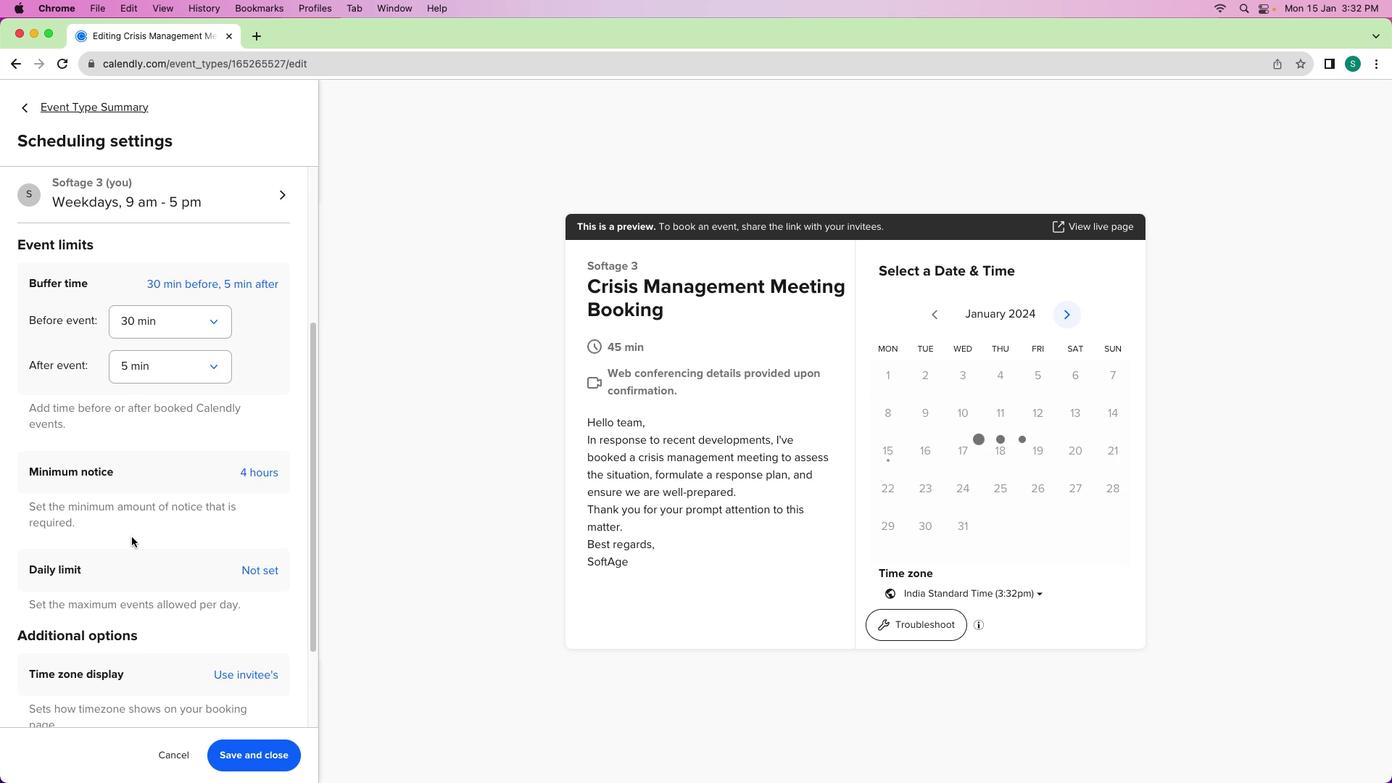
Action: Mouse moved to (131, 537)
Screenshot: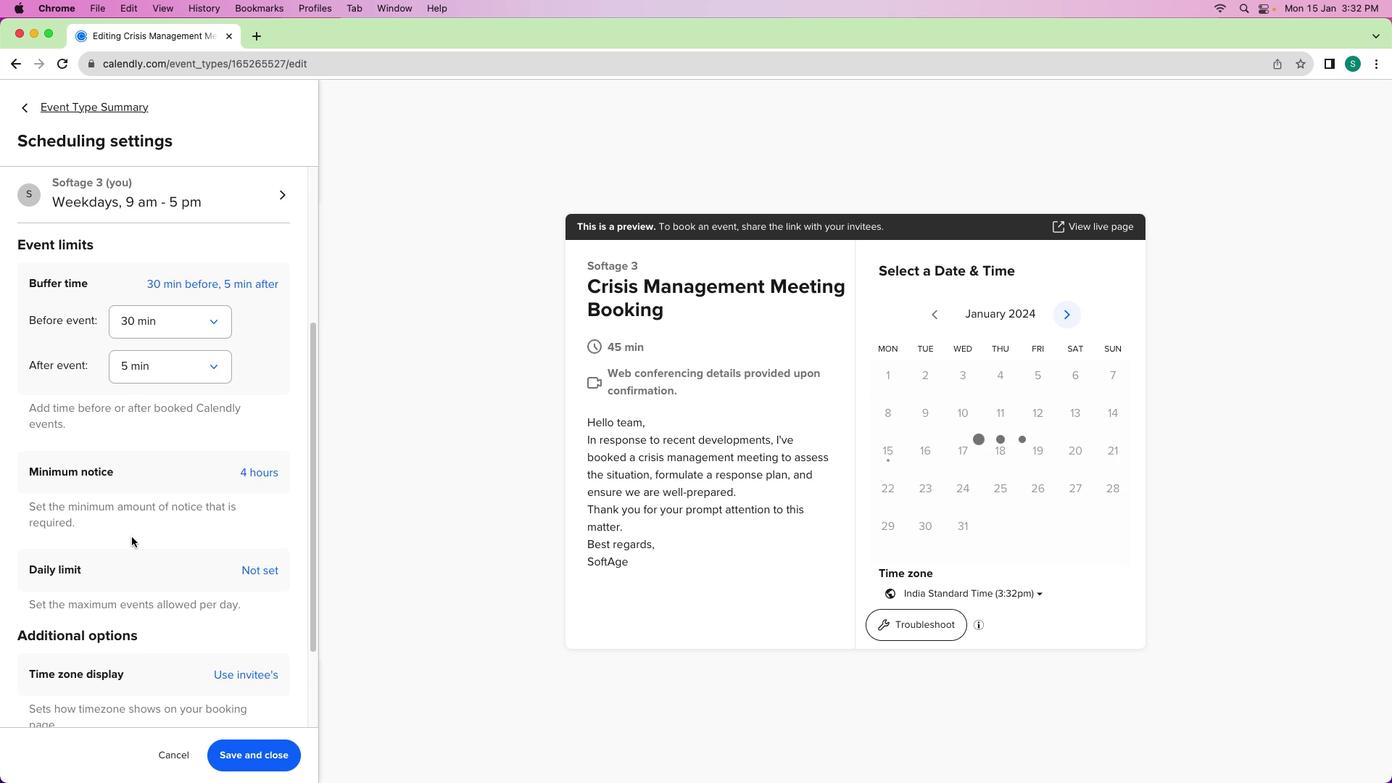 
Action: Mouse scrolled (131, 537) with delta (0, -1)
Screenshot: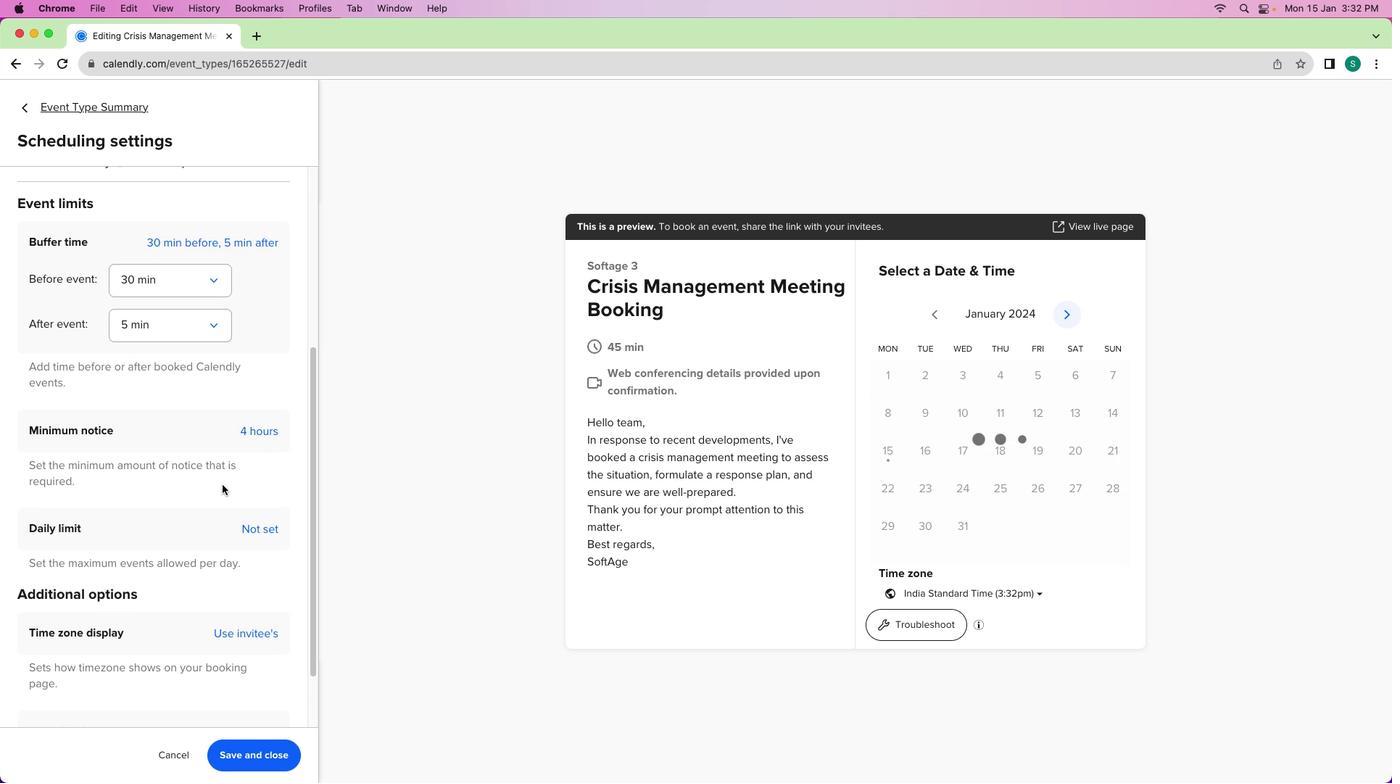
Action: Mouse moved to (260, 428)
Screenshot: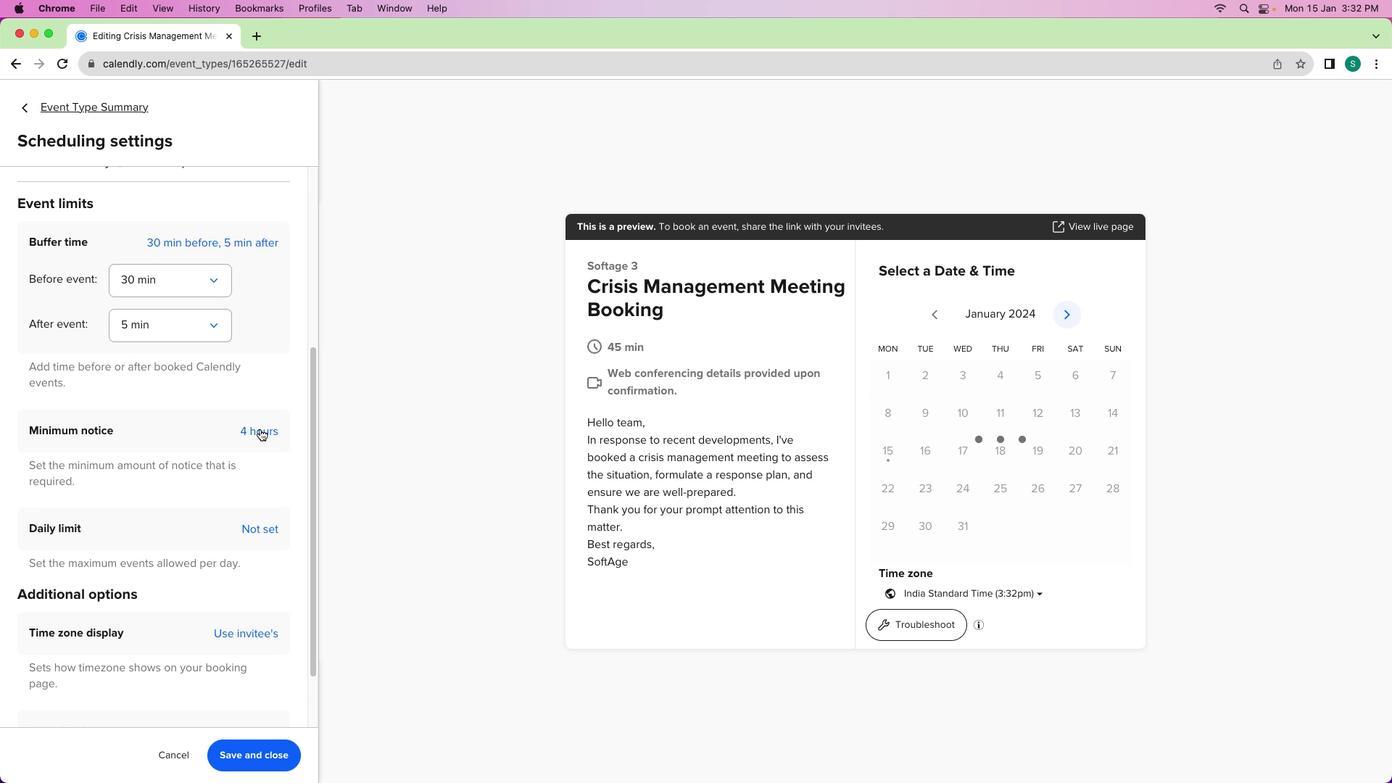 
Action: Mouse pressed left at (260, 428)
Screenshot: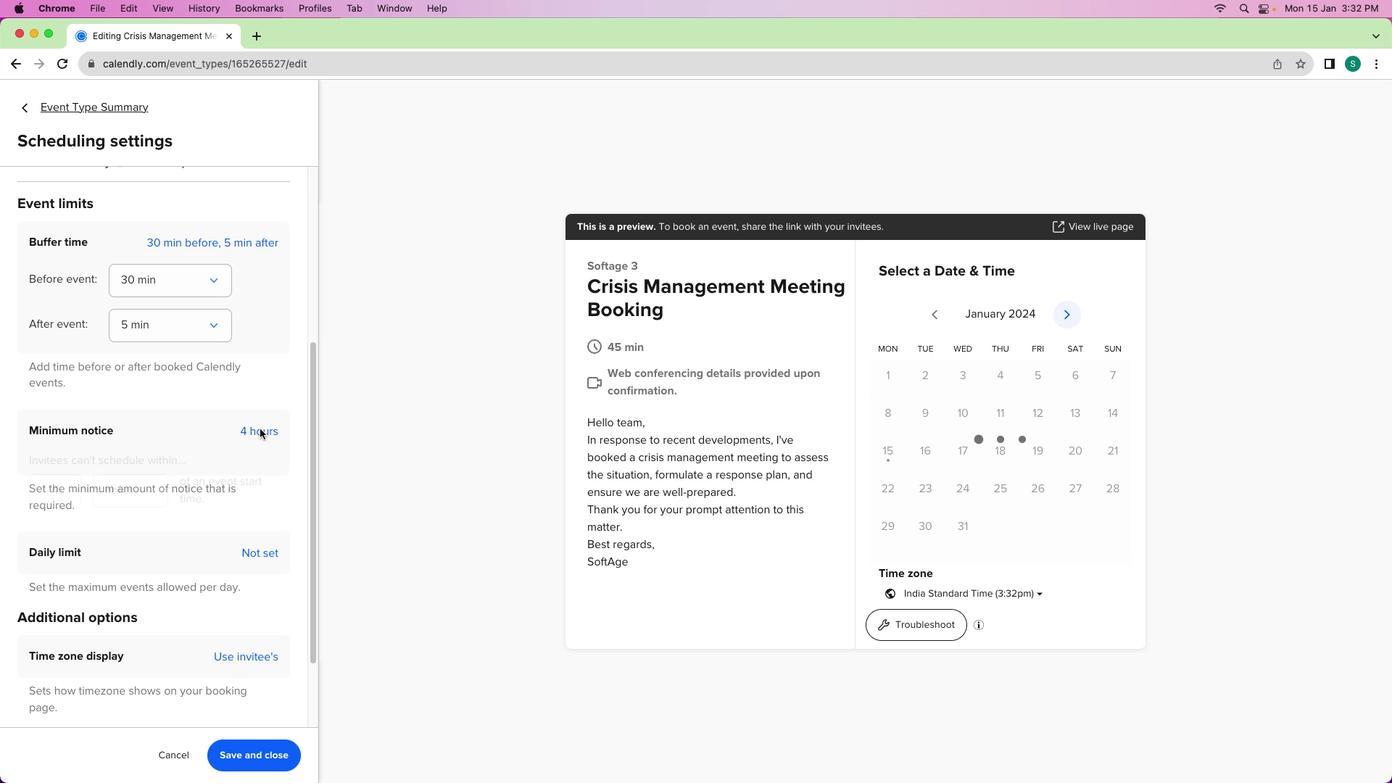 
Action: Mouse moved to (73, 398)
Screenshot: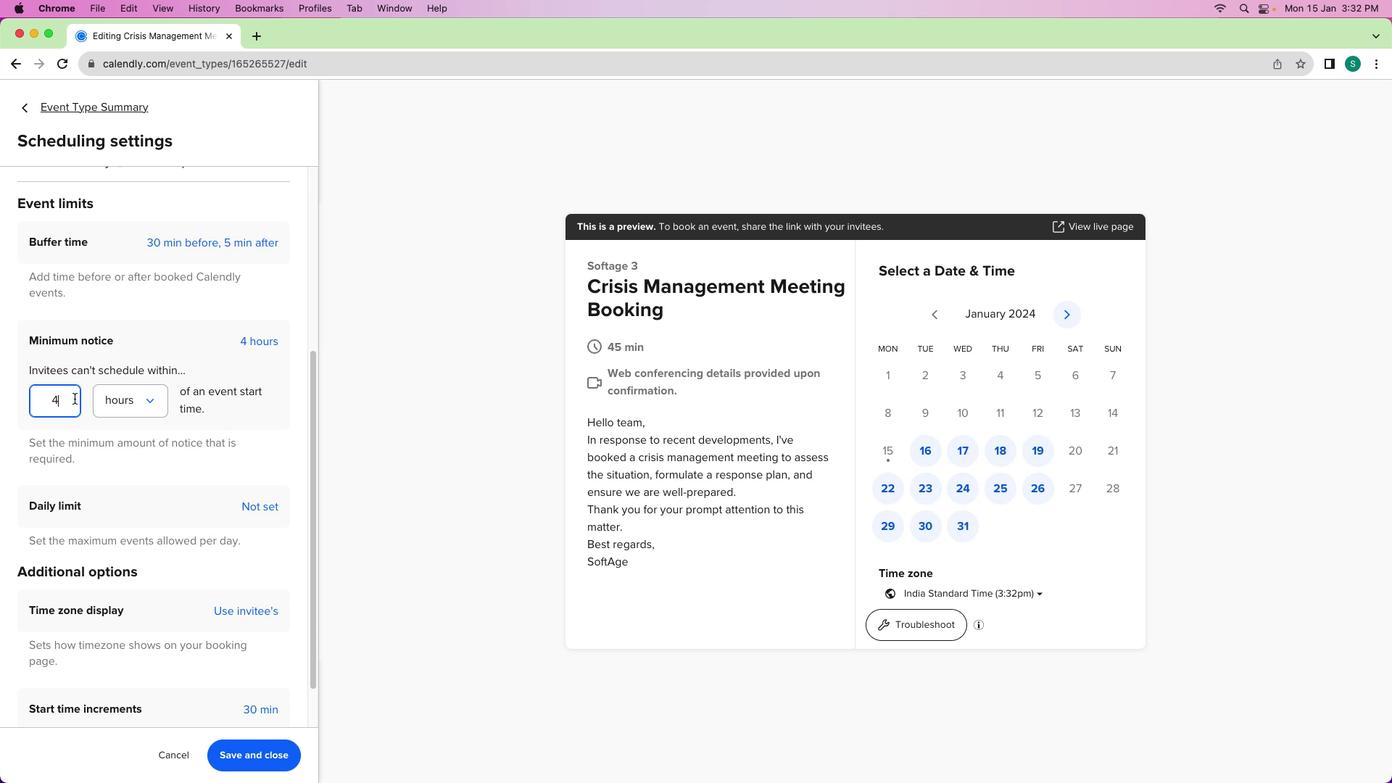 
Action: Mouse pressed left at (73, 398)
Screenshot: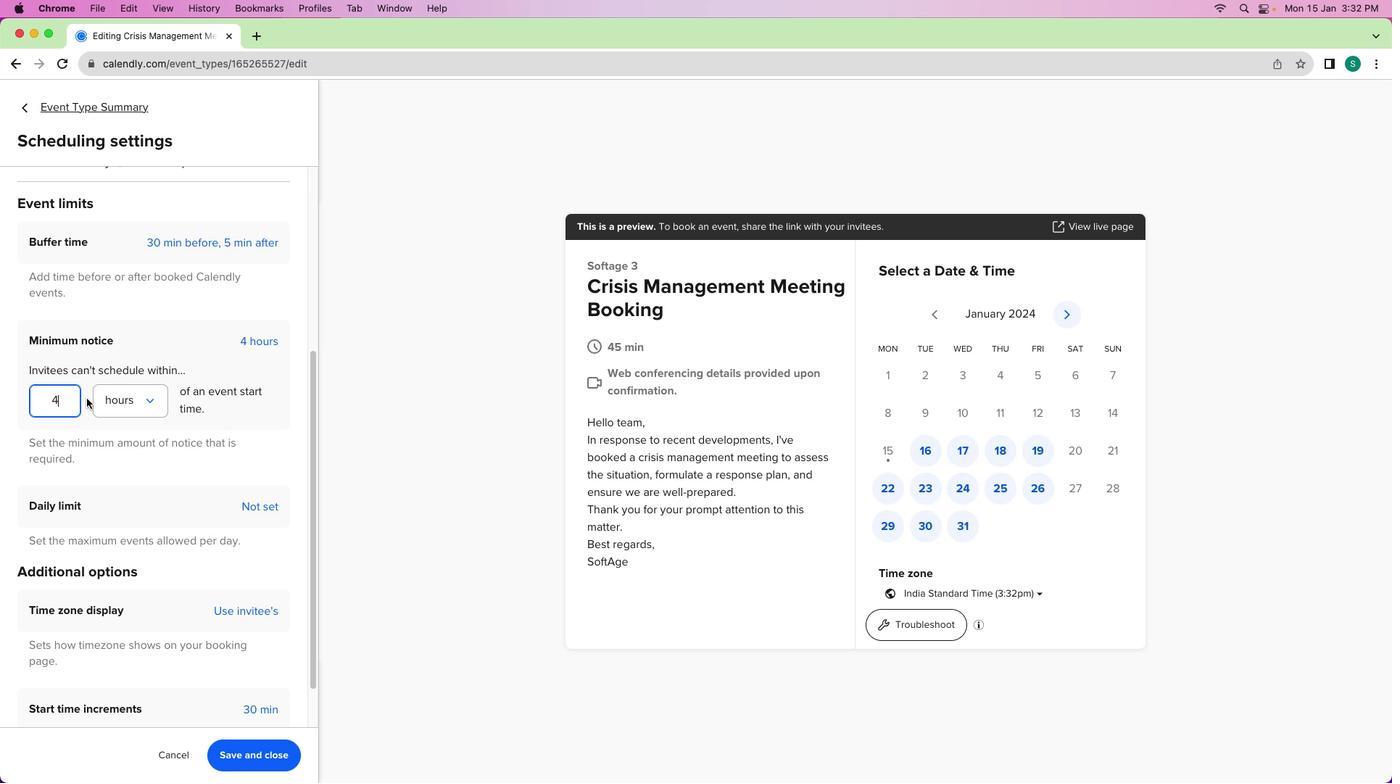 
Action: Mouse moved to (86, 398)
Screenshot: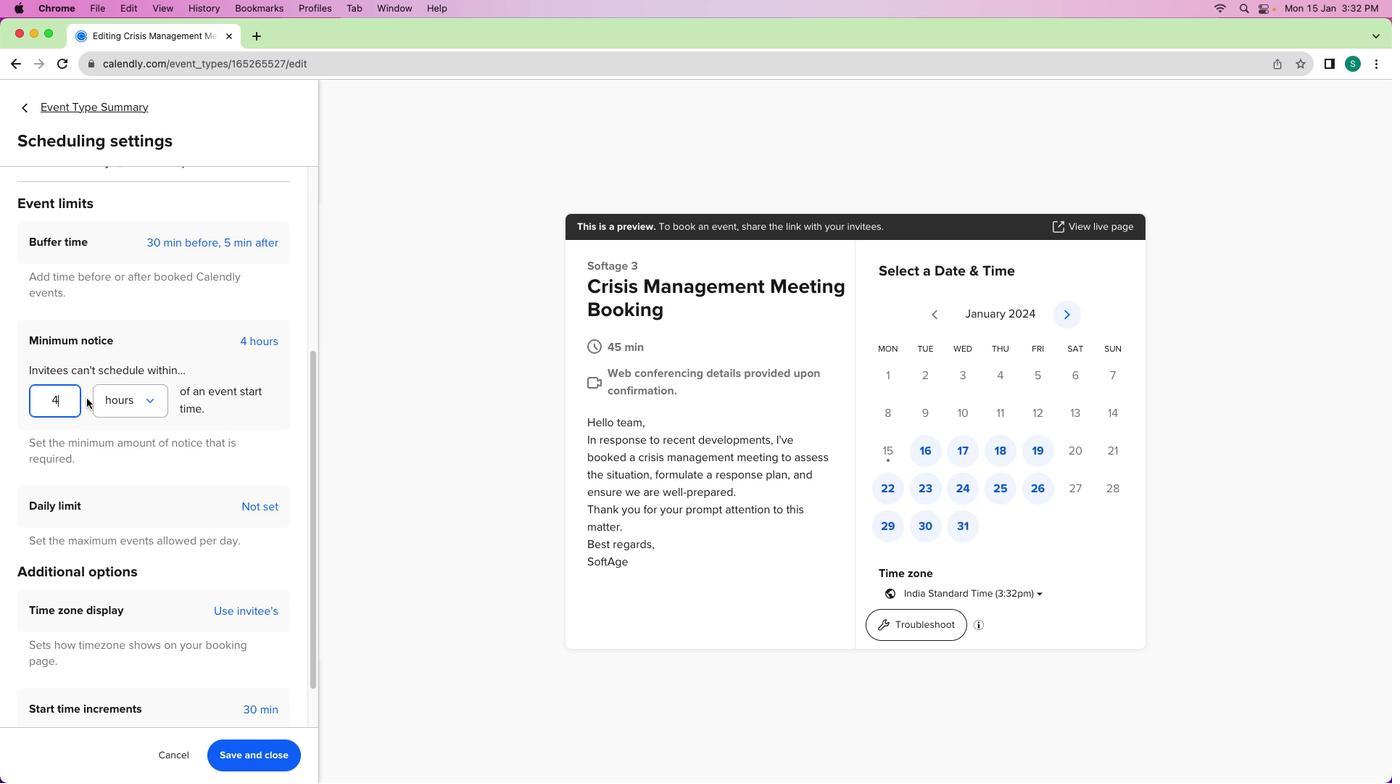 
Action: Key pressed Key.backspace'9'
Screenshot: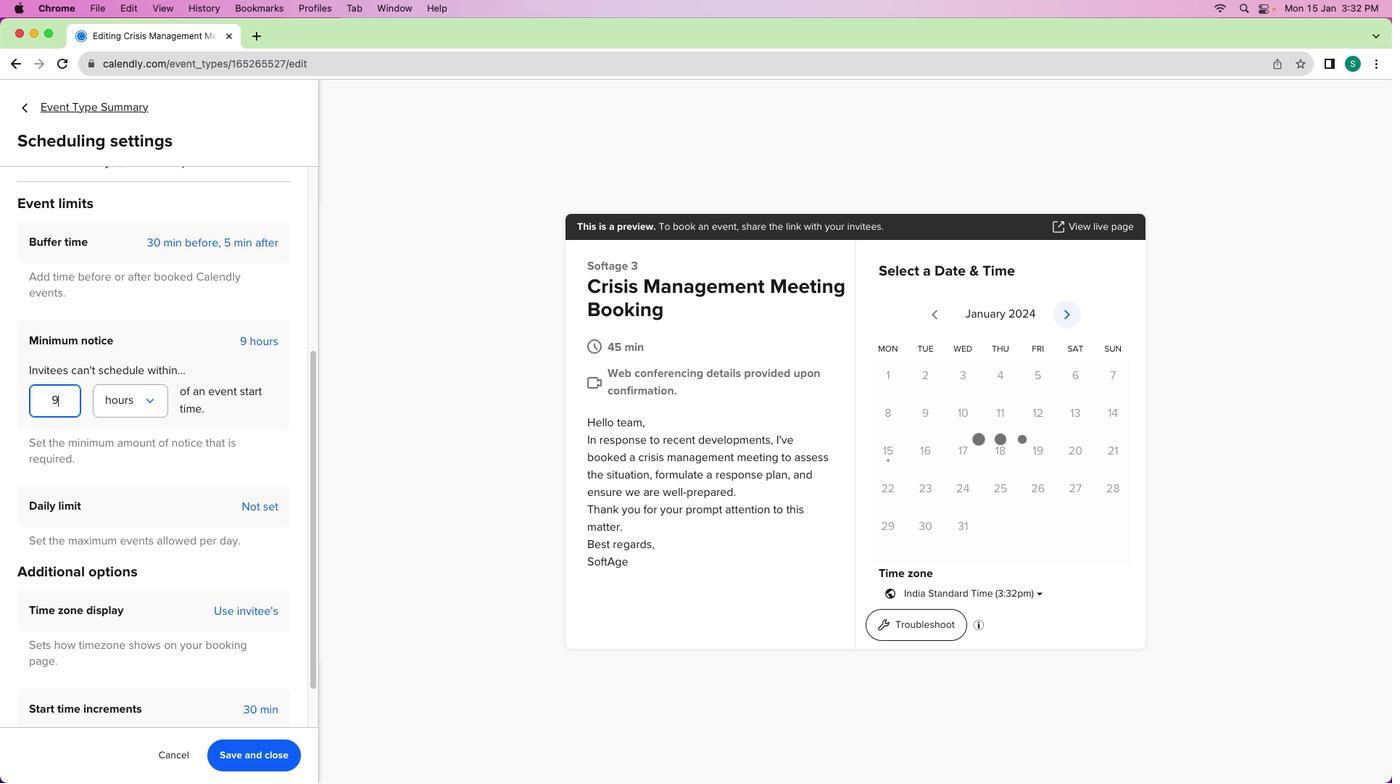 
Action: Mouse moved to (142, 561)
Screenshot: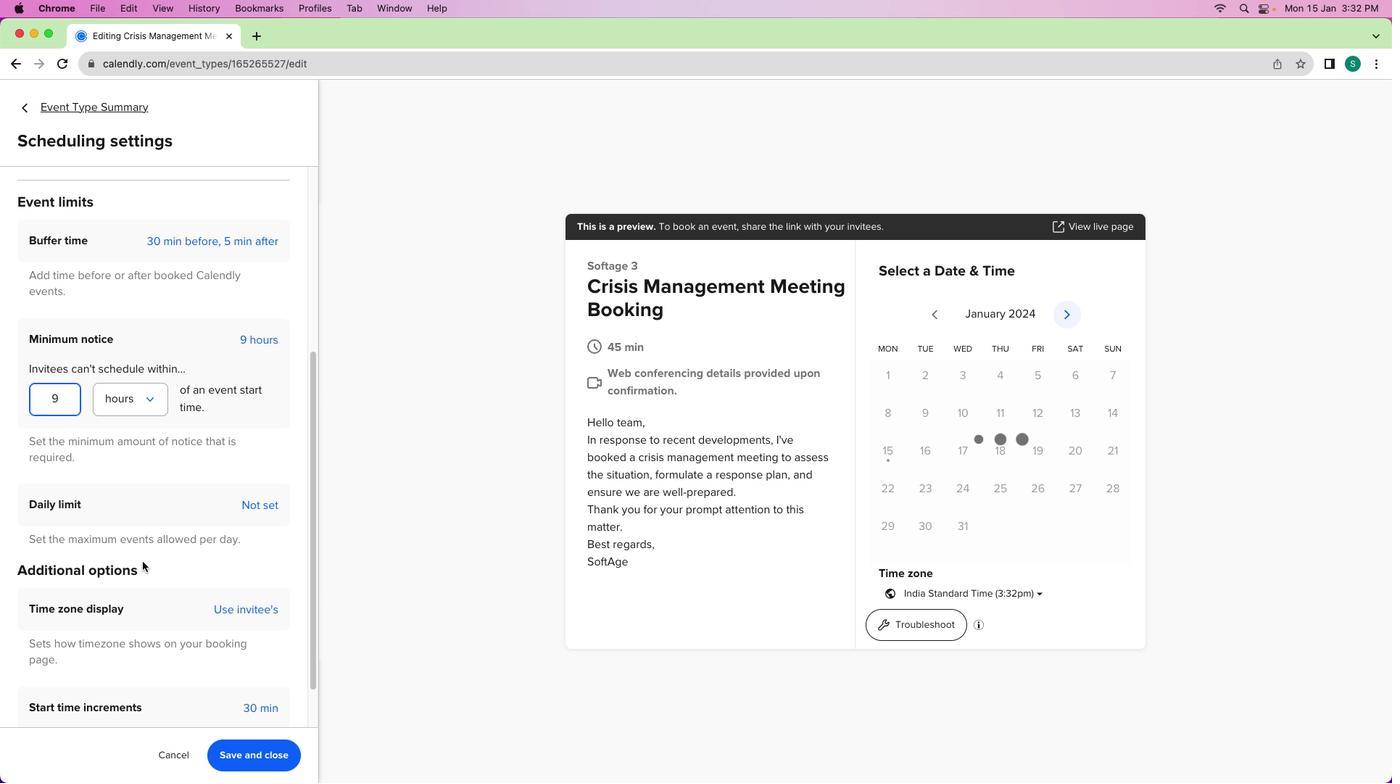 
Action: Mouse scrolled (142, 561) with delta (0, 0)
Screenshot: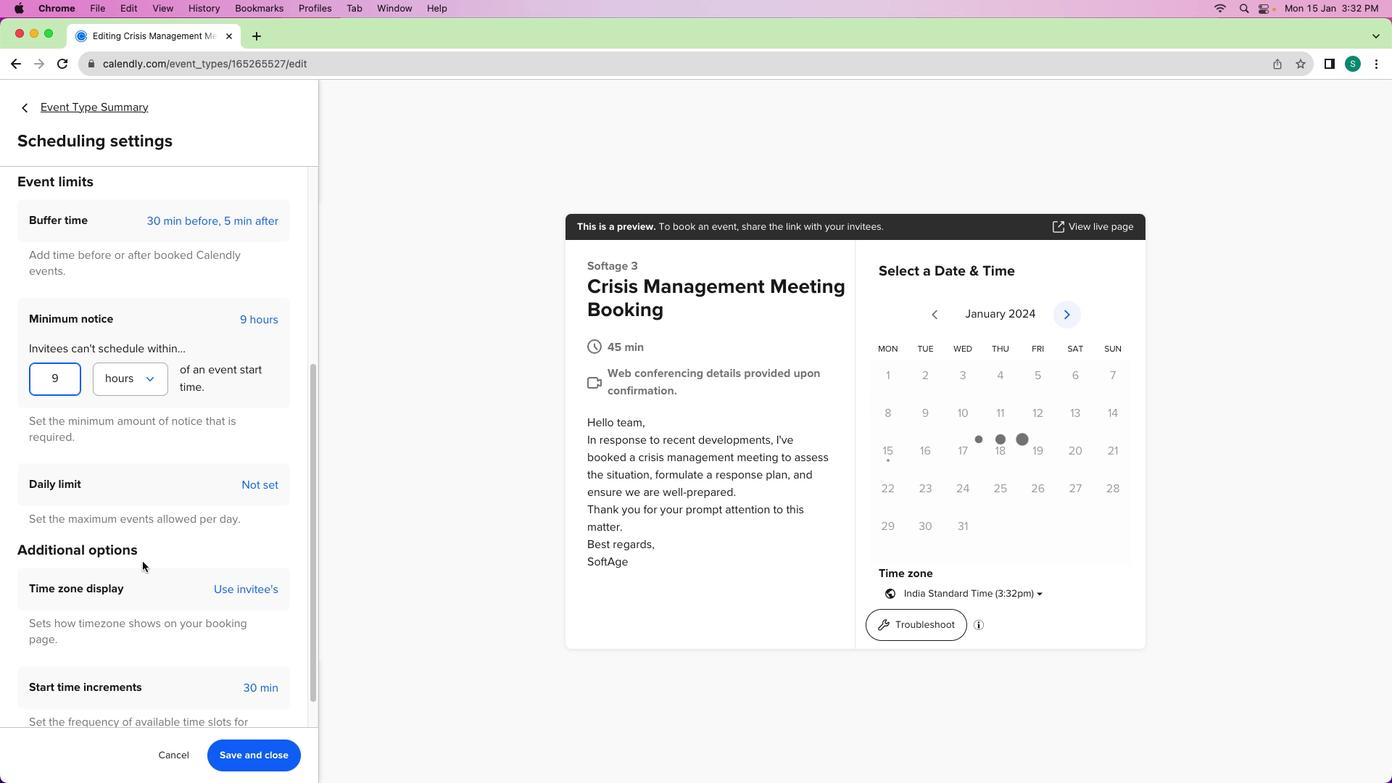 
Action: Mouse scrolled (142, 561) with delta (0, 0)
Screenshot: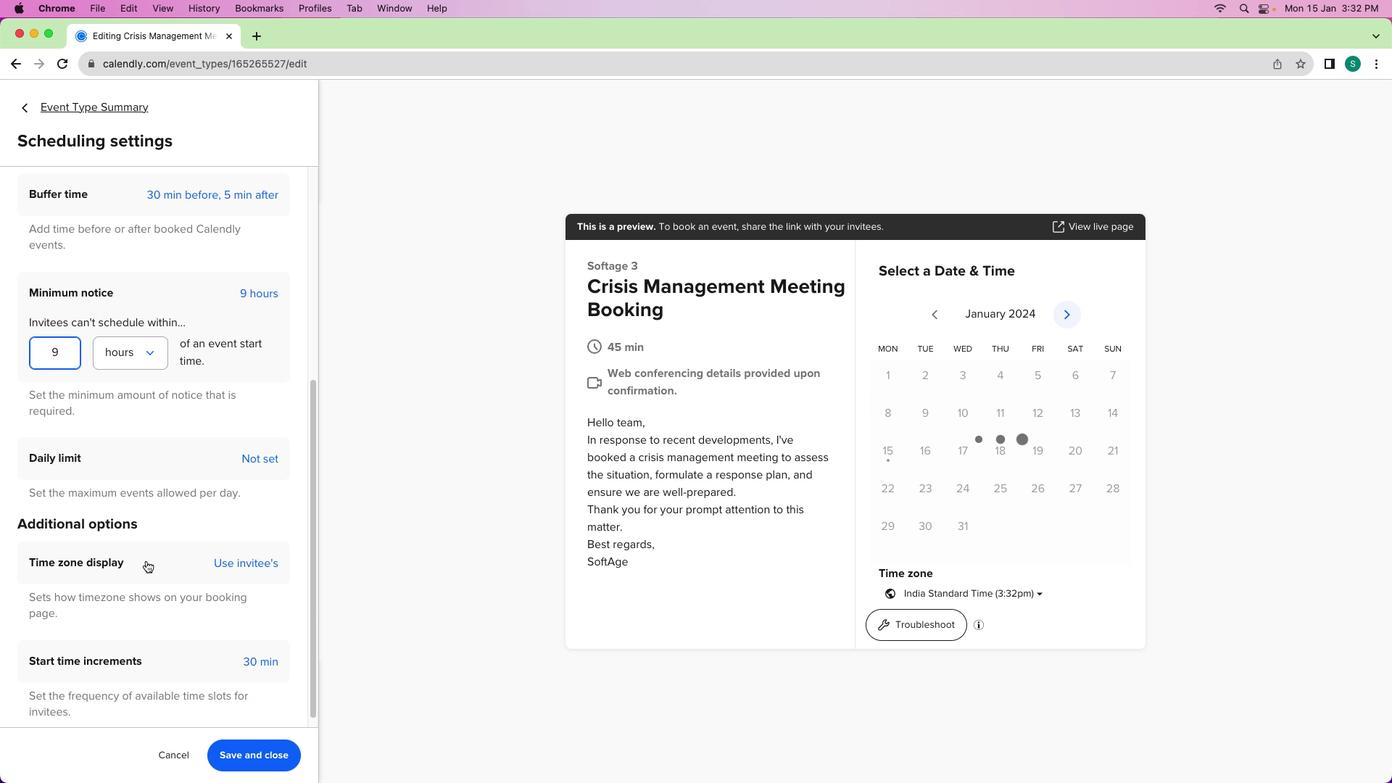
Action: Mouse scrolled (142, 561) with delta (0, -1)
Screenshot: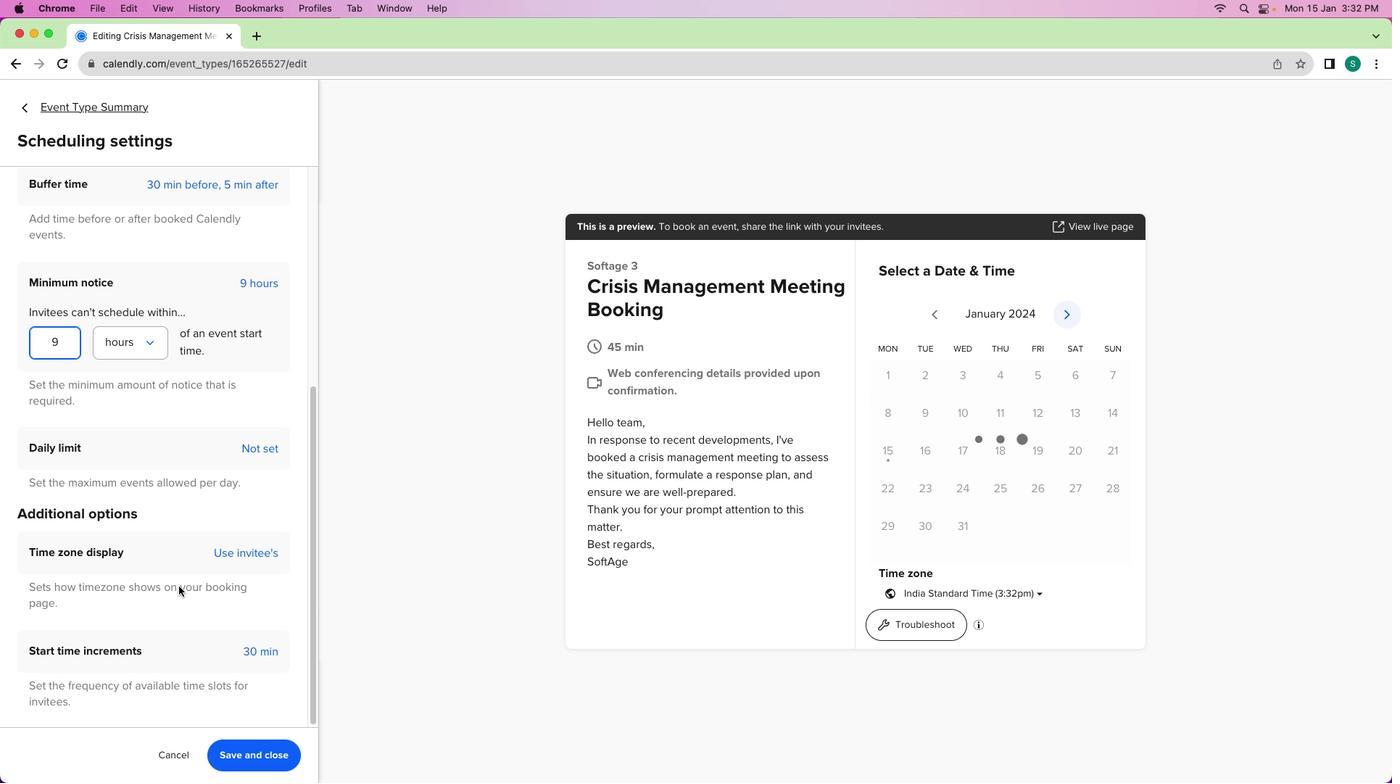 
Action: Mouse moved to (271, 759)
Screenshot: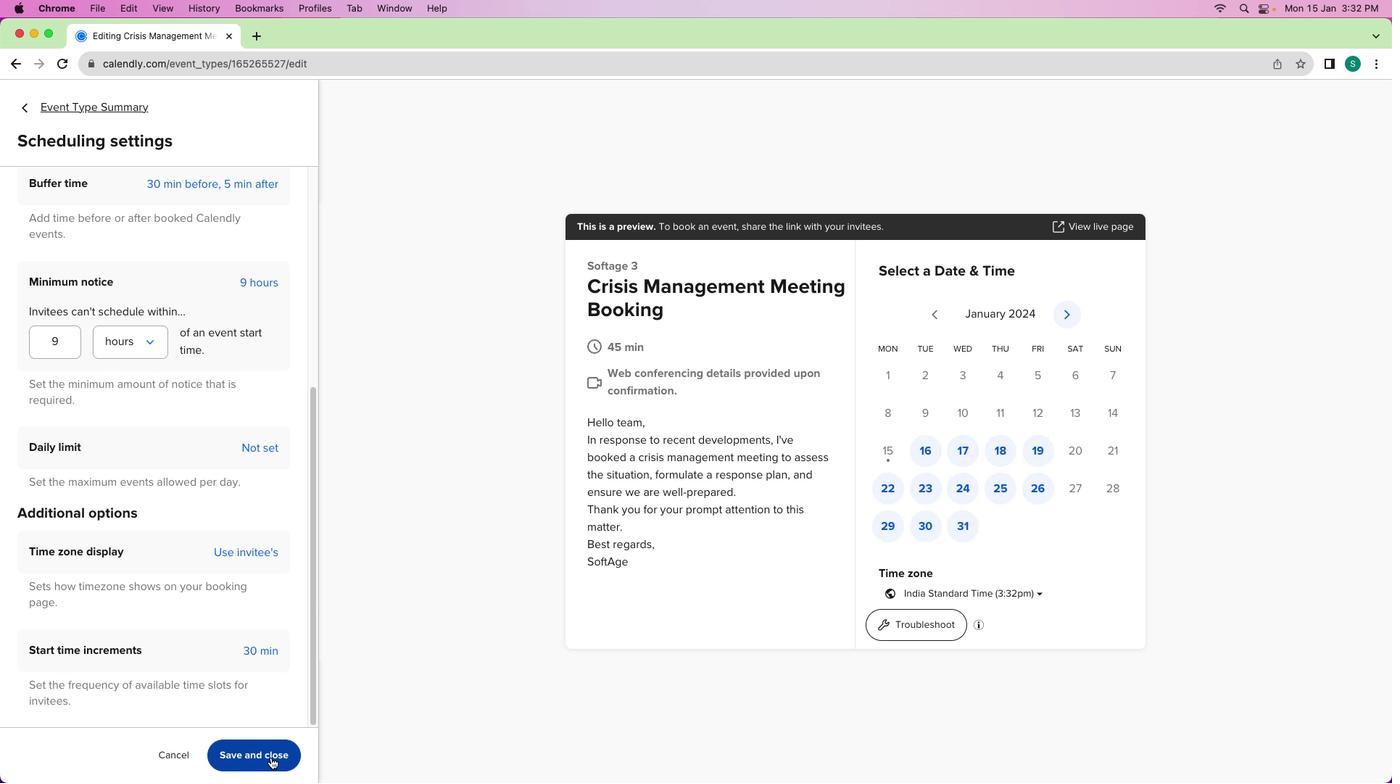 
Action: Mouse pressed left at (271, 759)
Screenshot: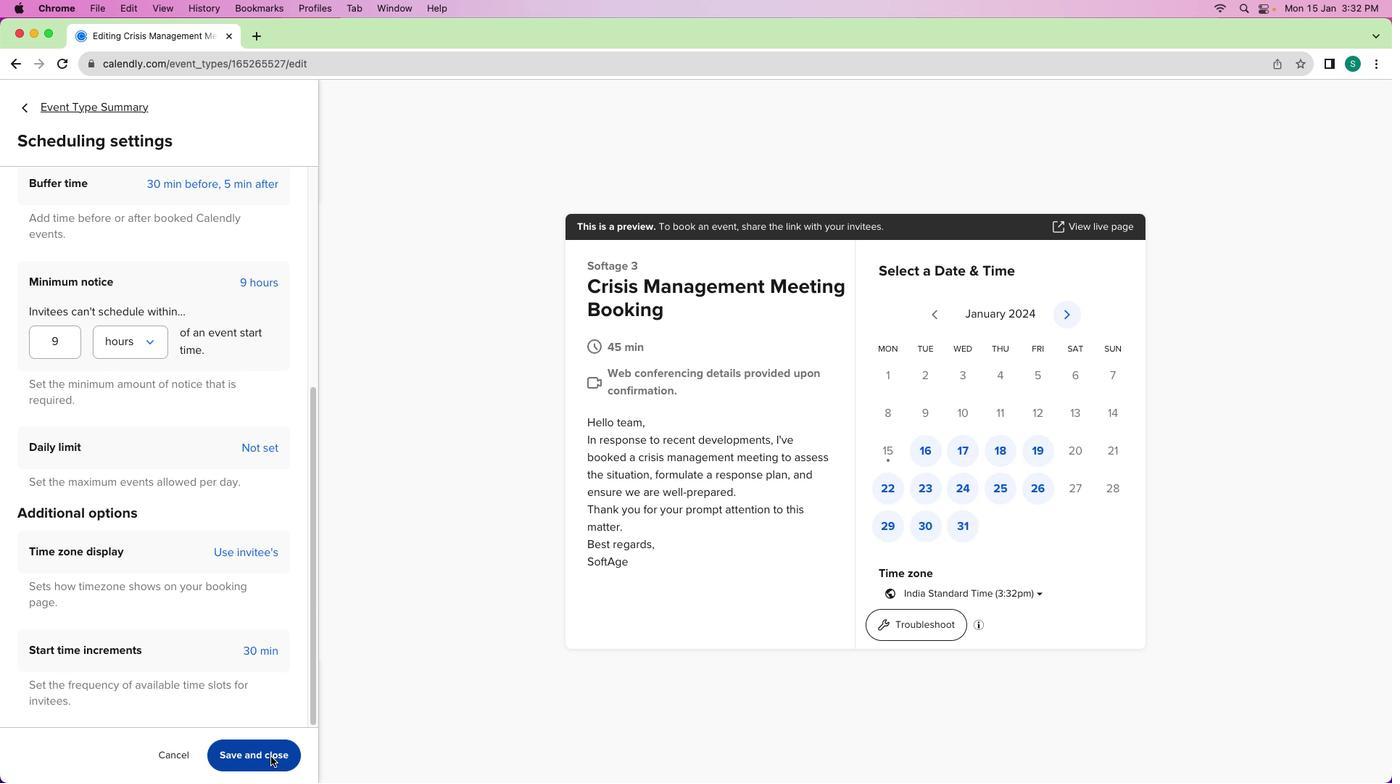 
Action: Mouse moved to (53, 113)
Screenshot: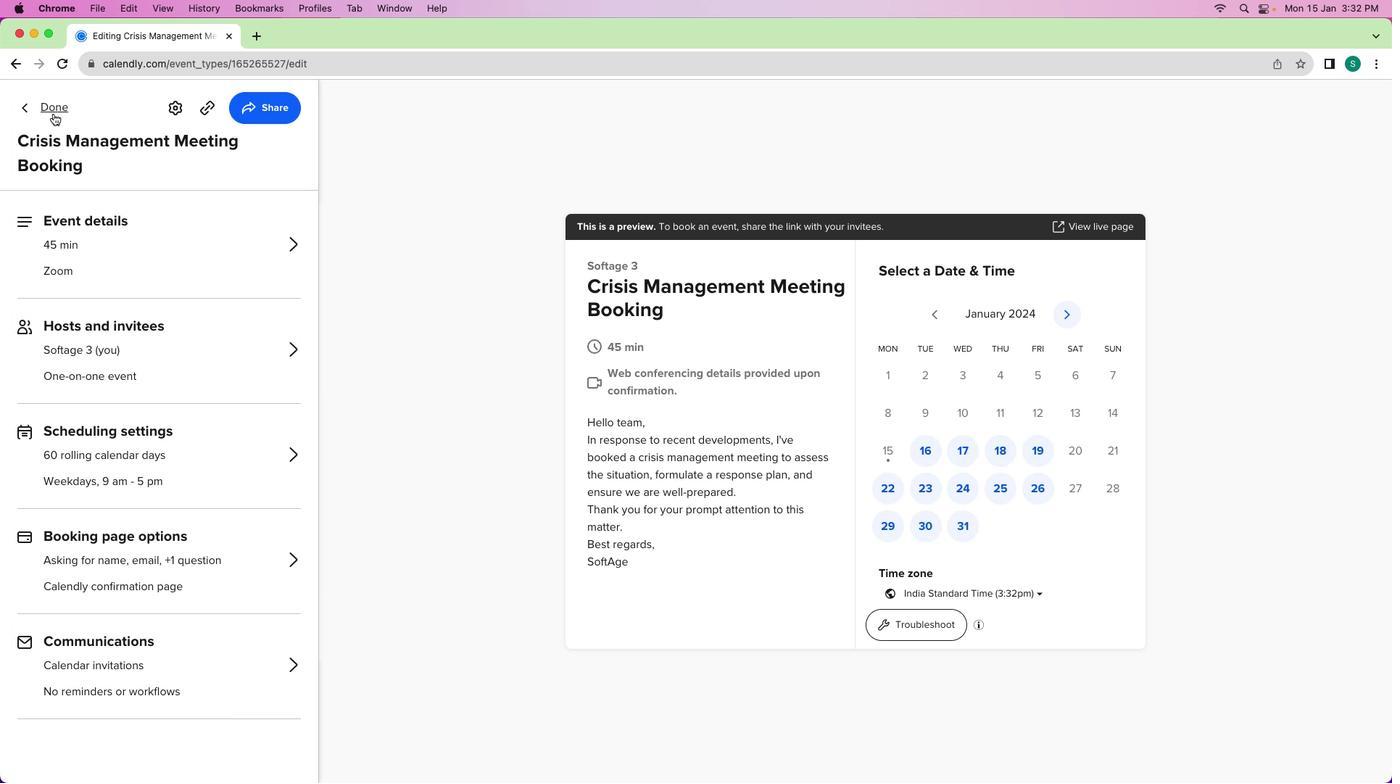 
Action: Mouse pressed left at (53, 113)
Screenshot: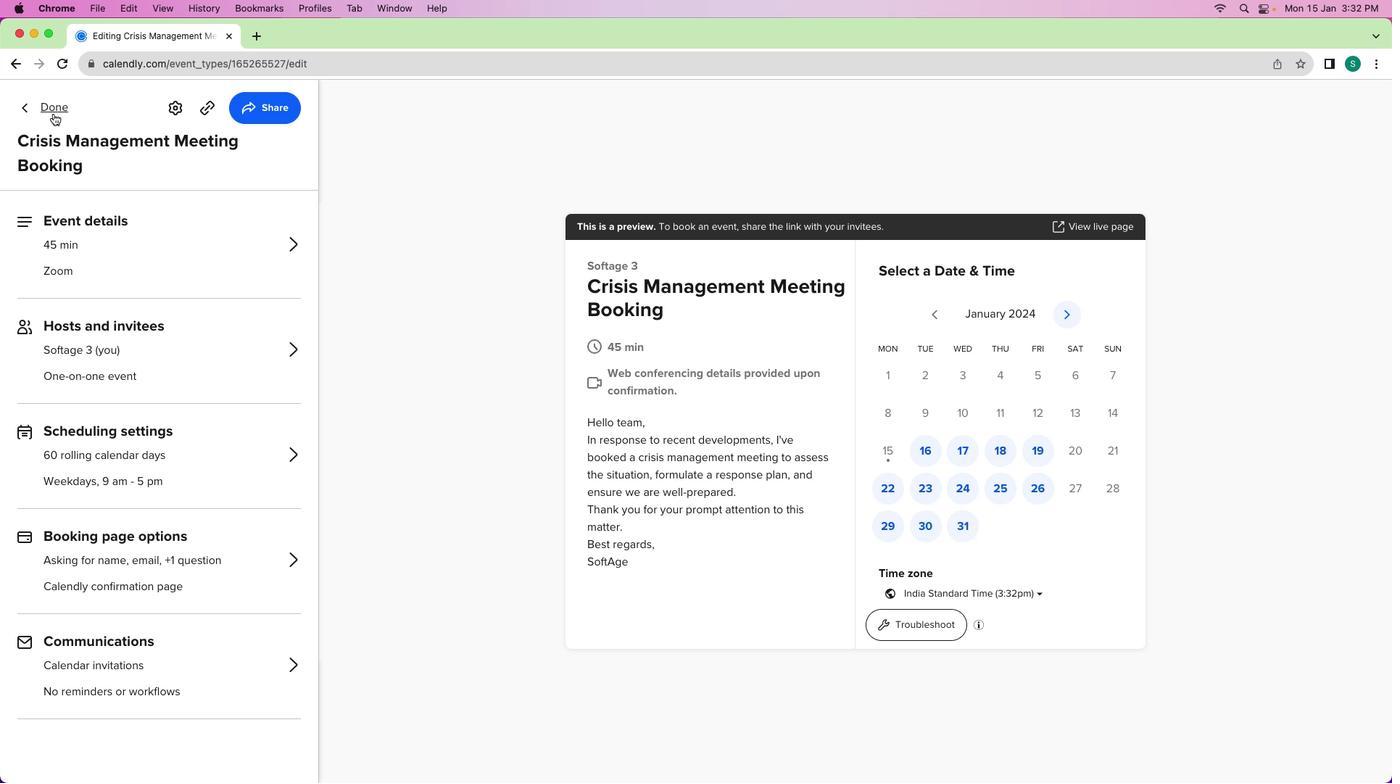 
Action: Mouse moved to (492, 463)
Screenshot: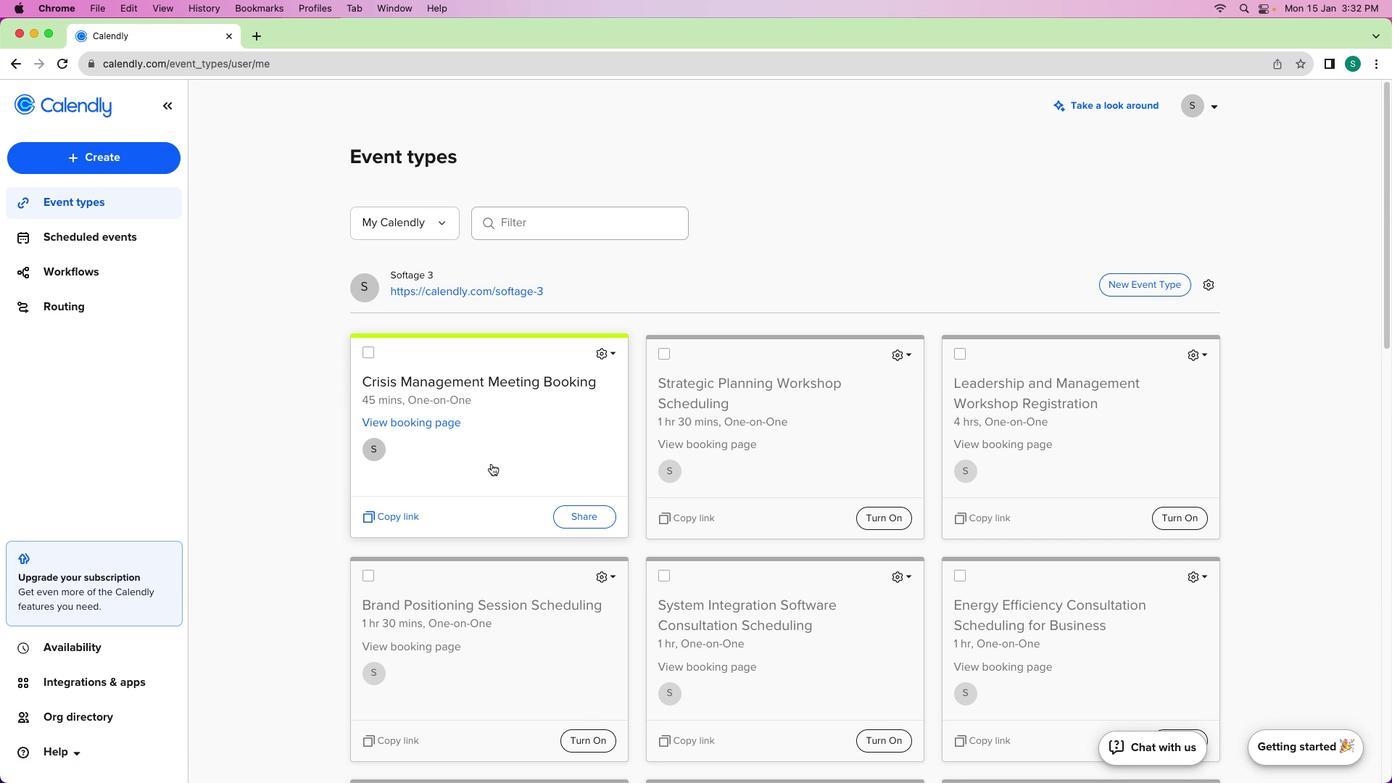 
